 Task: Display the results of the 2022 Victory Lane Racing NASCAR Cup Series for the race "Enjoy Illinois 300" on the track "Gateway".
Action: Mouse moved to (212, 288)
Screenshot: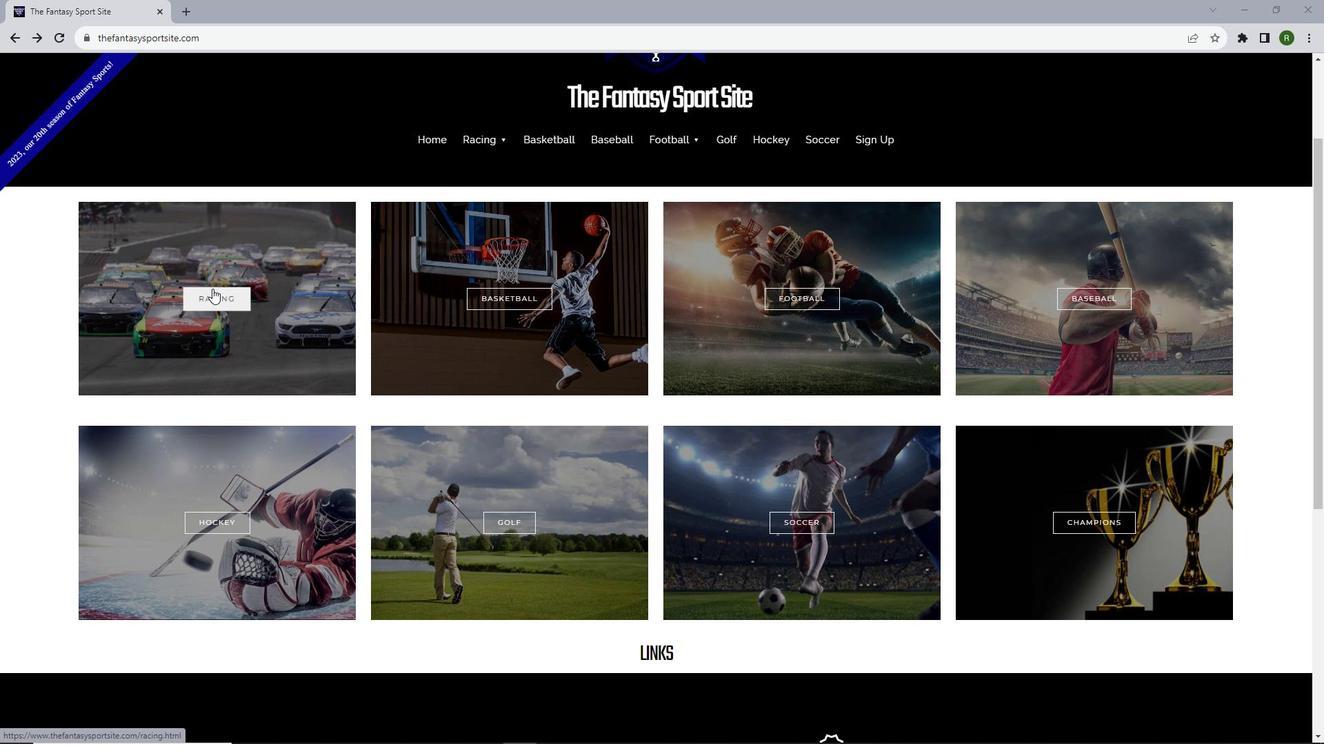 
Action: Mouse pressed left at (212, 288)
Screenshot: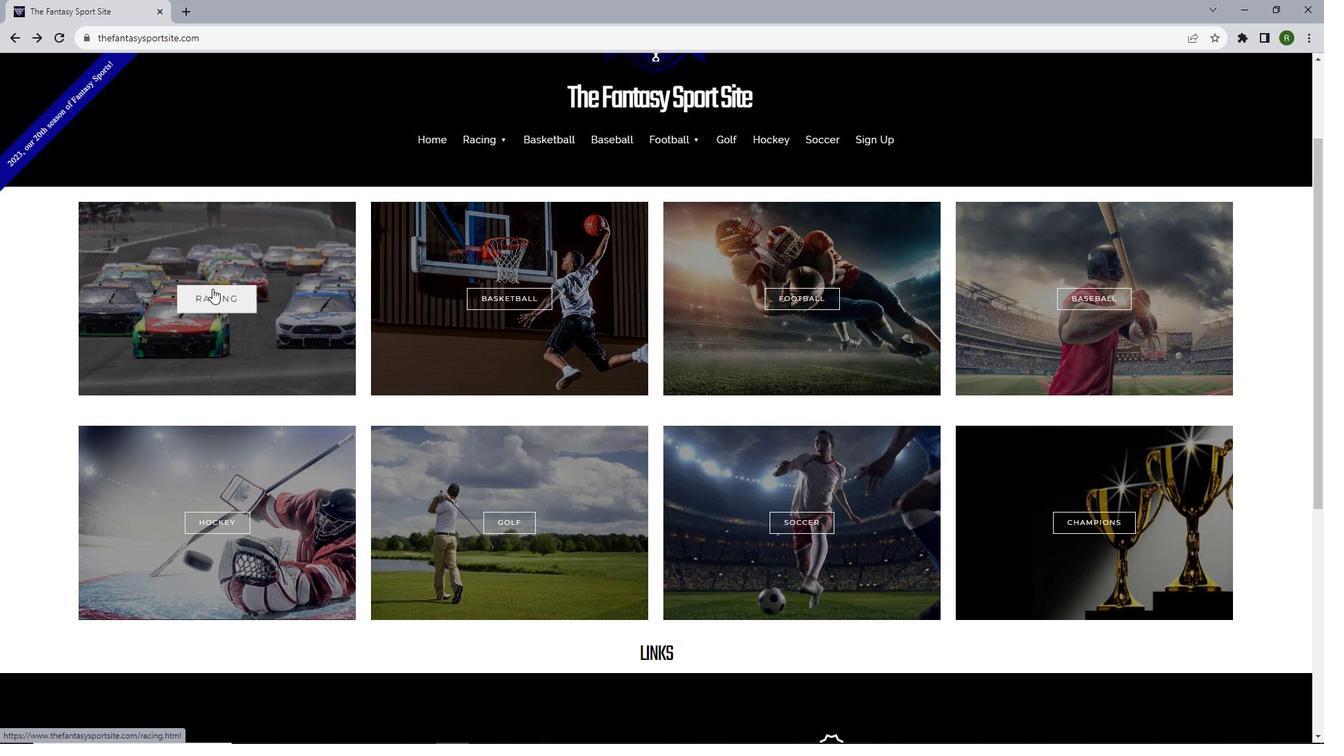 
Action: Mouse moved to (320, 329)
Screenshot: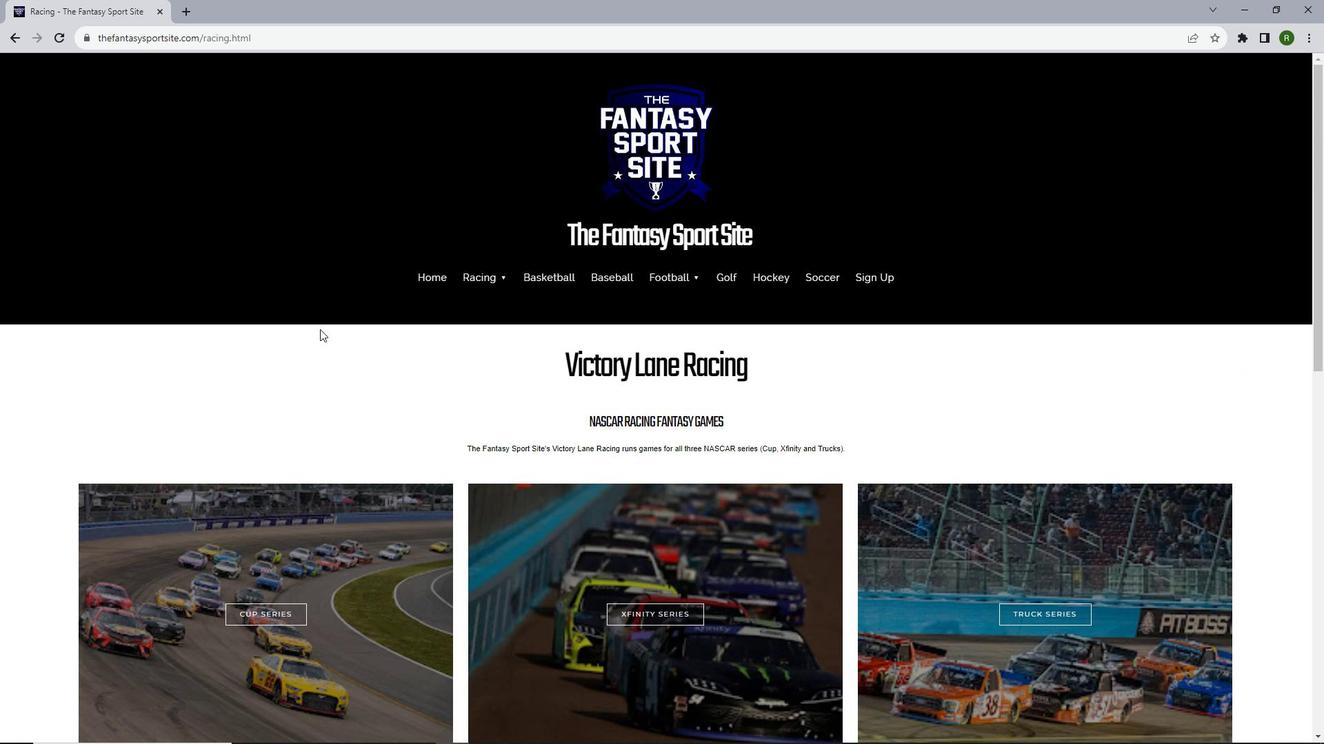 
Action: Mouse scrolled (320, 328) with delta (0, 0)
Screenshot: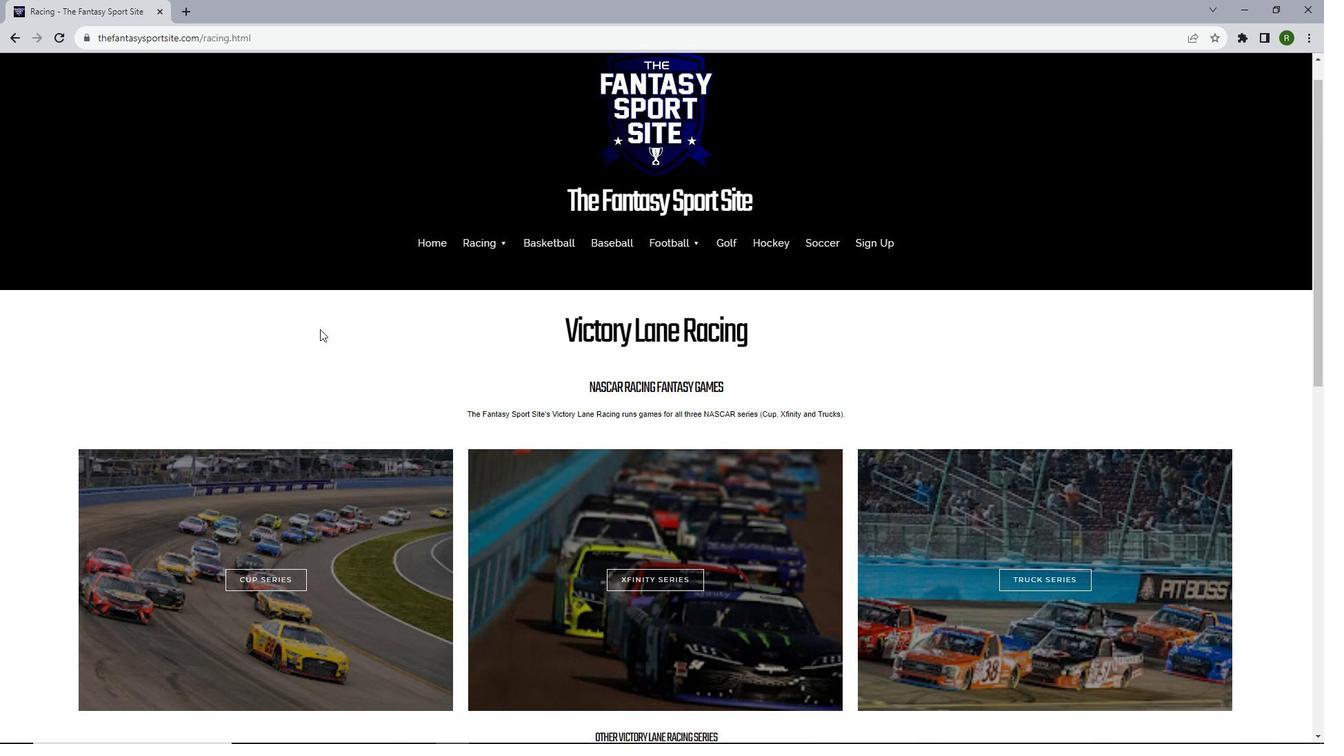
Action: Mouse moved to (320, 329)
Screenshot: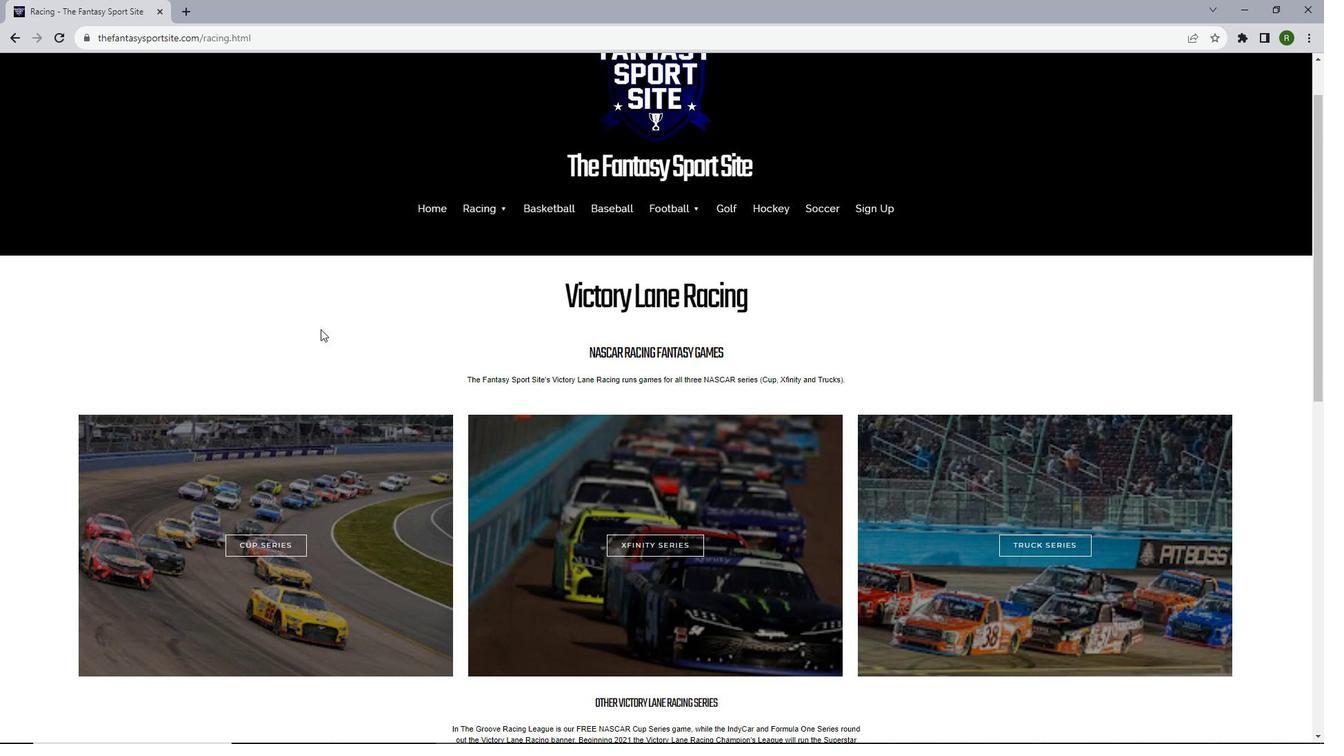 
Action: Mouse scrolled (320, 328) with delta (0, 0)
Screenshot: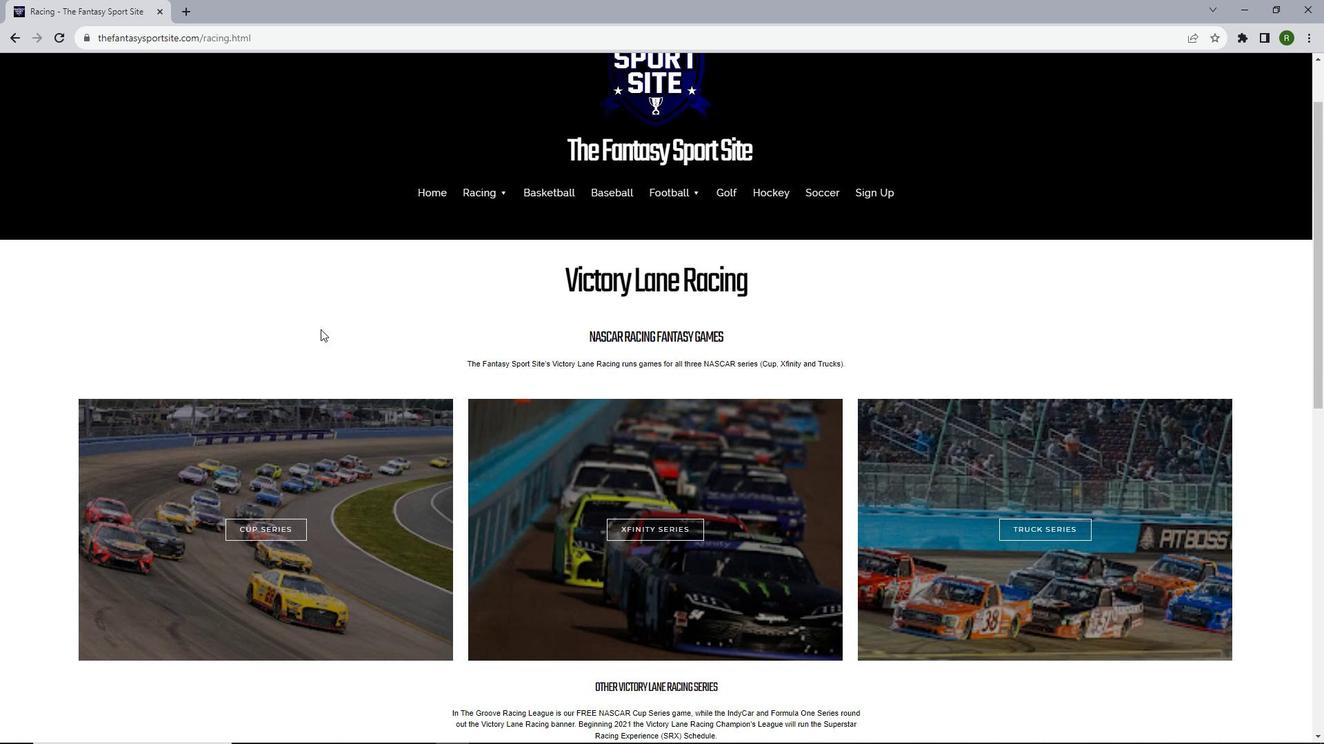 
Action: Mouse scrolled (320, 328) with delta (0, 0)
Screenshot: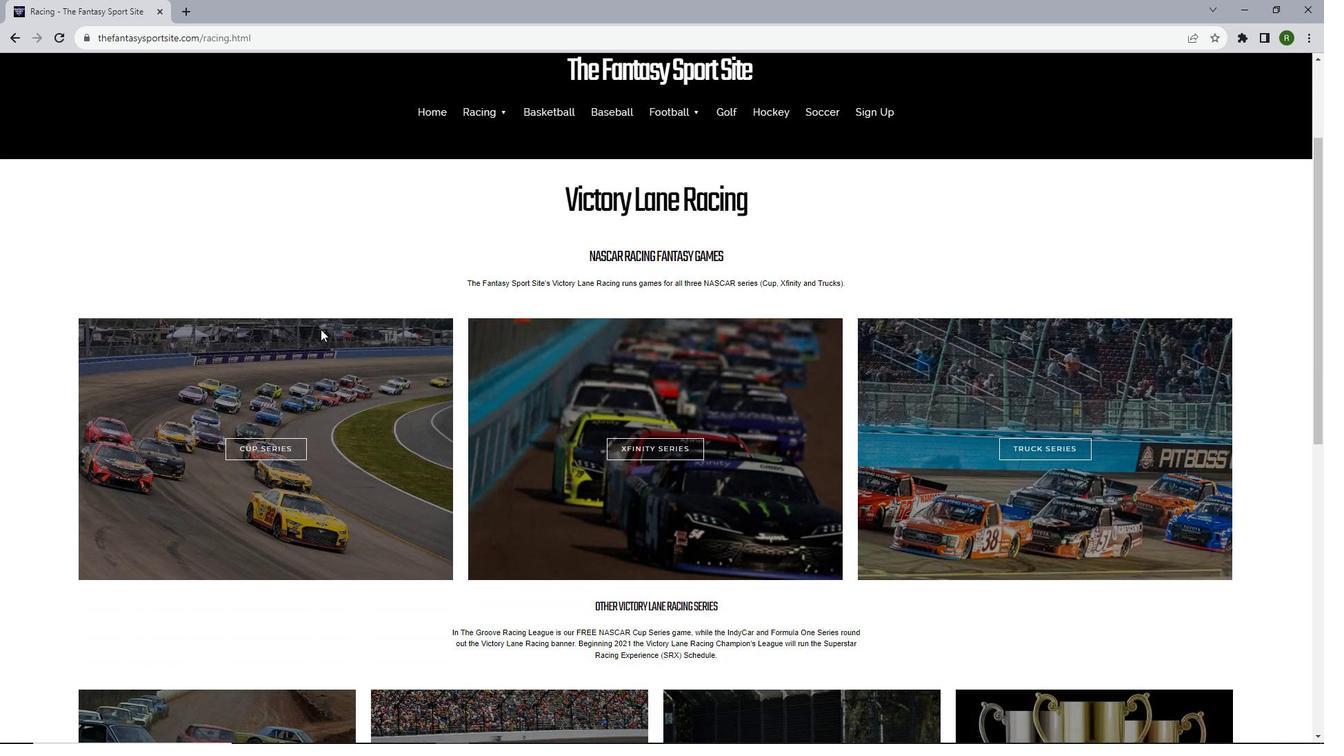 
Action: Mouse moved to (279, 411)
Screenshot: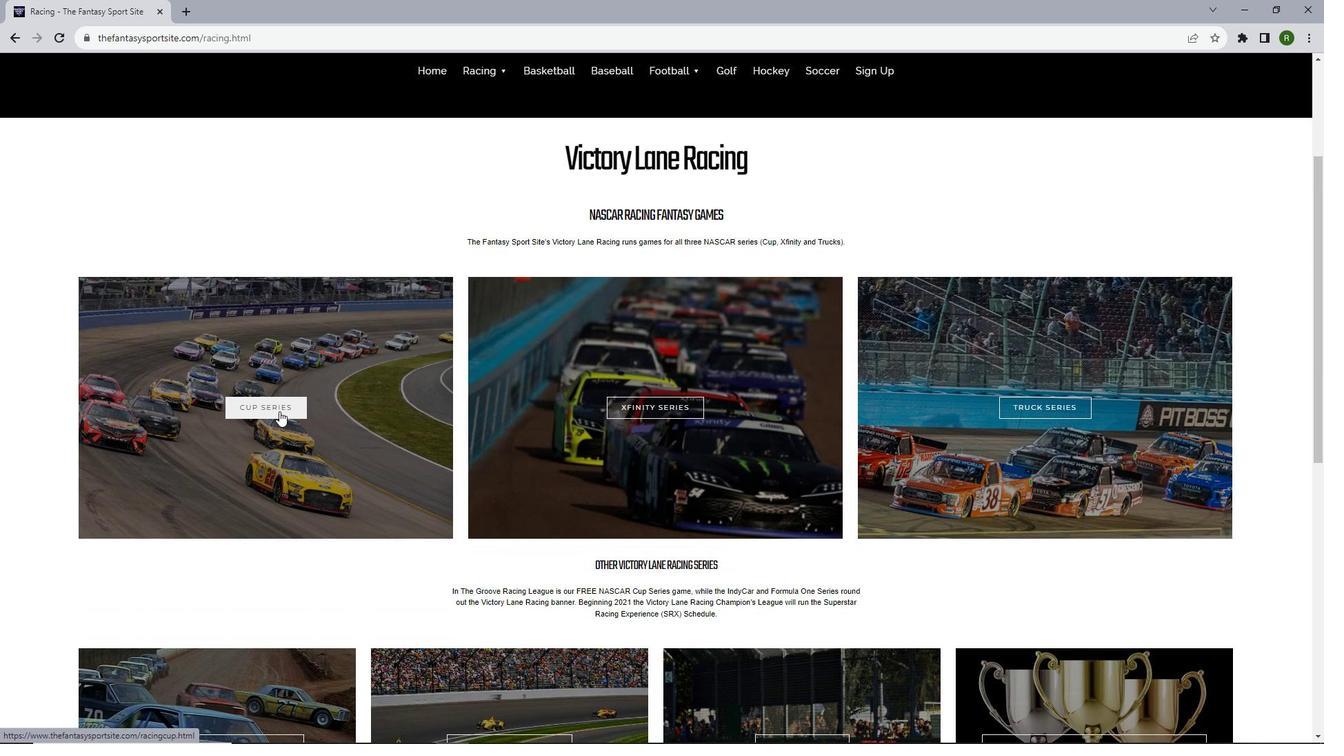 
Action: Mouse pressed left at (279, 411)
Screenshot: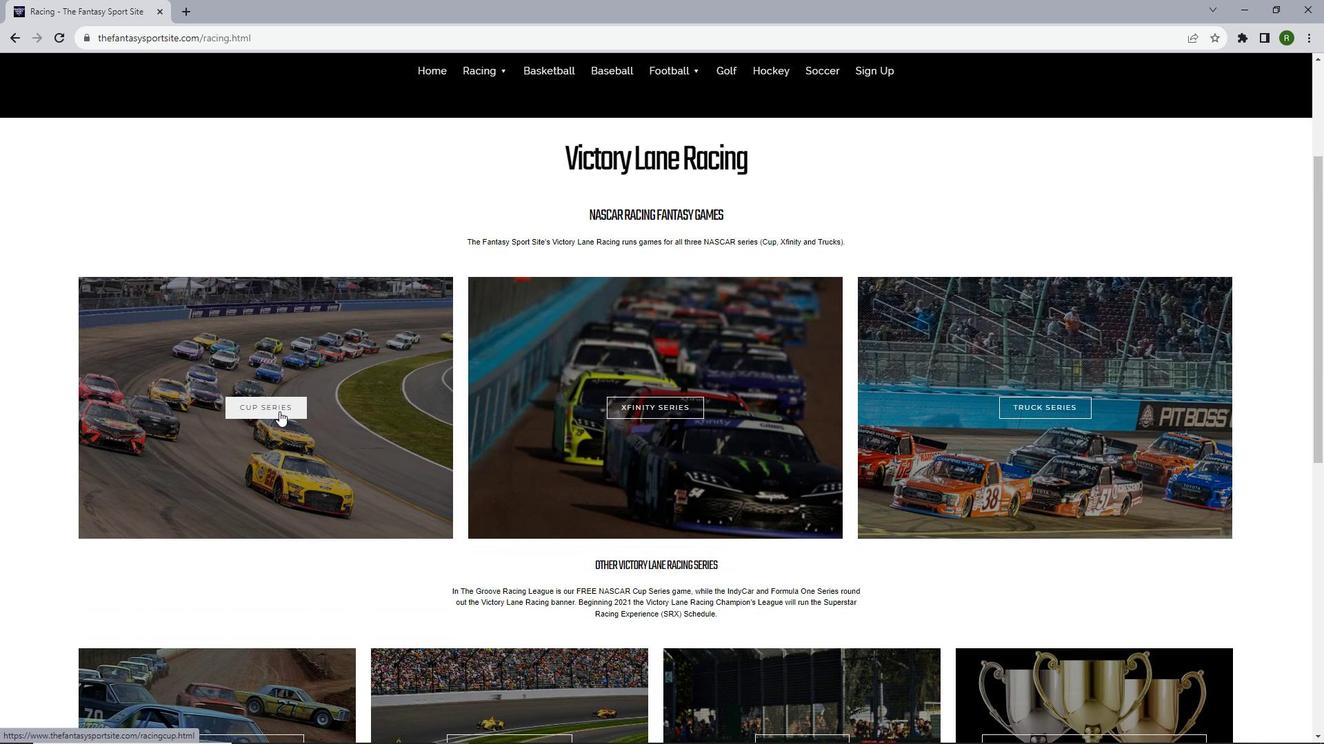 
Action: Mouse moved to (312, 327)
Screenshot: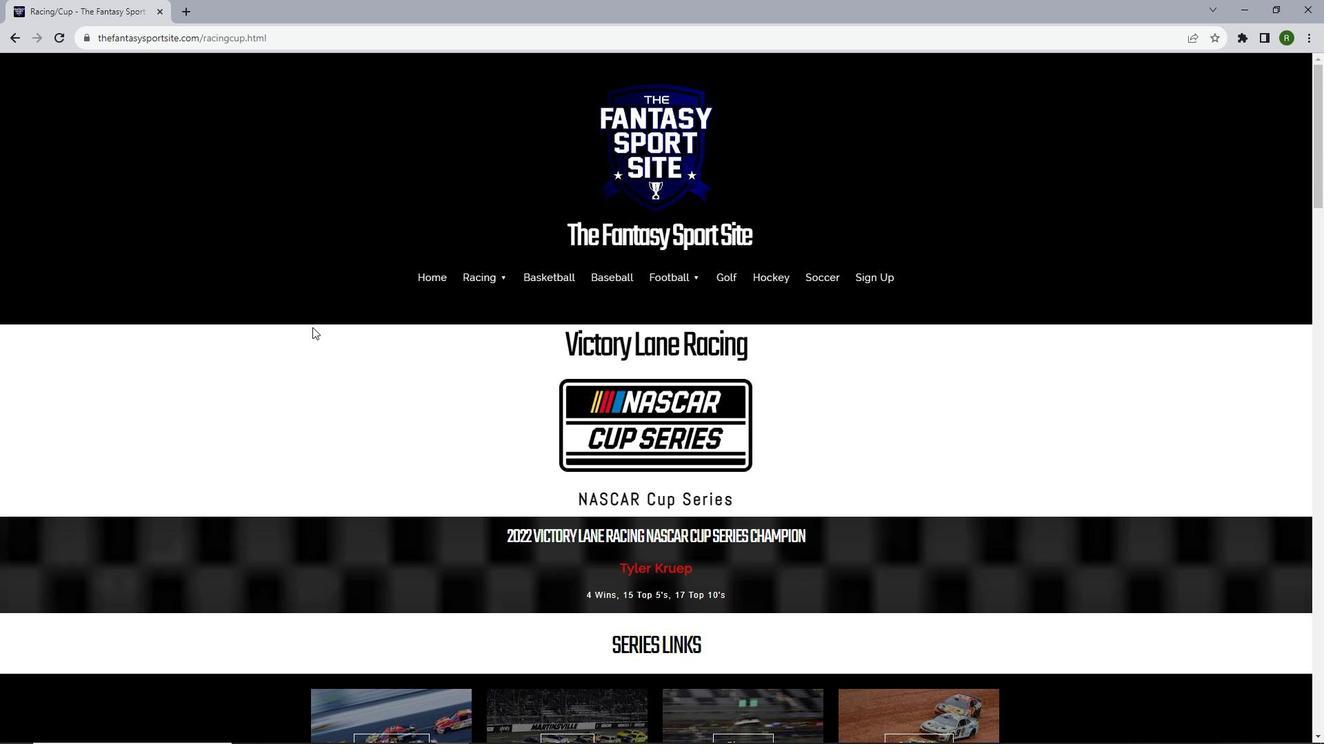 
Action: Mouse scrolled (312, 326) with delta (0, 0)
Screenshot: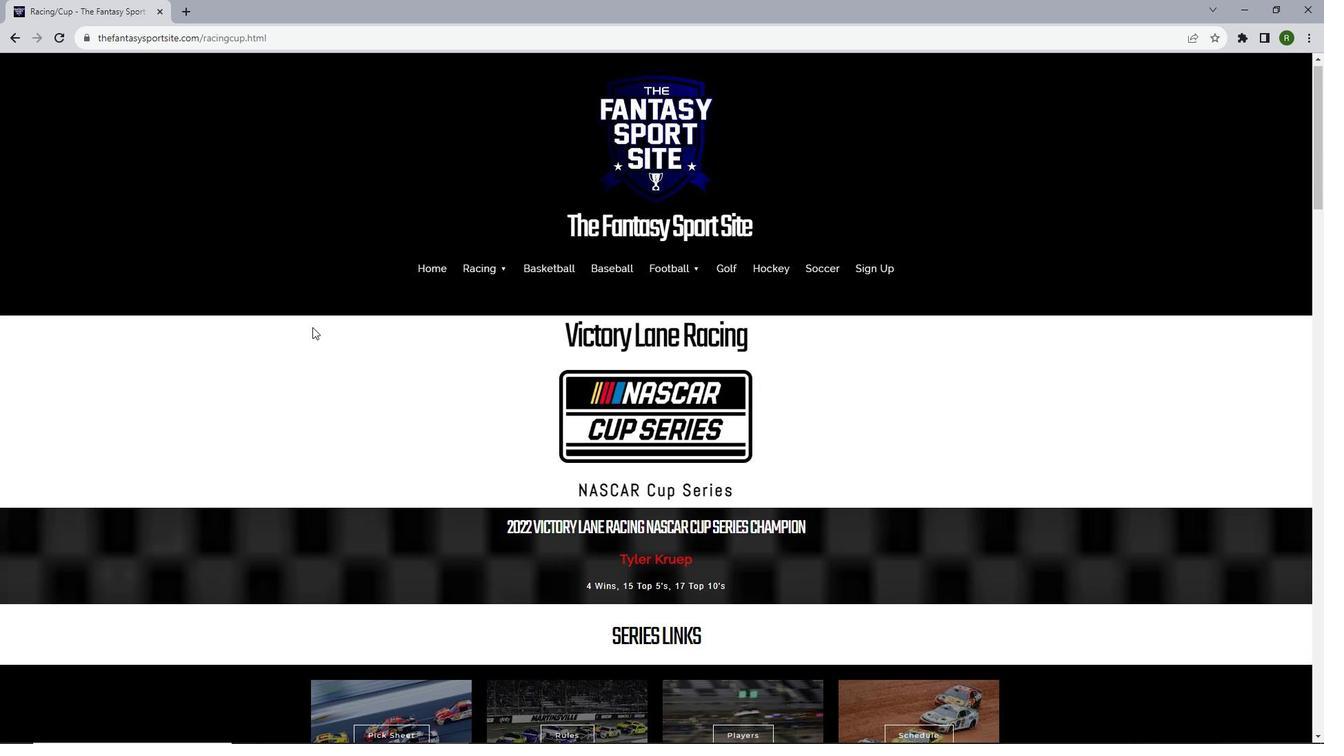 
Action: Mouse scrolled (312, 326) with delta (0, 0)
Screenshot: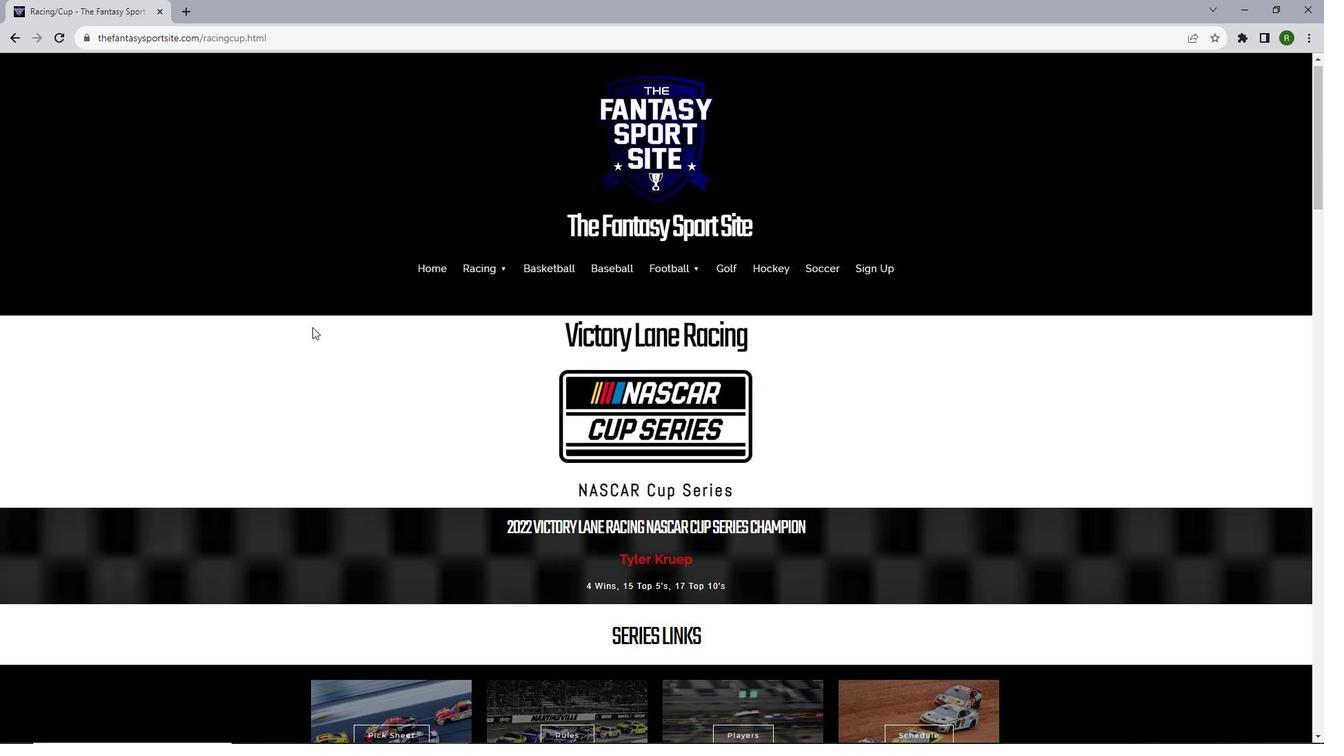 
Action: Mouse scrolled (312, 326) with delta (0, 0)
Screenshot: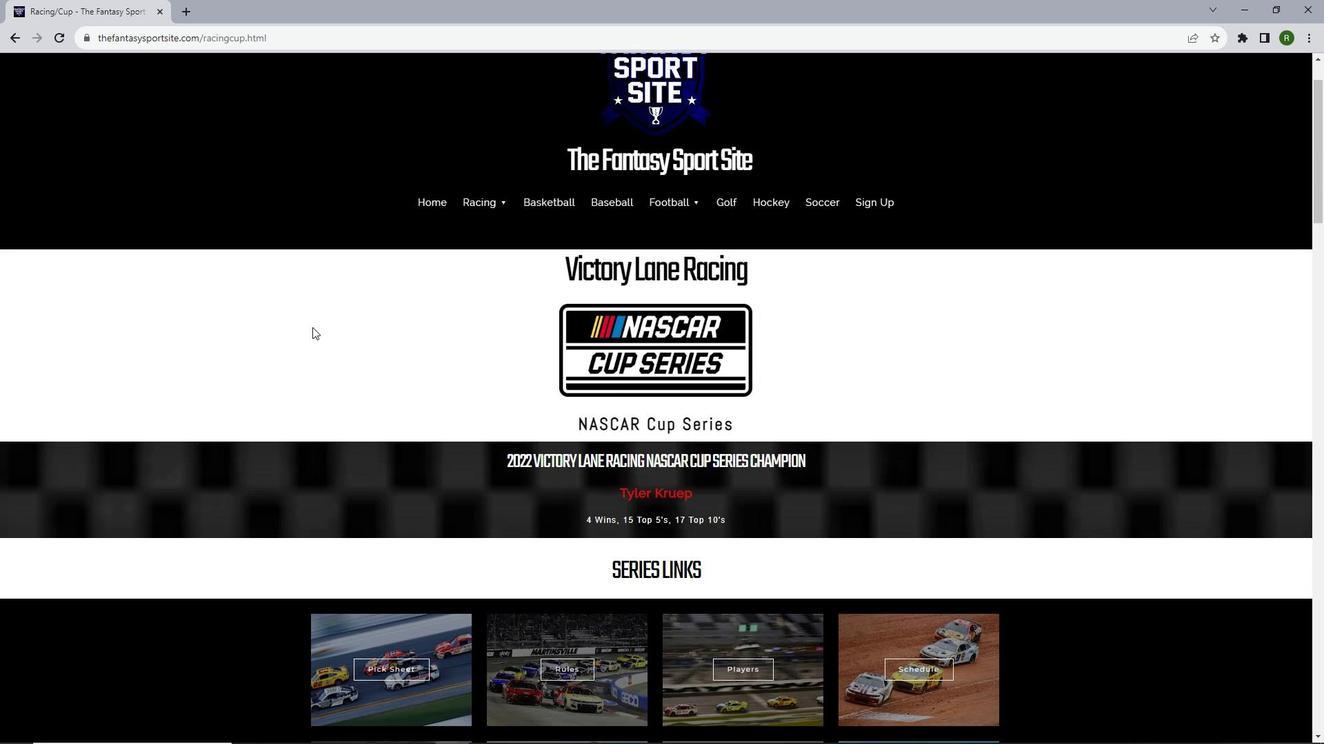 
Action: Mouse moved to (555, 668)
Screenshot: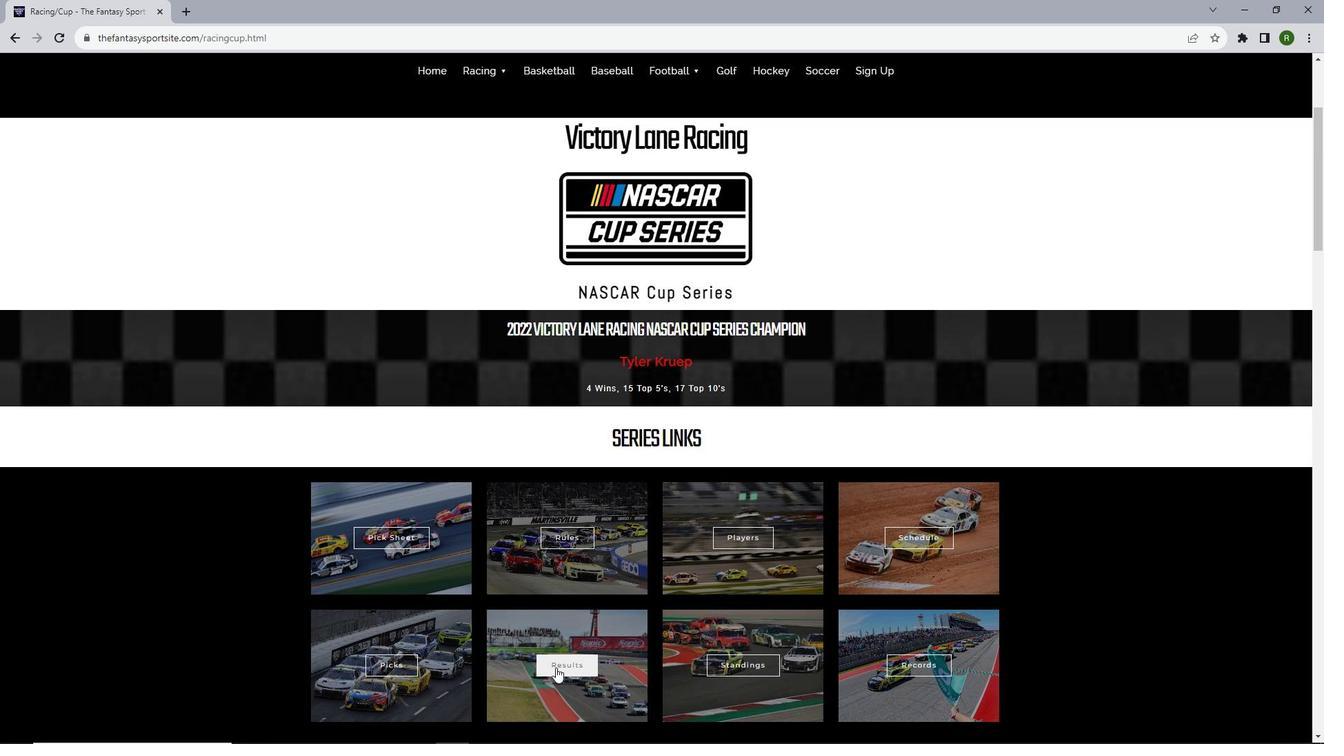 
Action: Mouse pressed left at (555, 668)
Screenshot: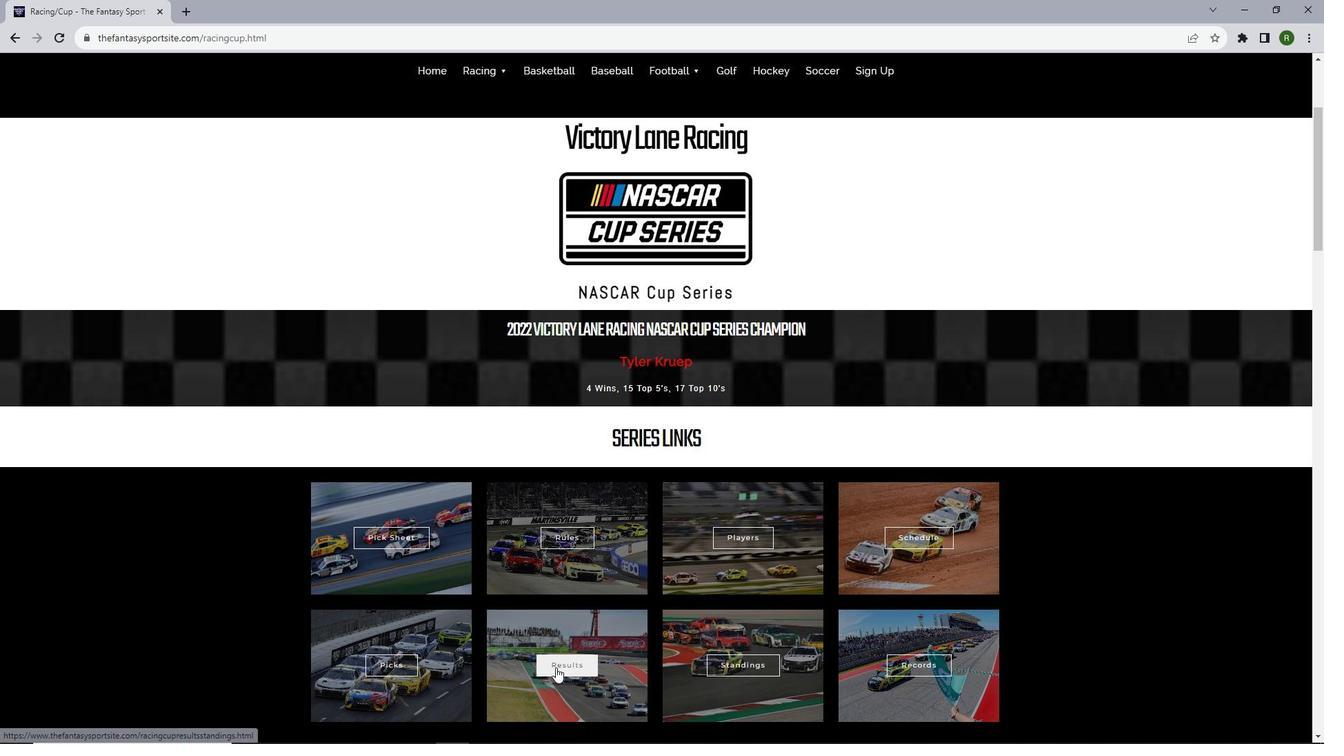 
Action: Mouse moved to (573, 660)
Screenshot: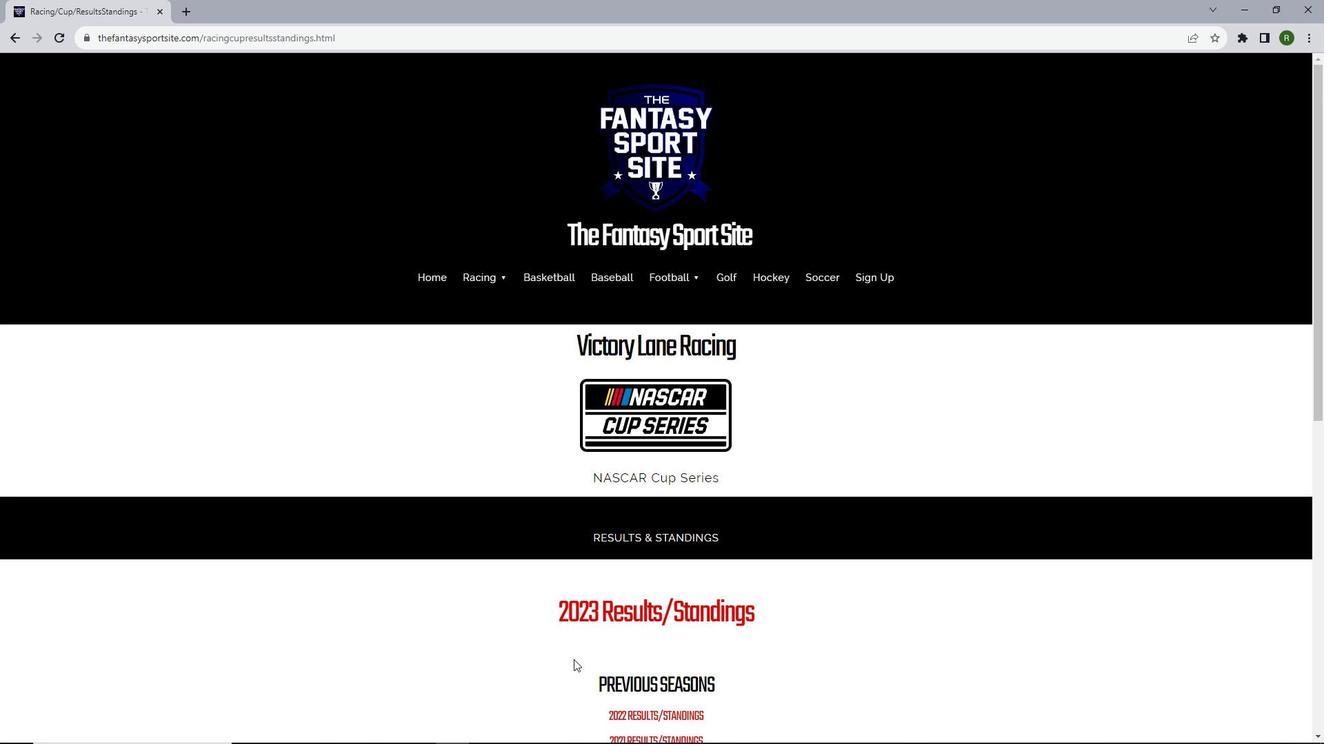 
Action: Mouse scrolled (573, 659) with delta (0, 0)
Screenshot: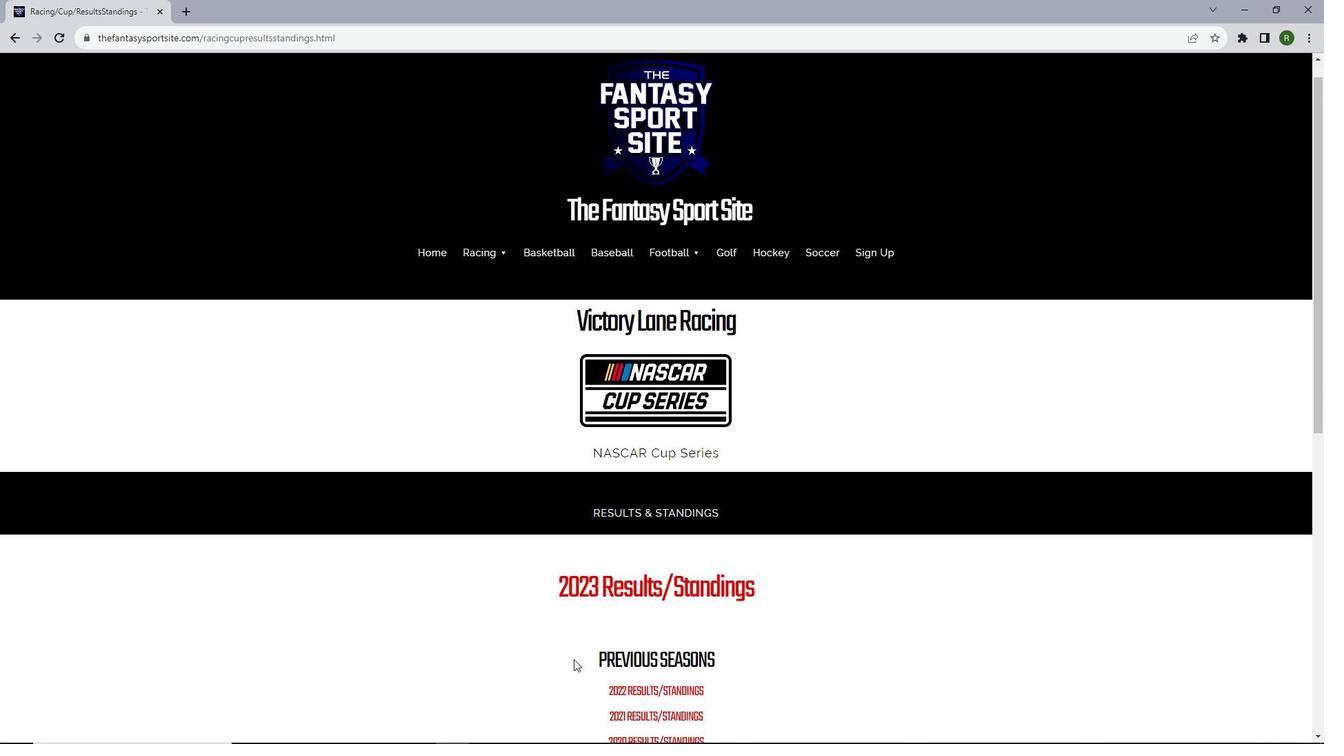 
Action: Mouse scrolled (573, 659) with delta (0, 0)
Screenshot: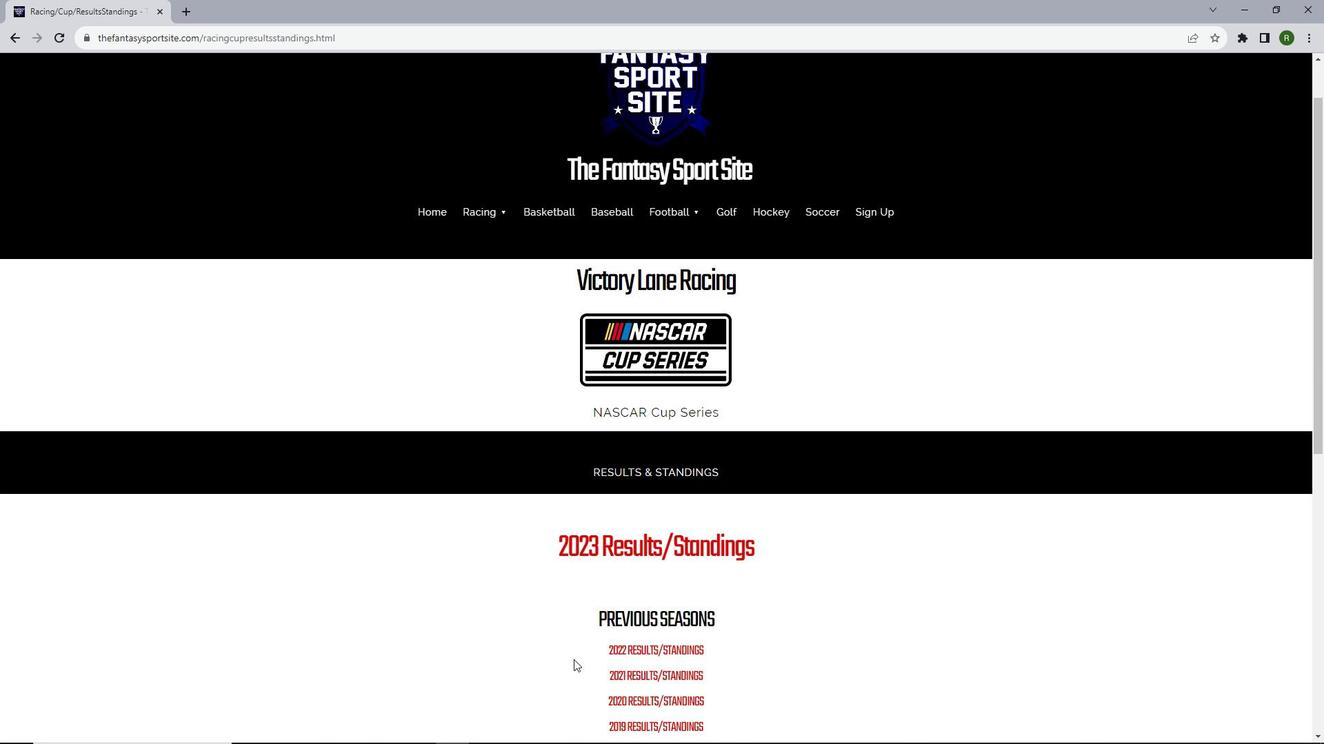 
Action: Mouse moved to (630, 573)
Screenshot: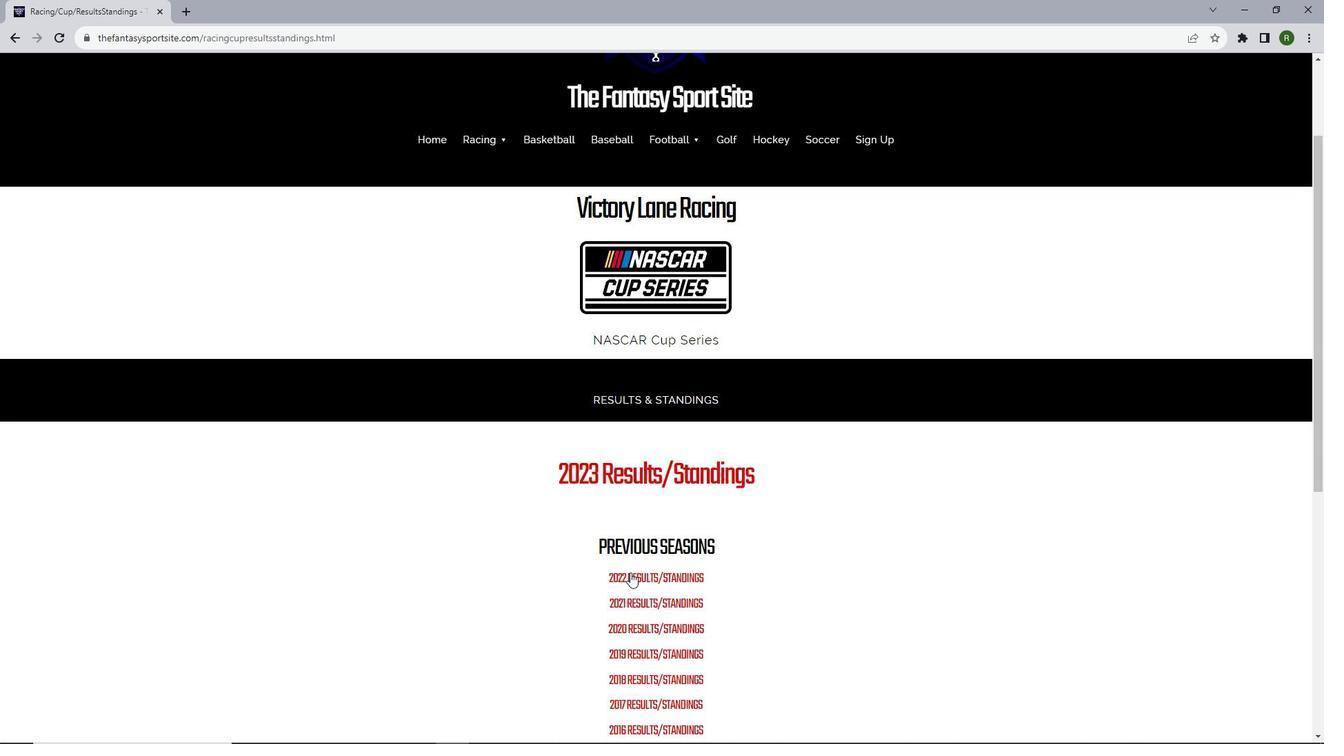 
Action: Mouse pressed left at (630, 573)
Screenshot: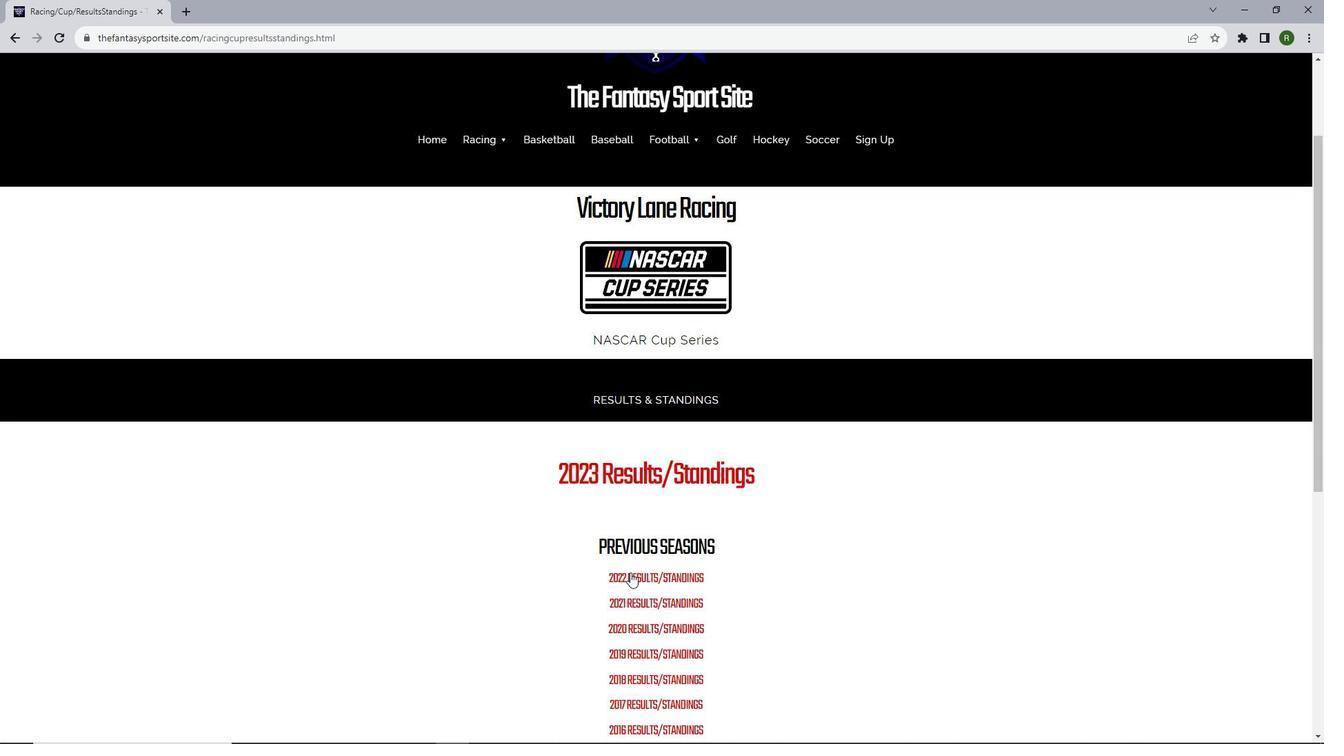 
Action: Mouse moved to (699, 251)
Screenshot: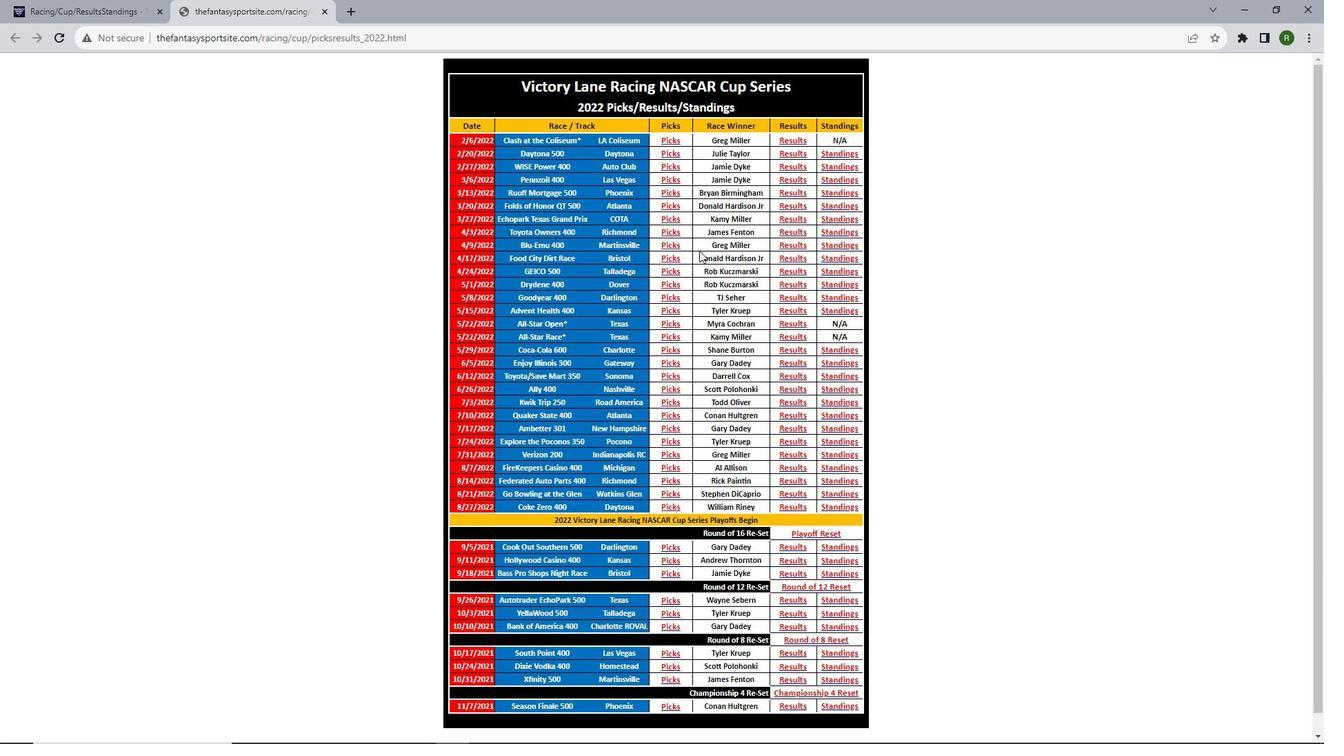 
Action: Mouse scrolled (699, 250) with delta (0, 0)
Screenshot: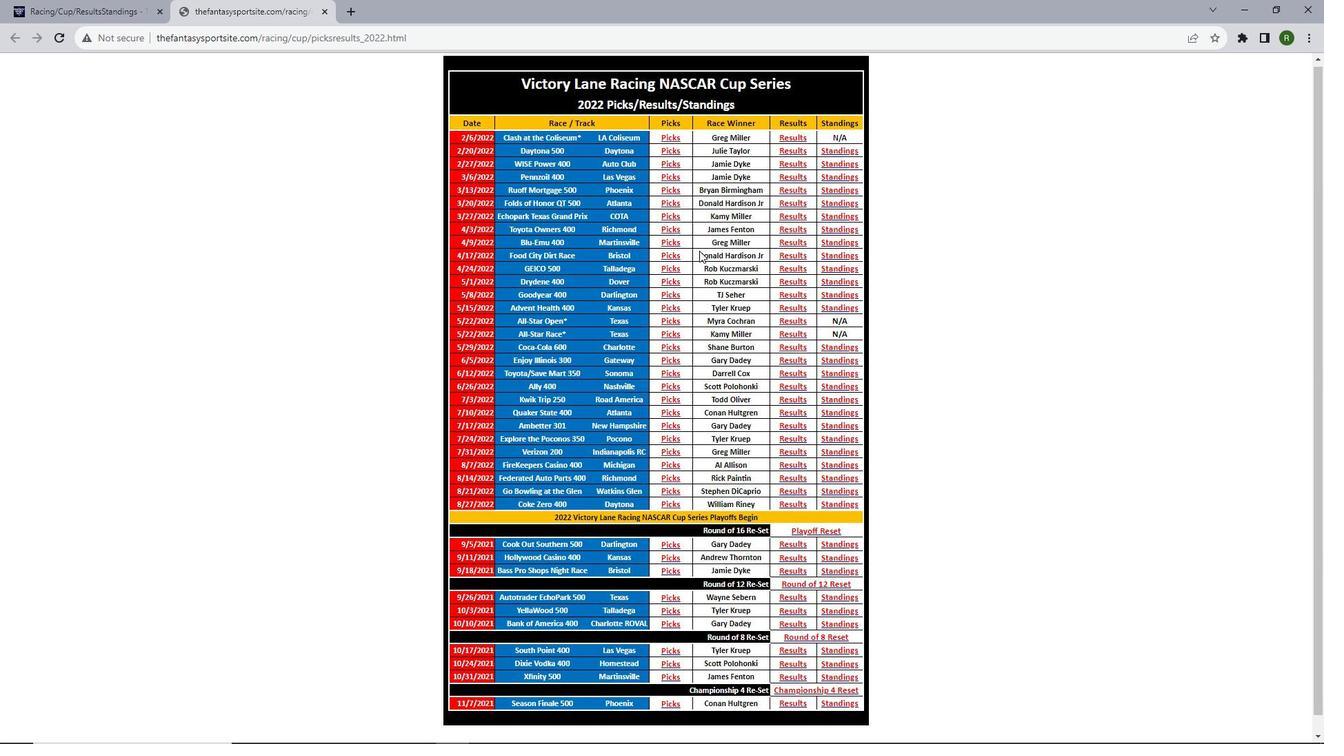 
Action: Mouse scrolled (699, 250) with delta (0, 0)
Screenshot: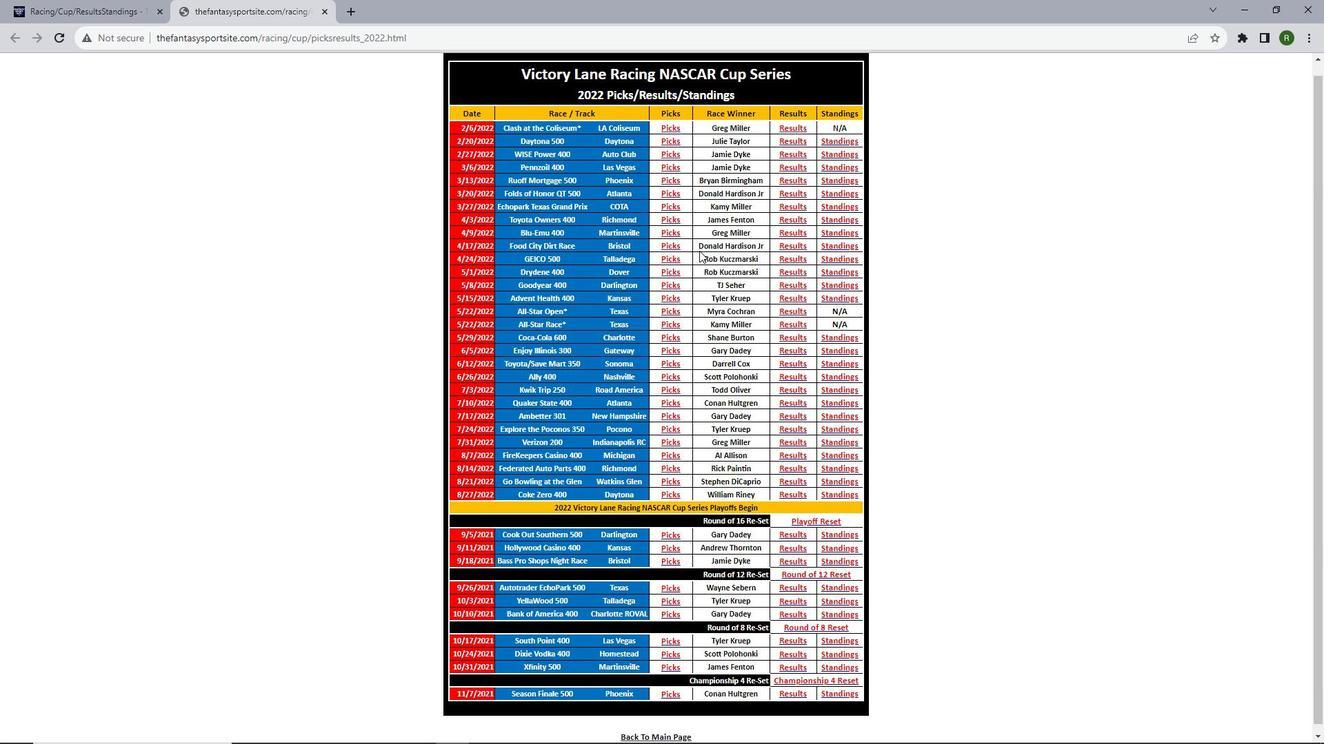 
Action: Mouse moved to (793, 342)
Screenshot: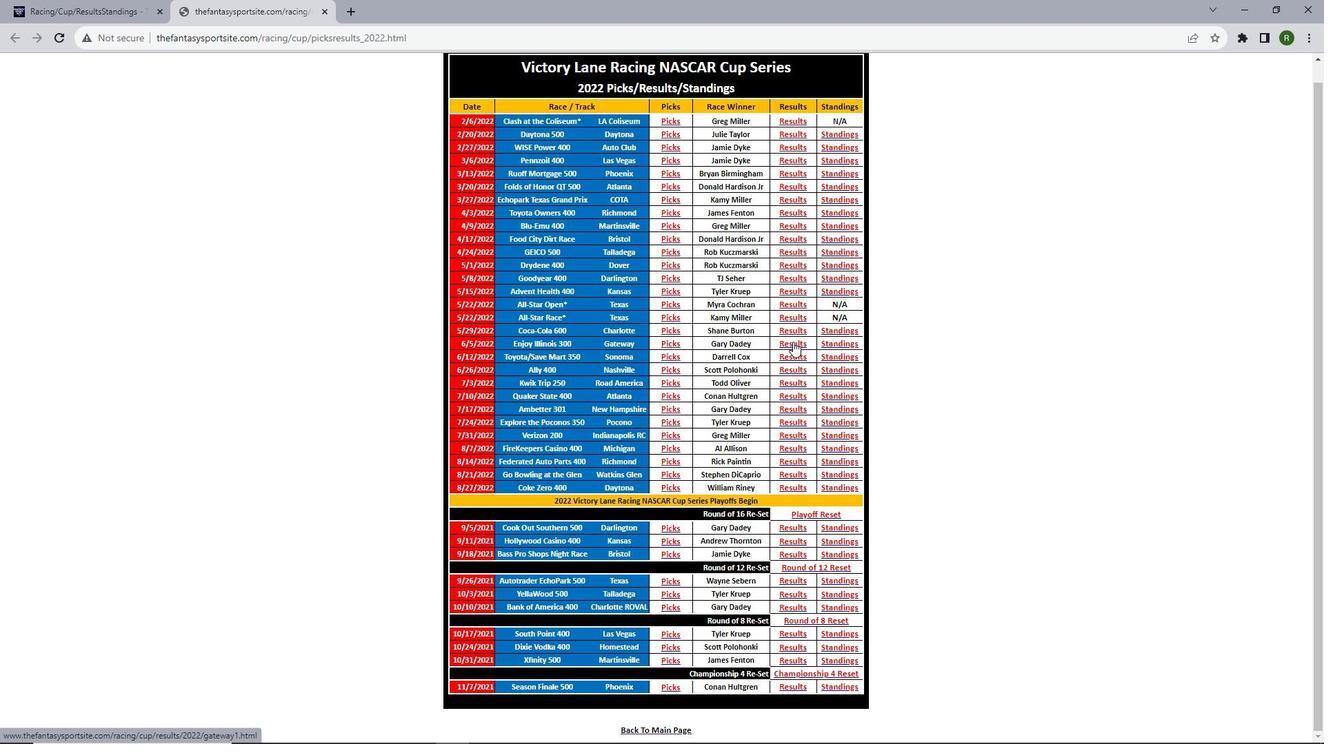 
Action: Mouse pressed left at (793, 342)
Screenshot: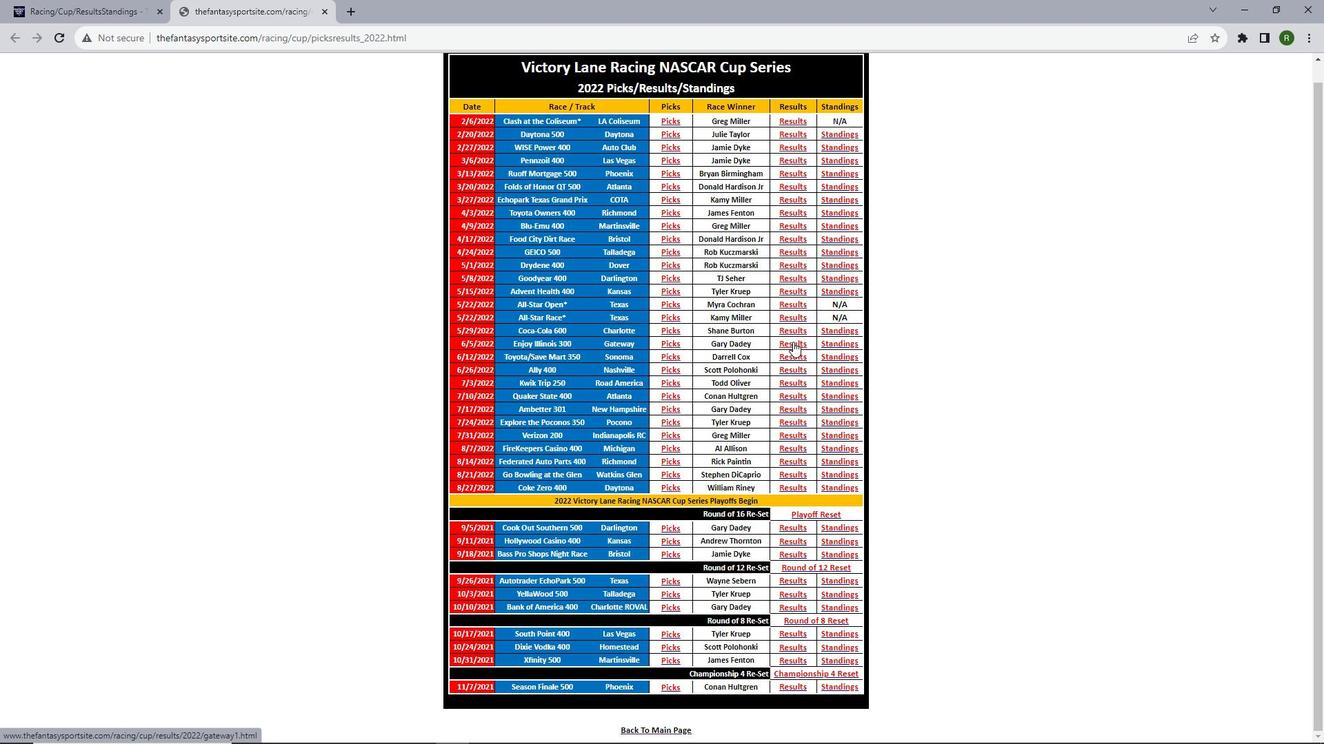 
Action: Mouse moved to (719, 284)
Screenshot: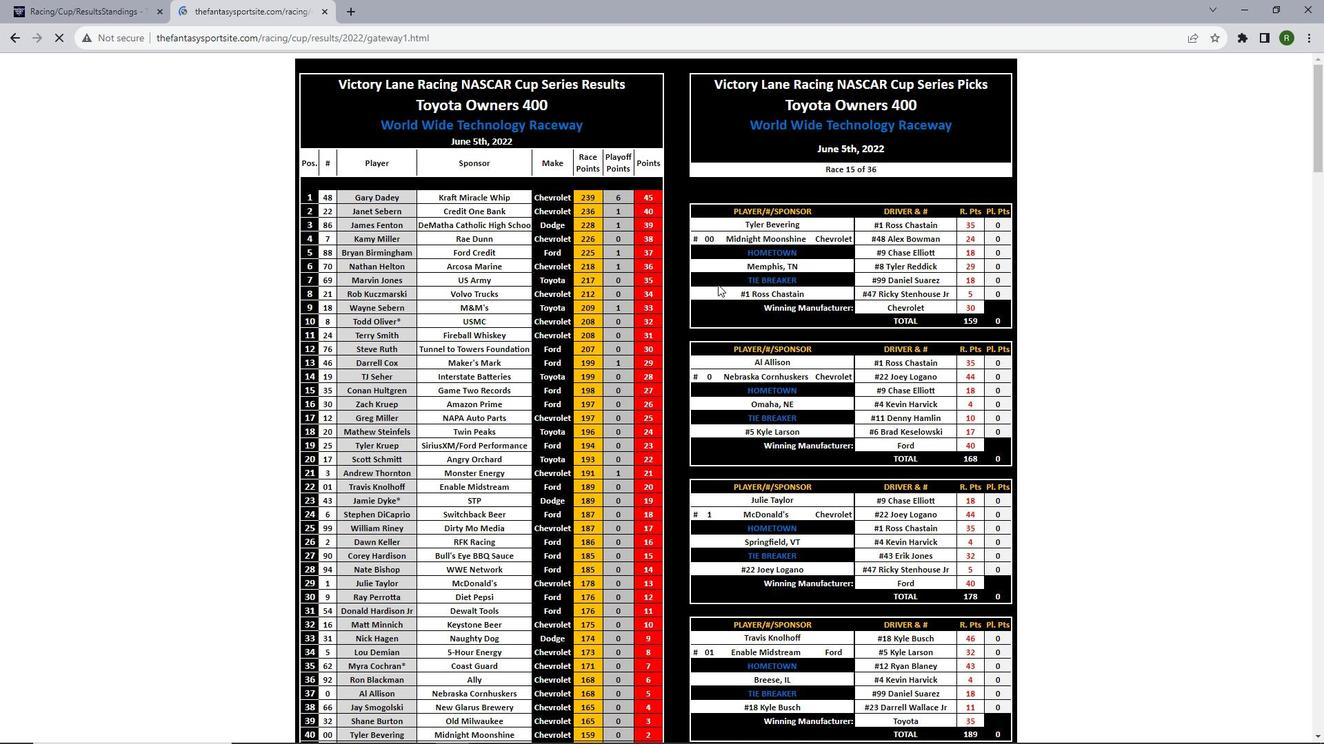 
Action: Mouse scrolled (719, 284) with delta (0, 0)
Screenshot: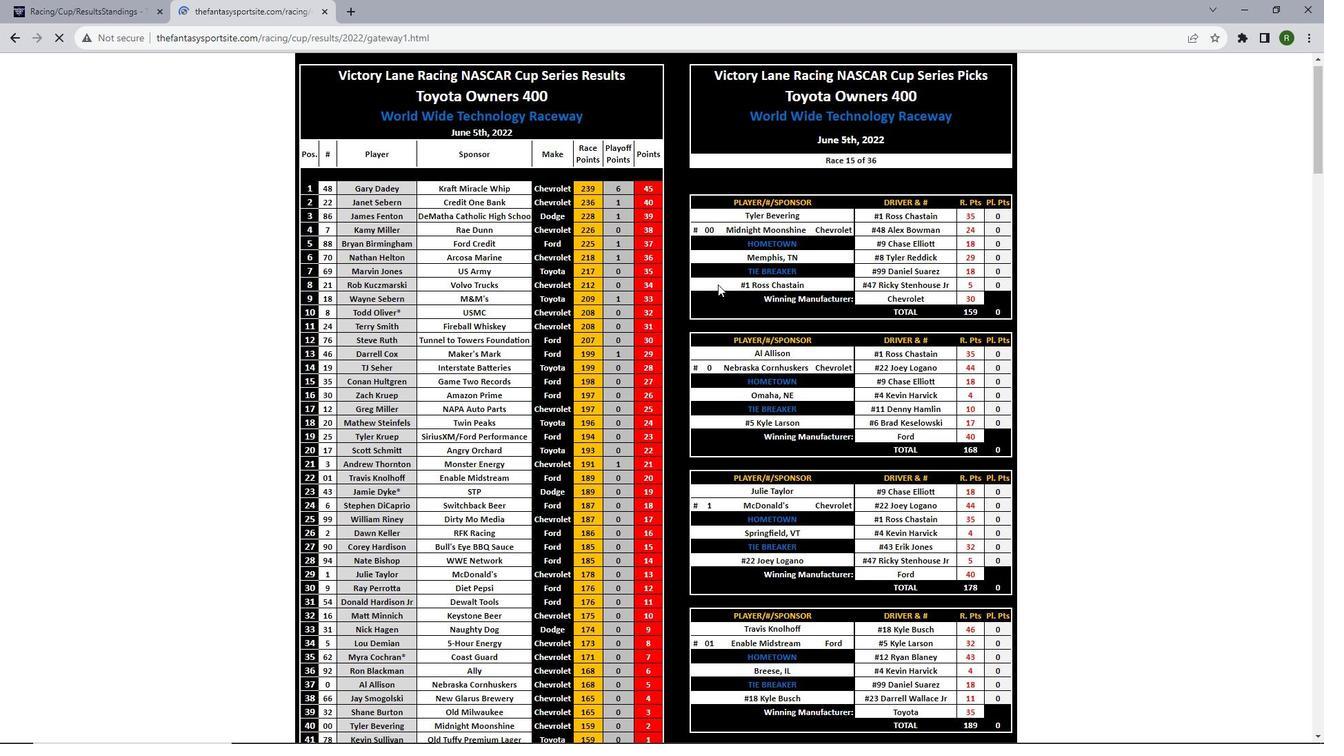 
Action: Mouse moved to (717, 284)
Screenshot: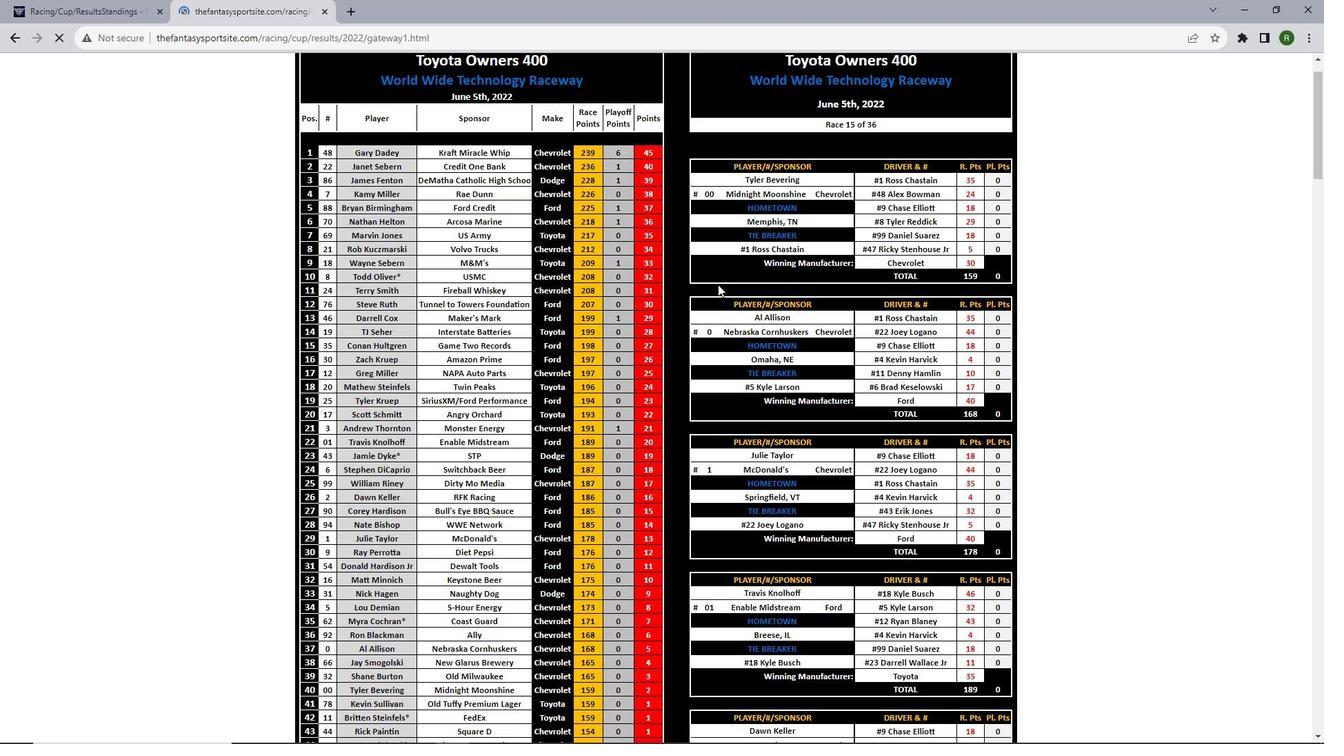 
Action: Mouse scrolled (717, 284) with delta (0, 0)
Screenshot: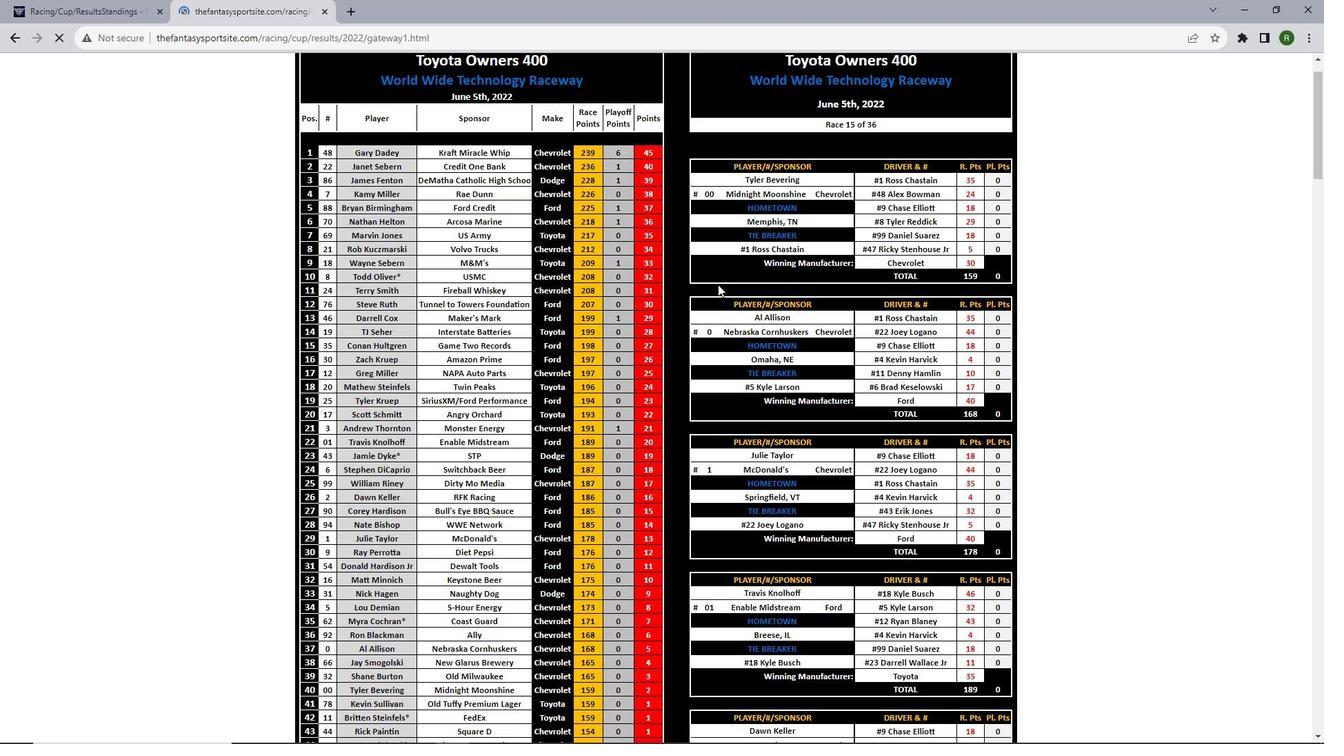 
Action: Mouse moved to (715, 280)
Screenshot: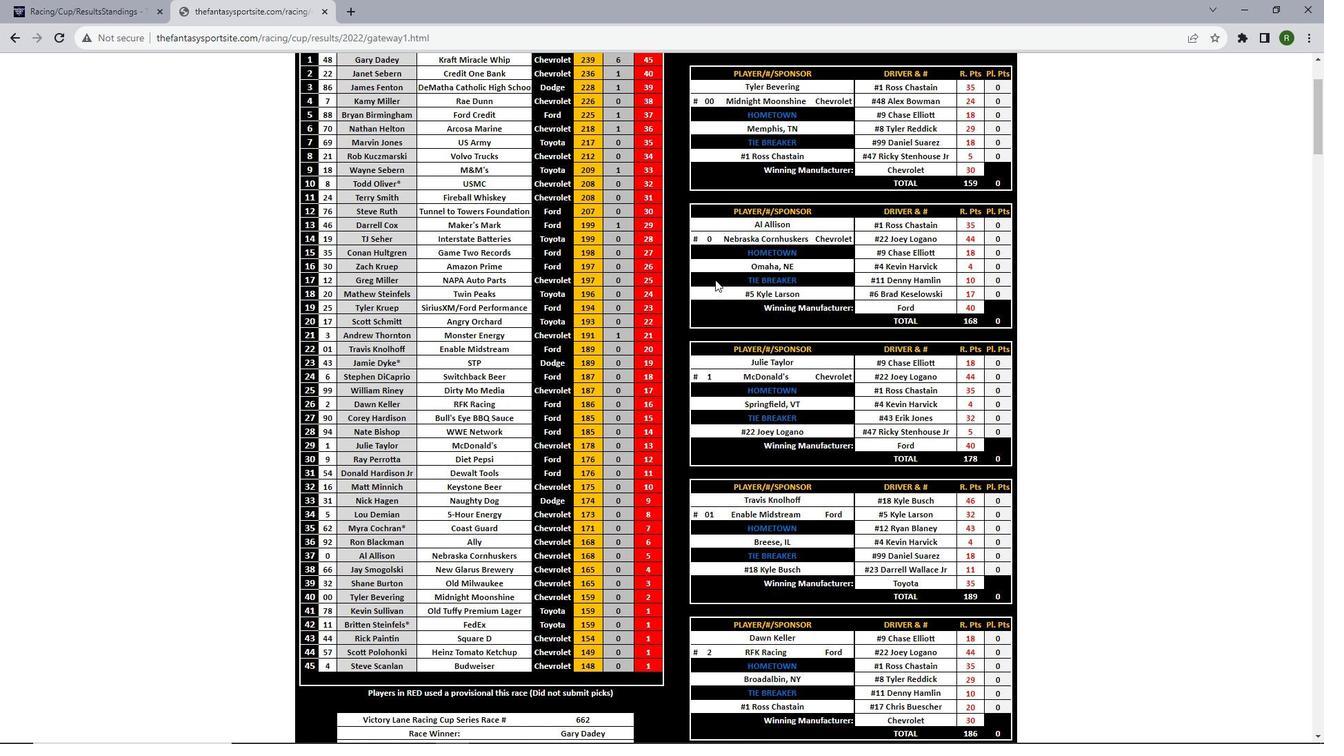 
Action: Mouse scrolled (715, 279) with delta (0, 0)
Screenshot: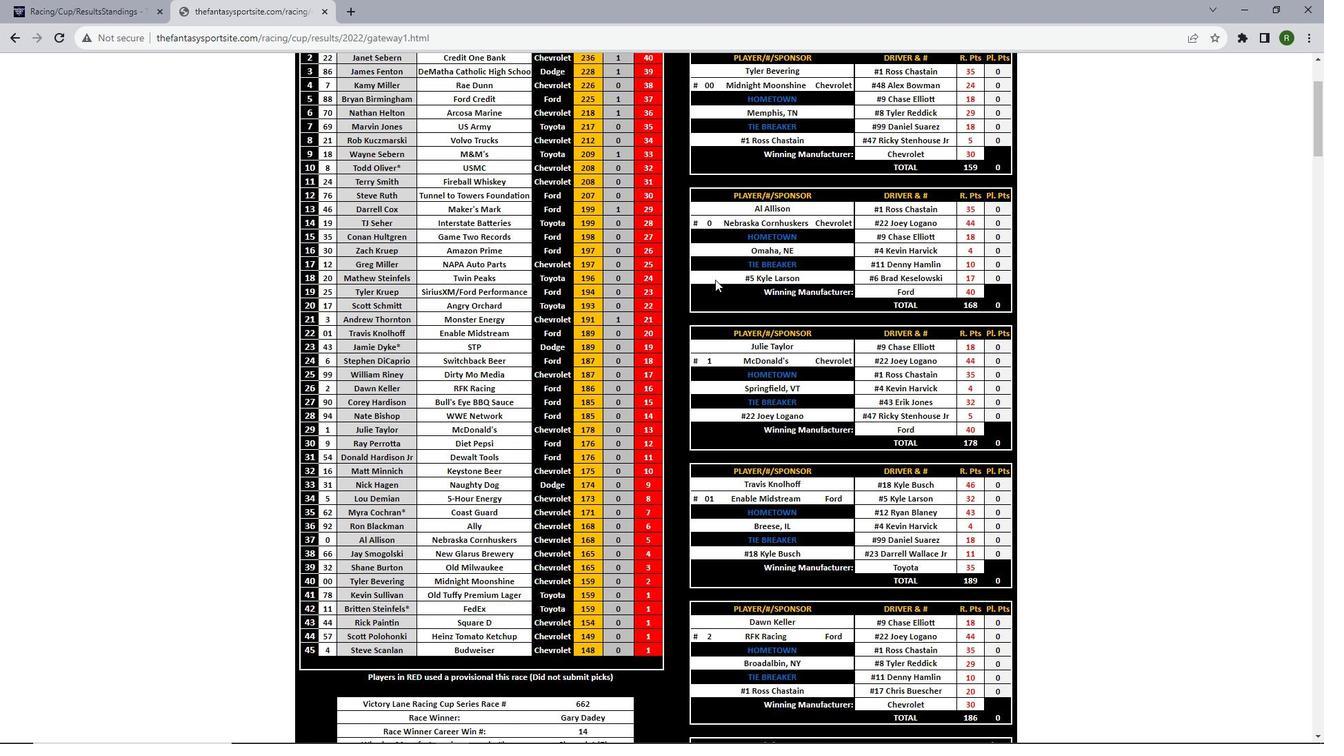 
Action: Mouse moved to (715, 280)
Screenshot: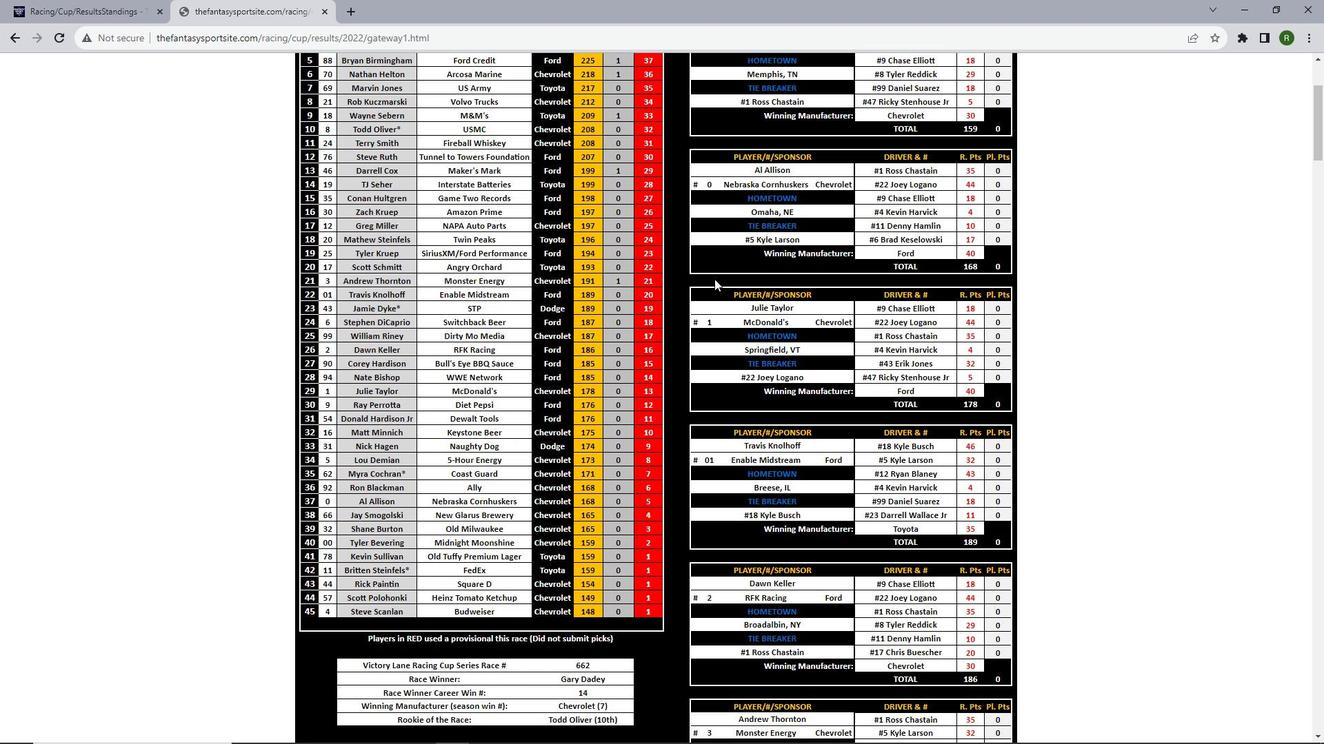 
Action: Mouse scrolled (715, 279) with delta (0, 0)
Screenshot: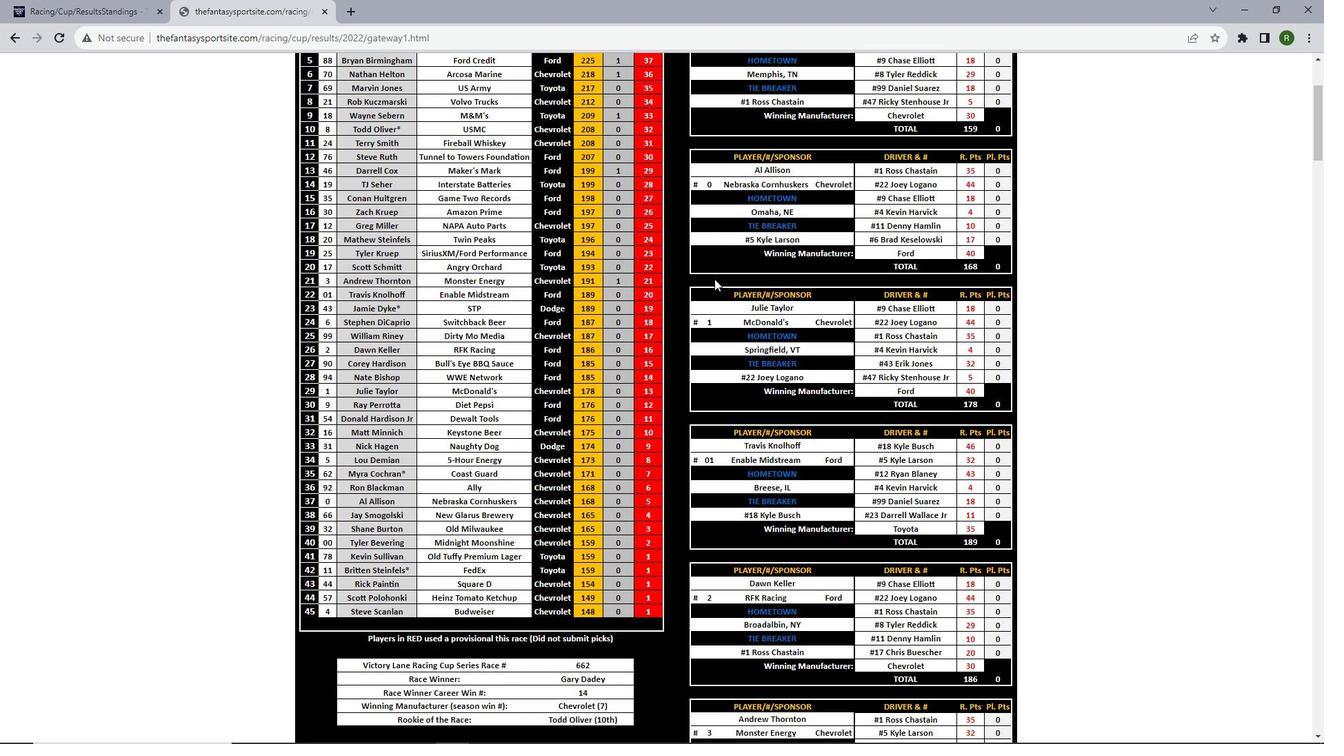 
Action: Mouse moved to (714, 279)
Screenshot: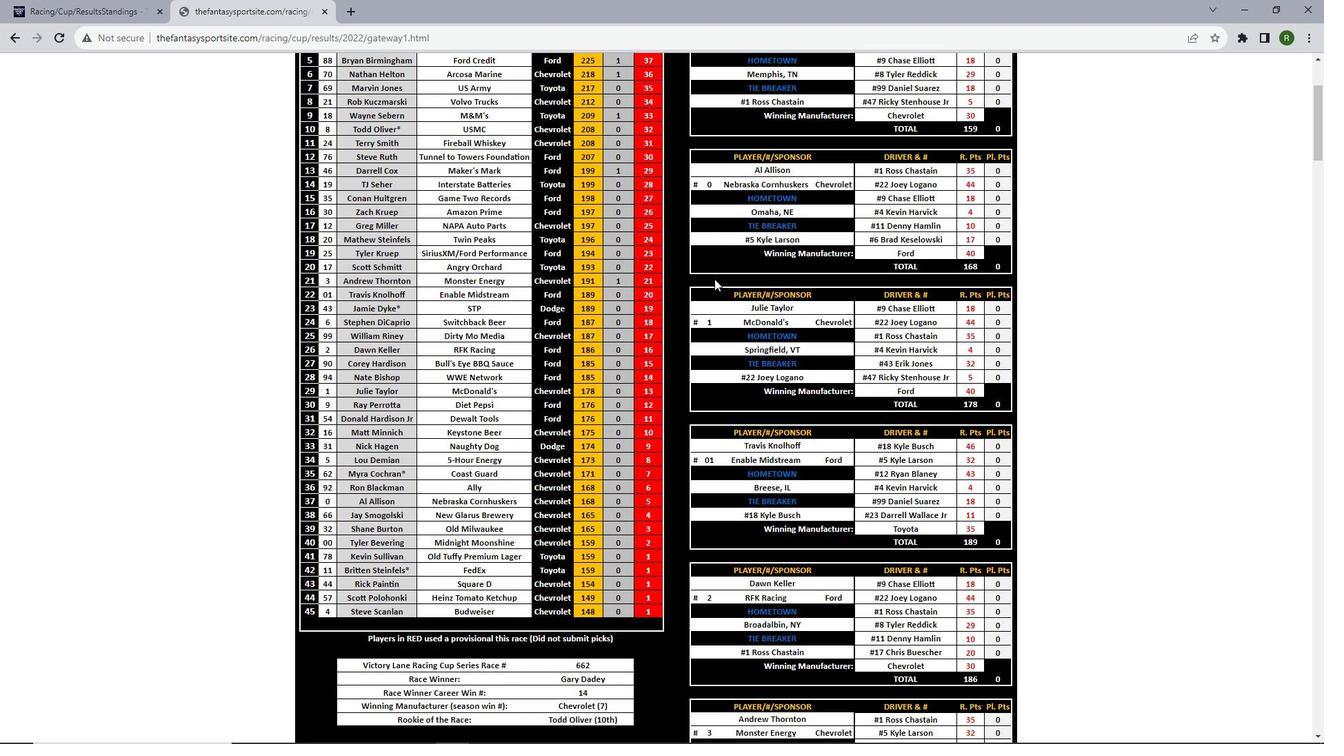 
Action: Mouse scrolled (714, 278) with delta (0, 0)
Screenshot: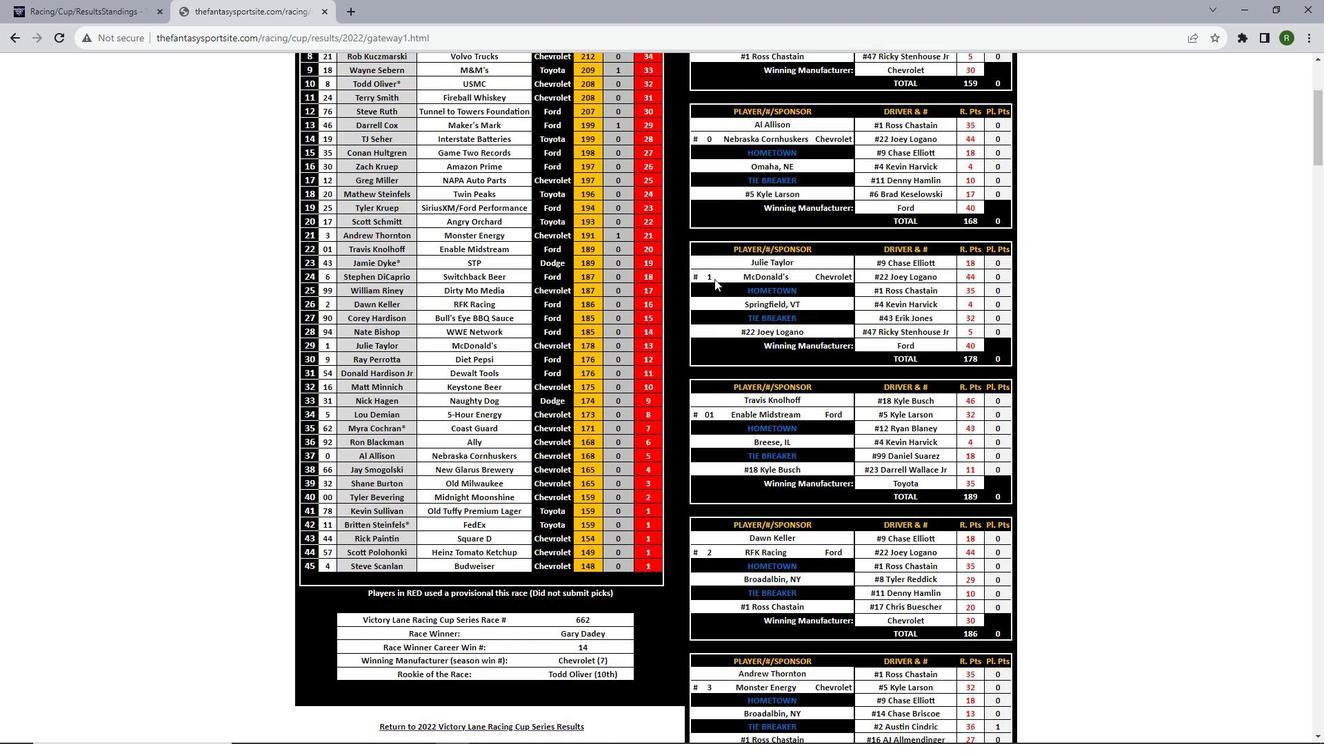 
Action: Mouse scrolled (714, 278) with delta (0, 0)
Screenshot: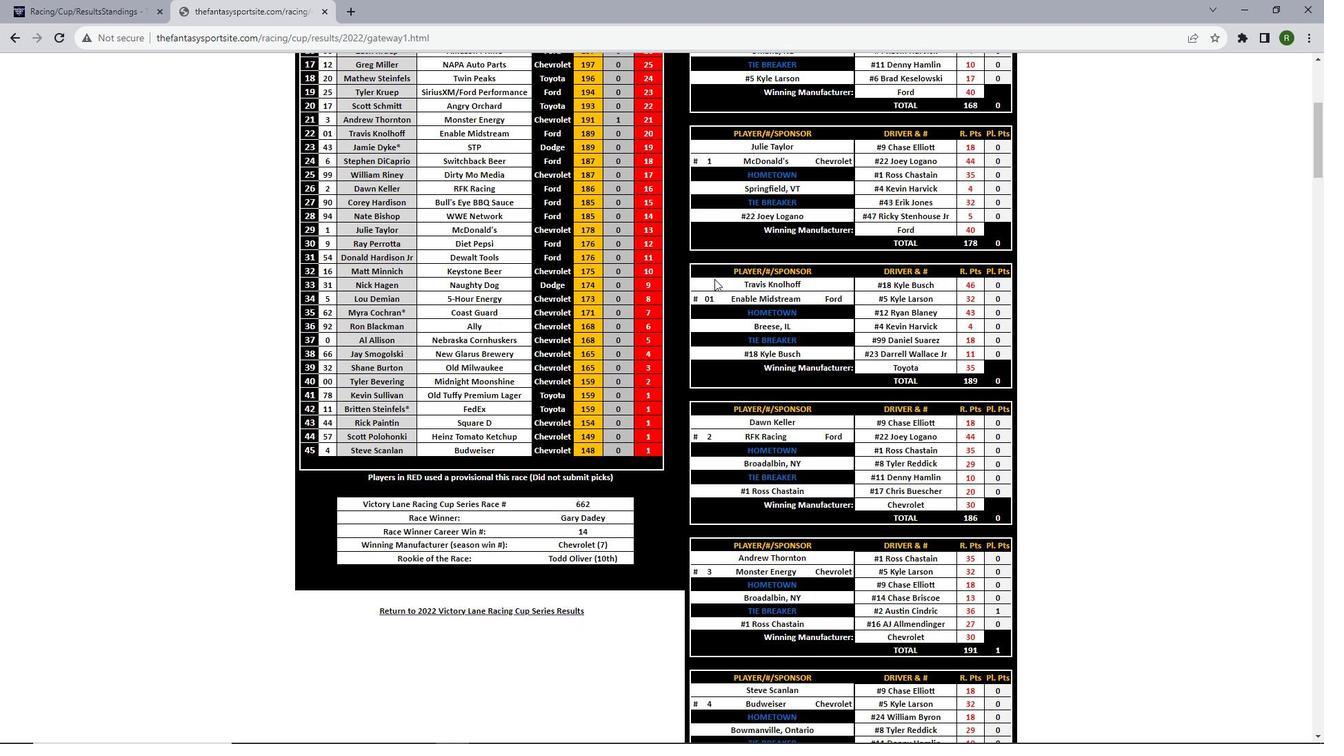 
Action: Mouse scrolled (714, 278) with delta (0, 0)
Screenshot: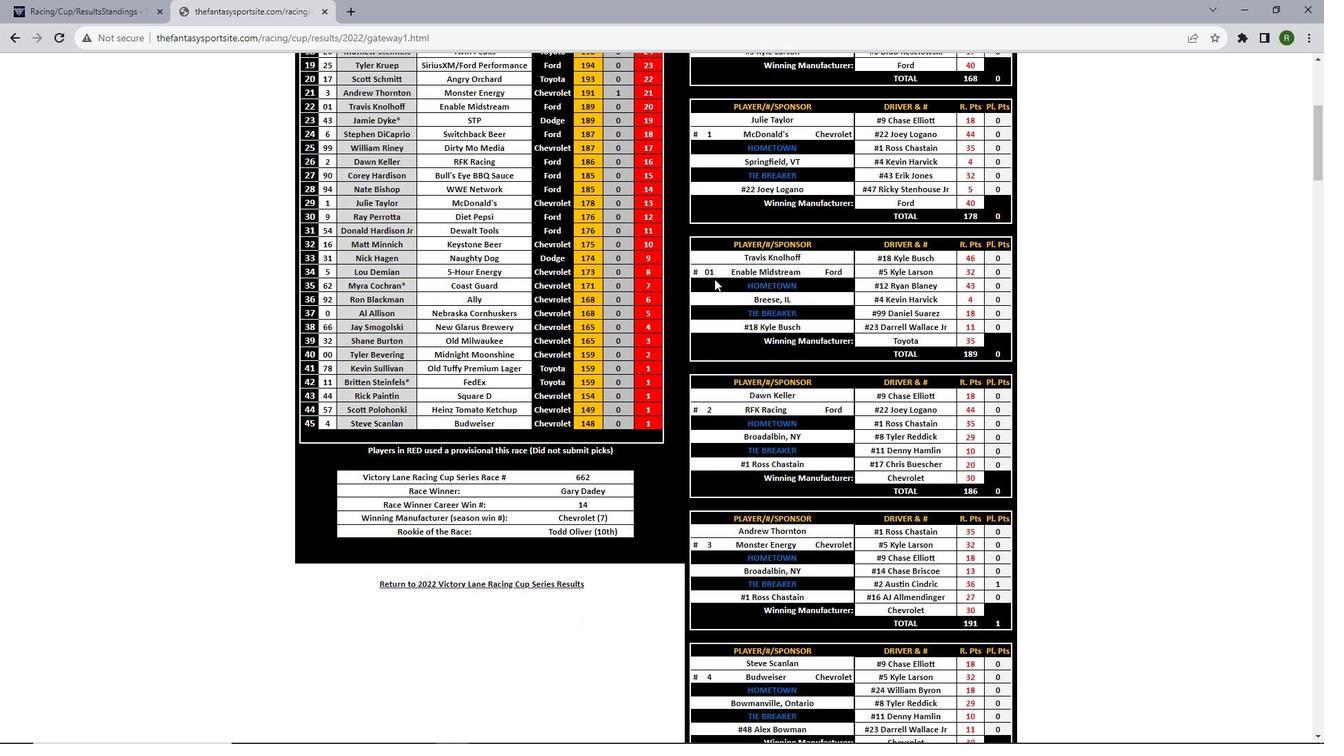 
Action: Mouse scrolled (714, 278) with delta (0, 0)
Screenshot: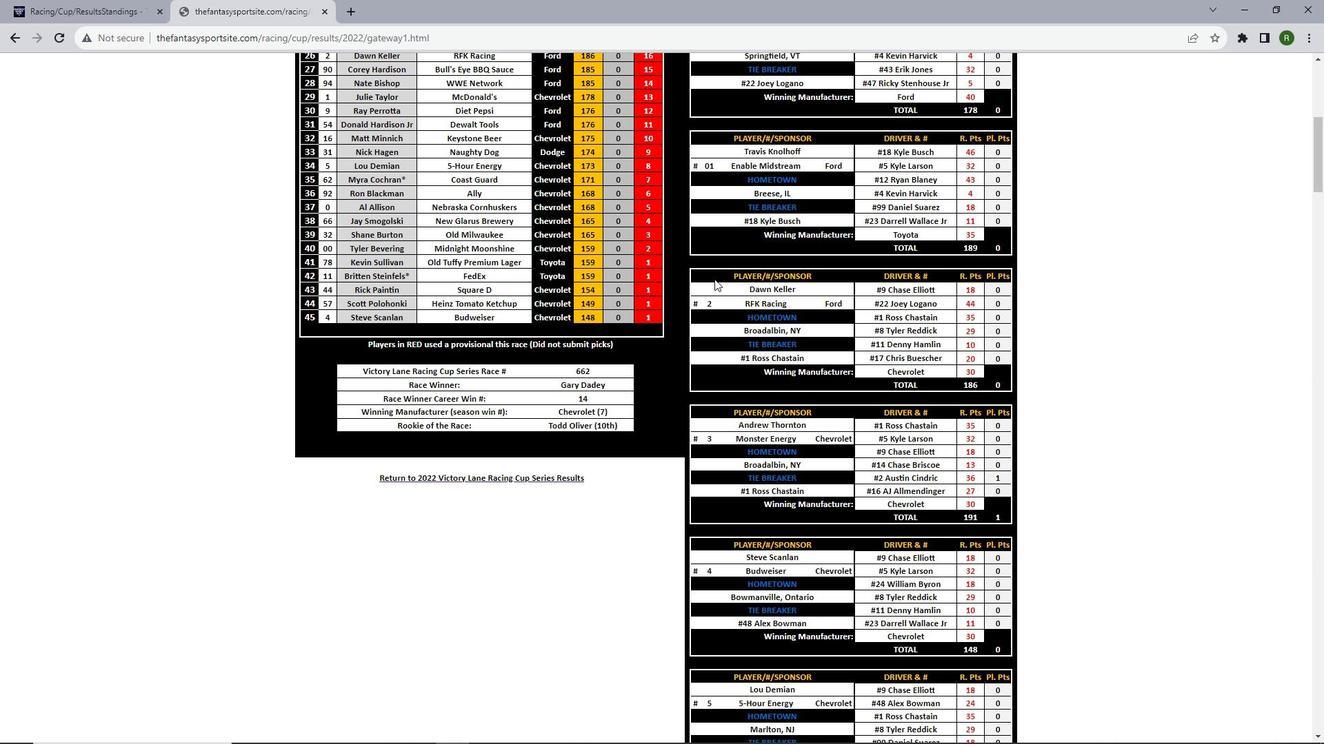 
Action: Mouse scrolled (714, 278) with delta (0, 0)
Screenshot: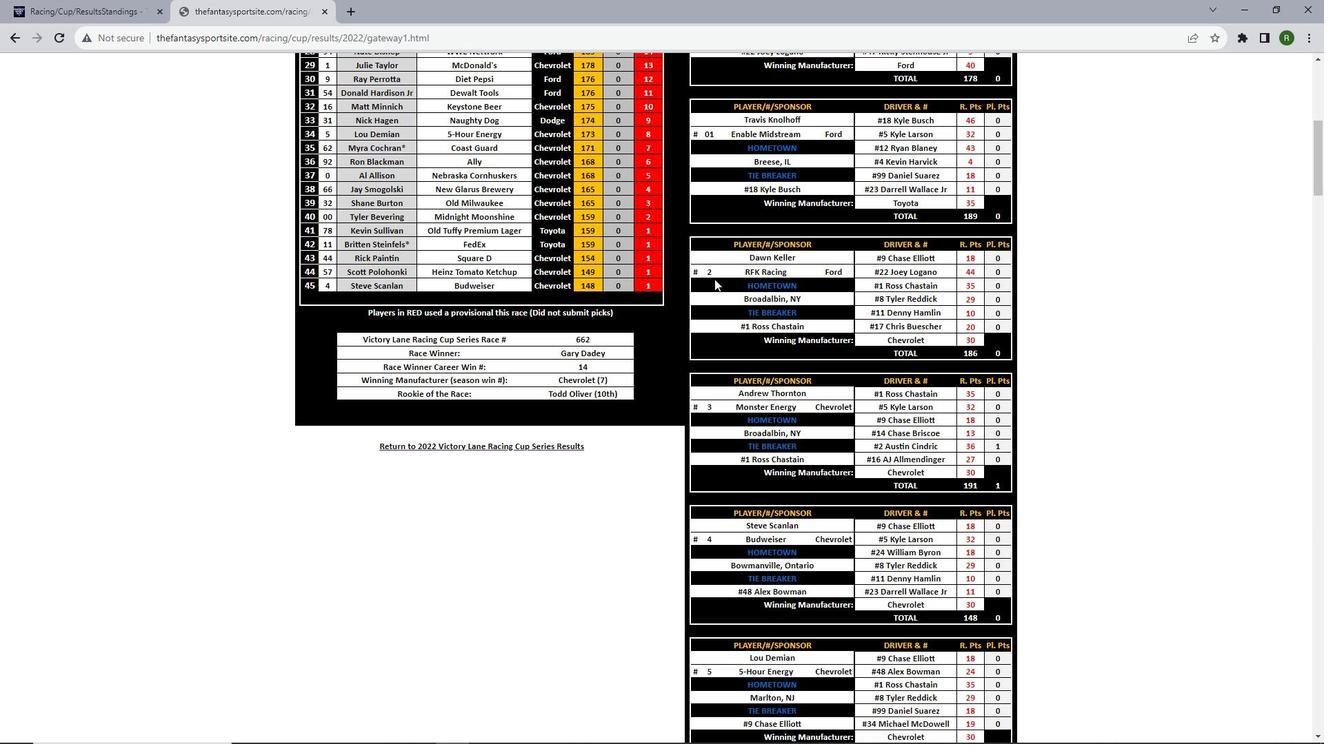 
Action: Mouse moved to (714, 279)
Screenshot: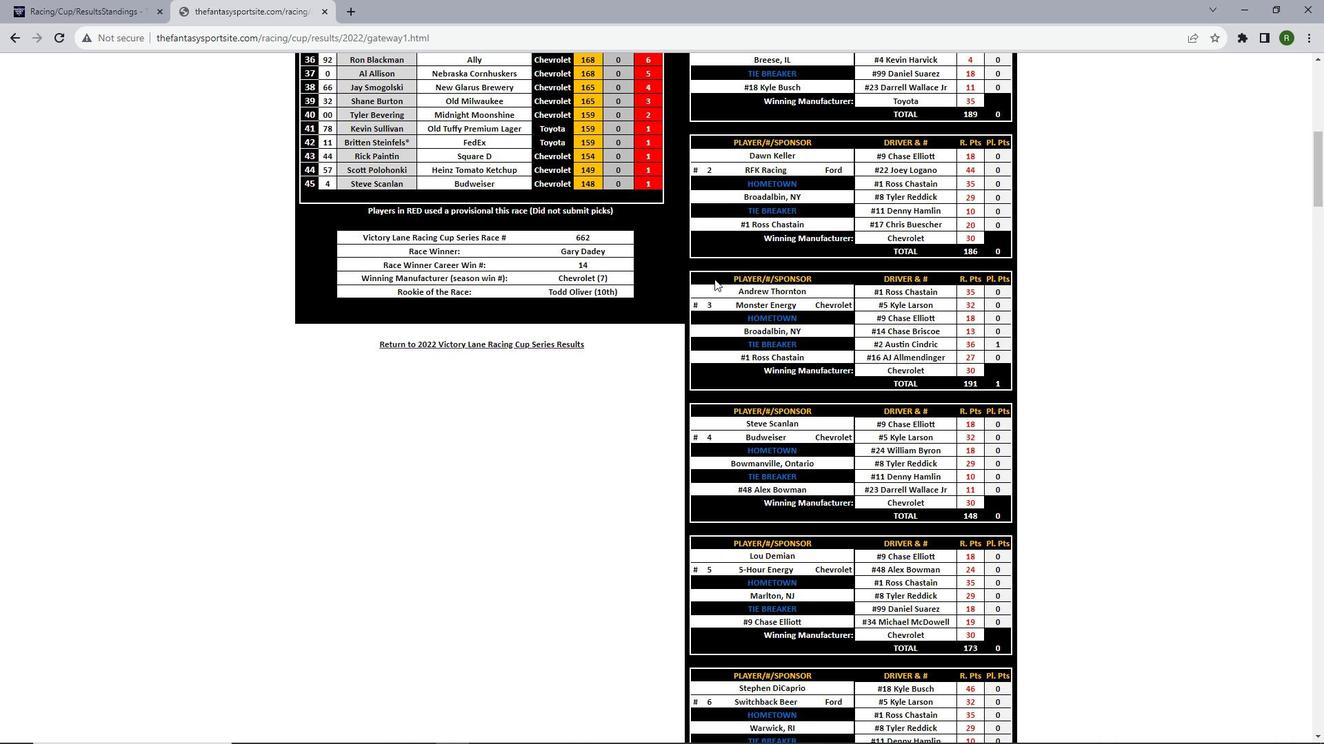 
Action: Mouse scrolled (714, 278) with delta (0, 0)
Screenshot: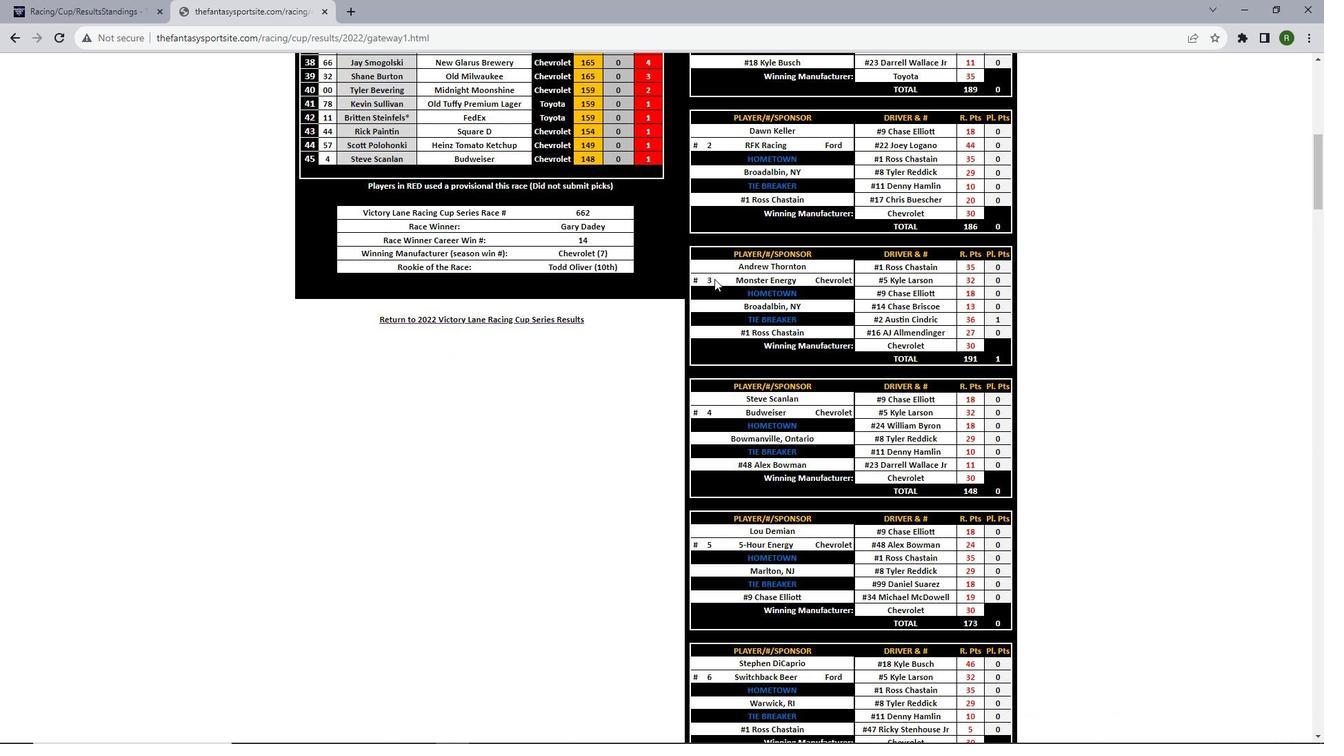 
Action: Mouse scrolled (714, 278) with delta (0, 0)
Screenshot: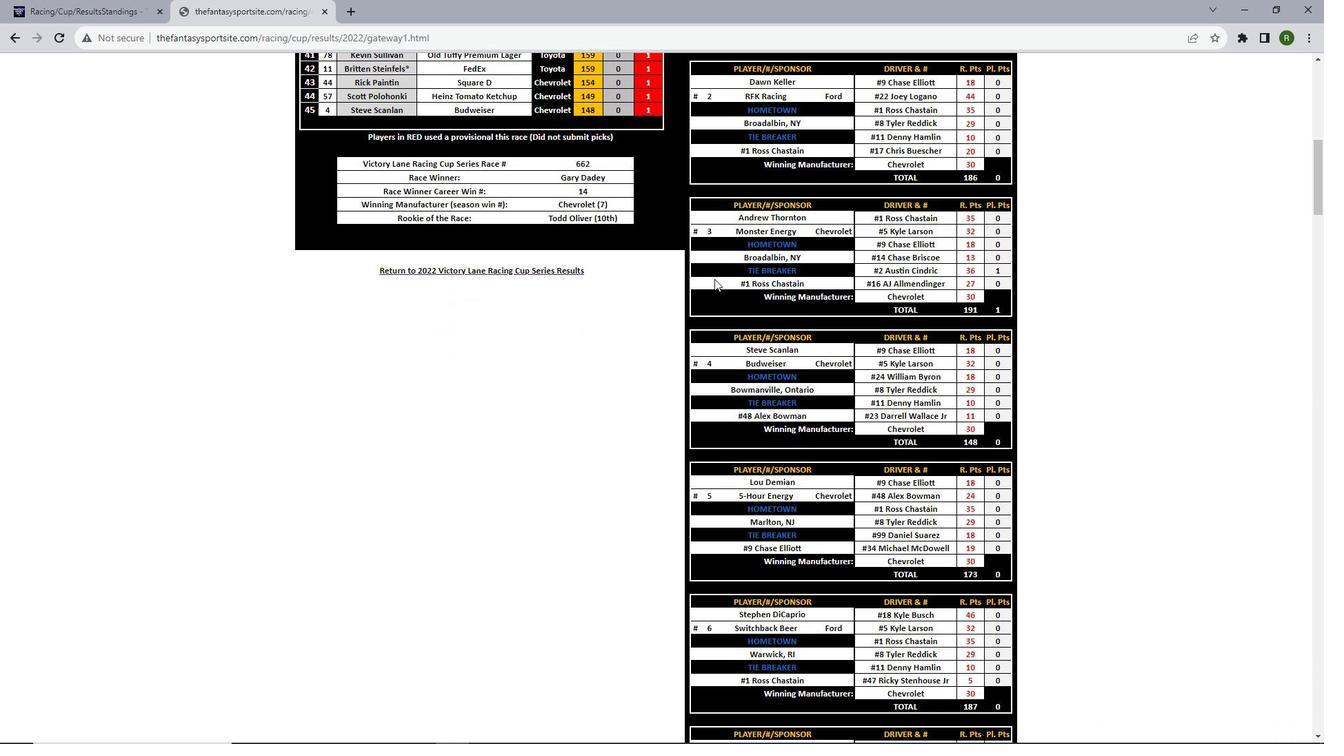 
Action: Mouse scrolled (714, 278) with delta (0, 0)
Screenshot: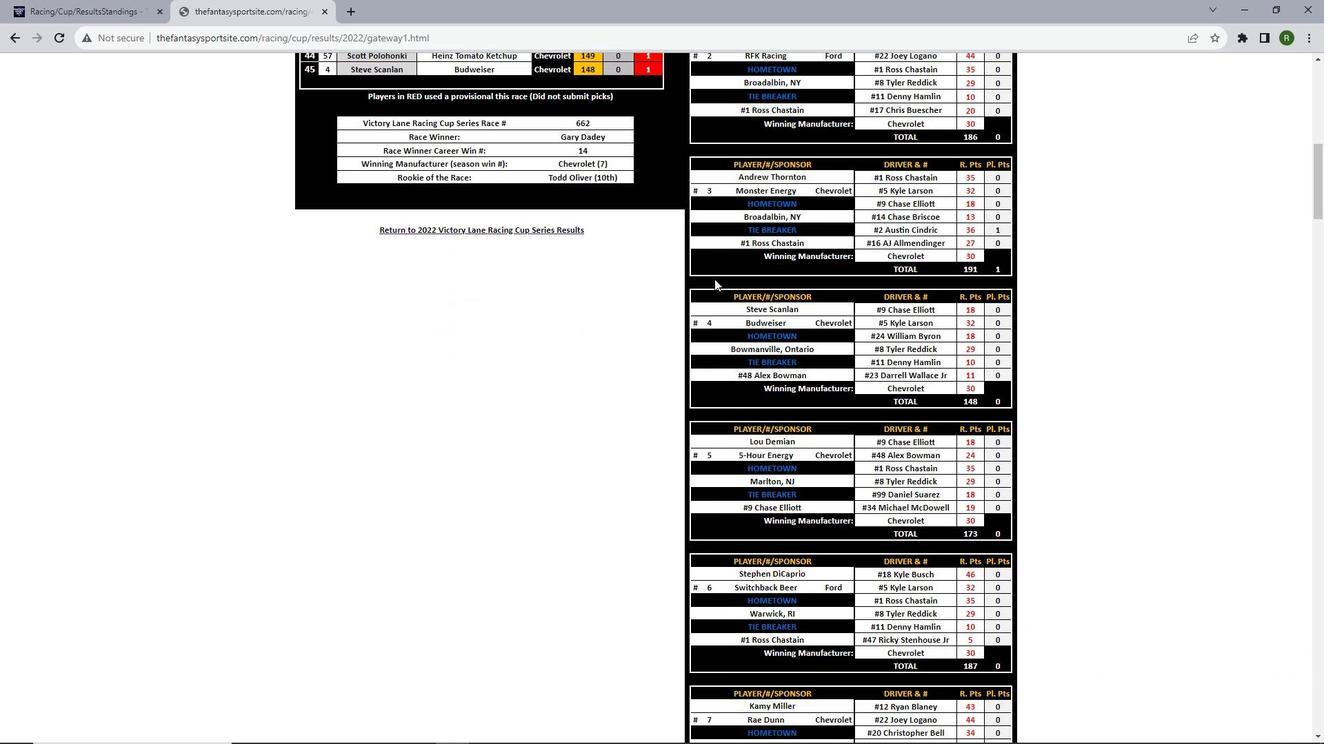 
Action: Mouse scrolled (714, 280) with delta (0, 0)
Screenshot: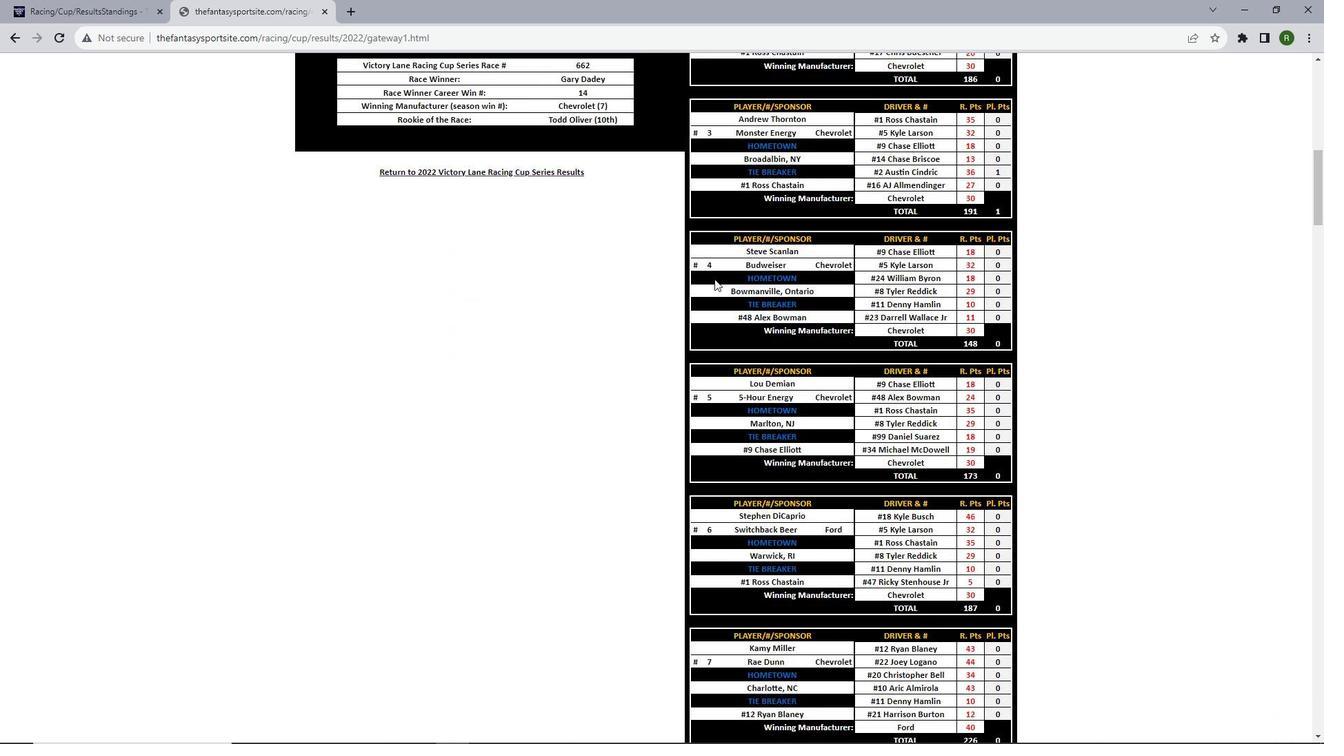 
Action: Mouse scrolled (714, 280) with delta (0, 0)
Screenshot: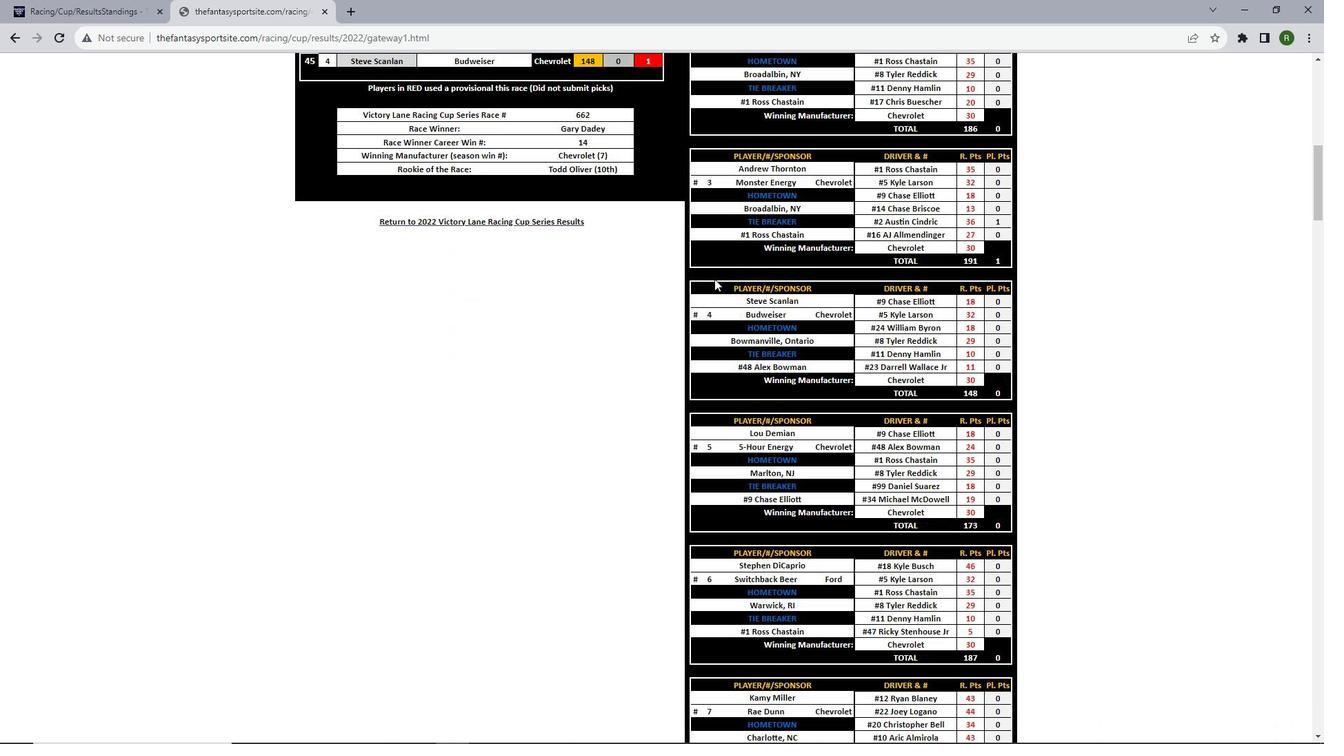 
Action: Mouse scrolled (714, 278) with delta (0, 0)
Screenshot: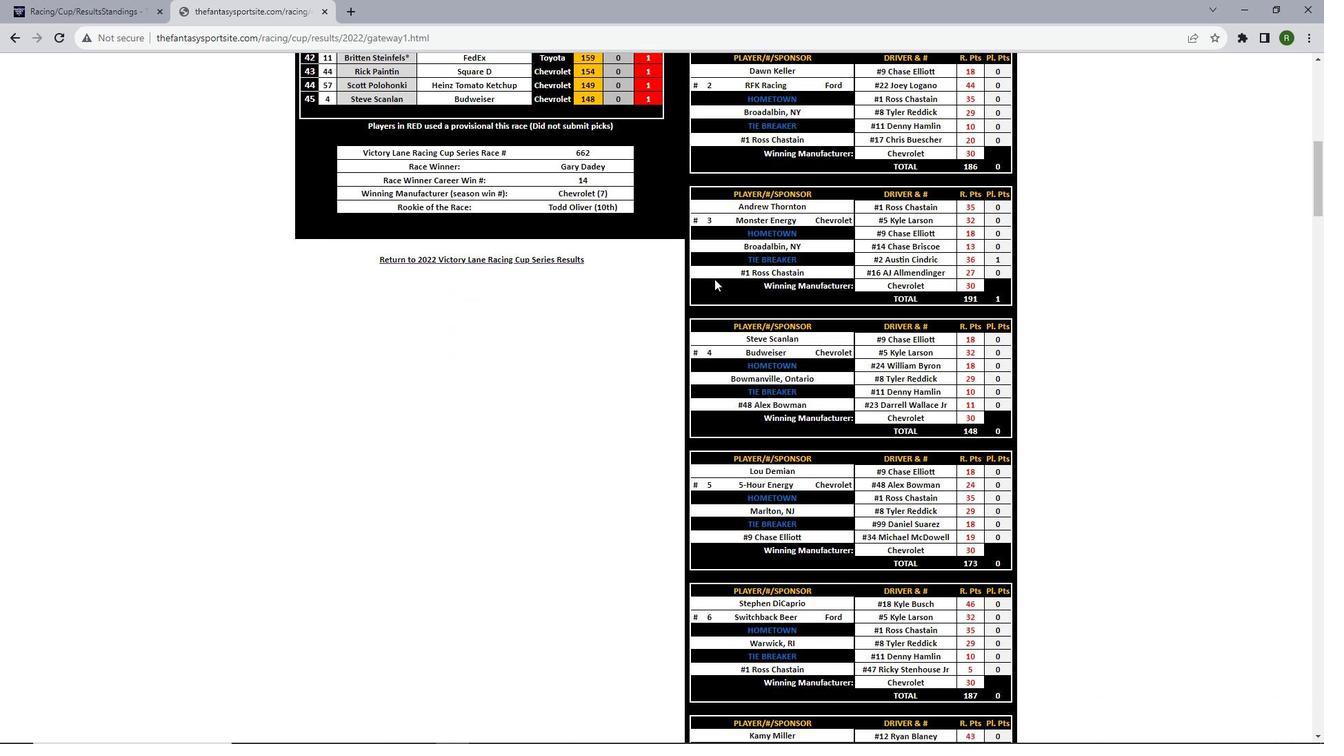 
Action: Mouse scrolled (714, 278) with delta (0, 0)
Screenshot: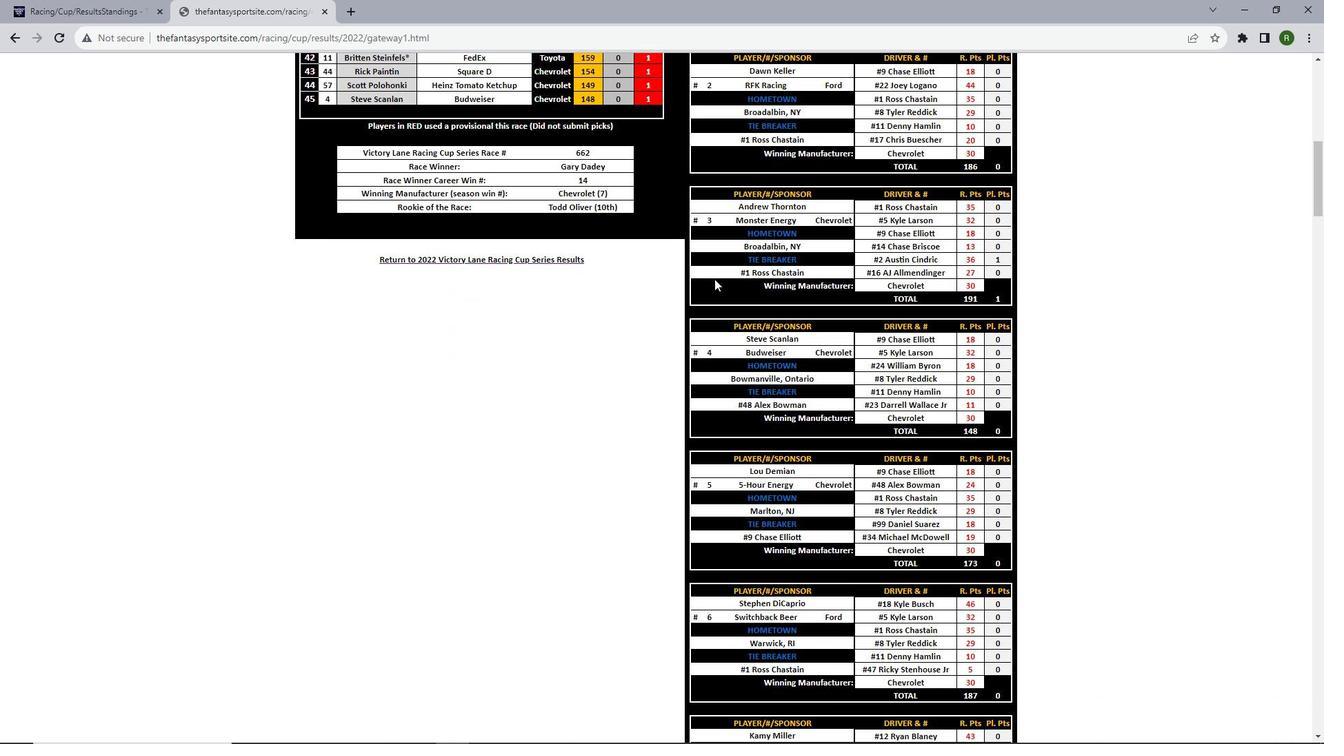 
Action: Mouse scrolled (714, 278) with delta (0, 0)
Screenshot: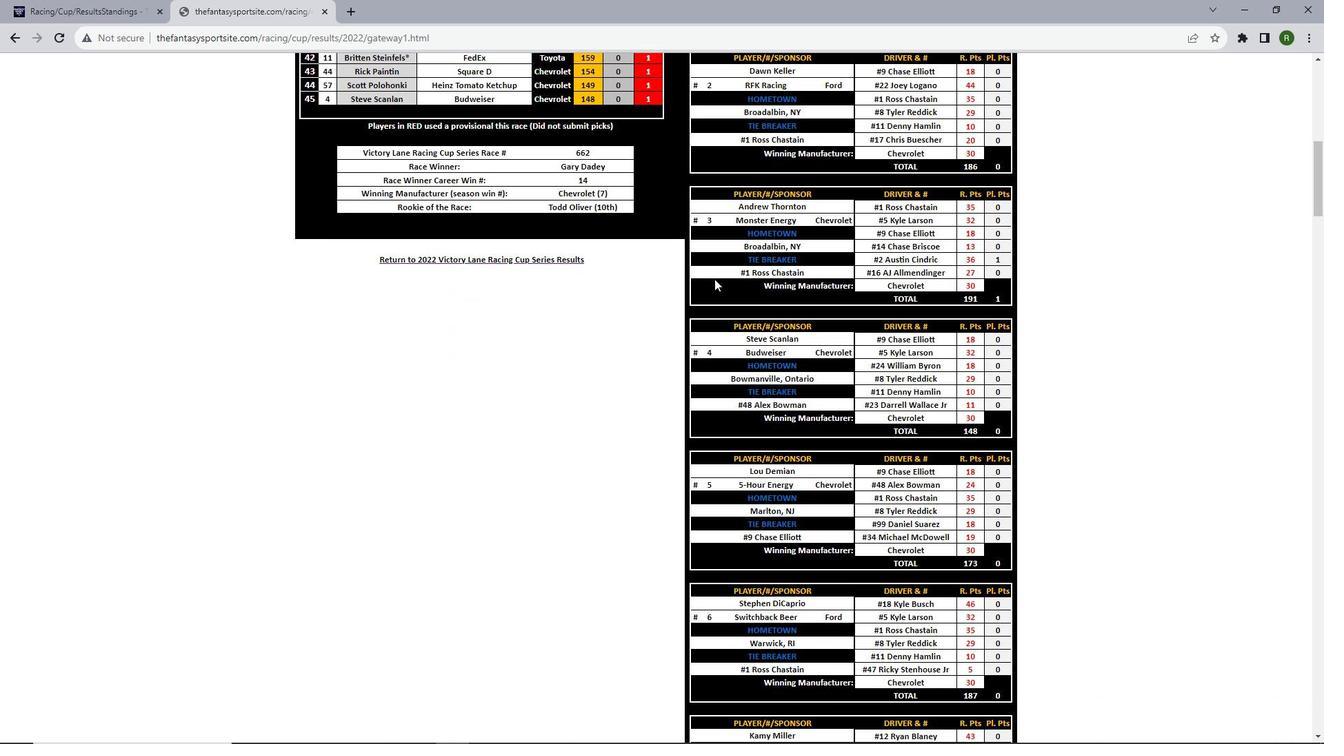 
Action: Mouse scrolled (714, 278) with delta (0, 0)
Screenshot: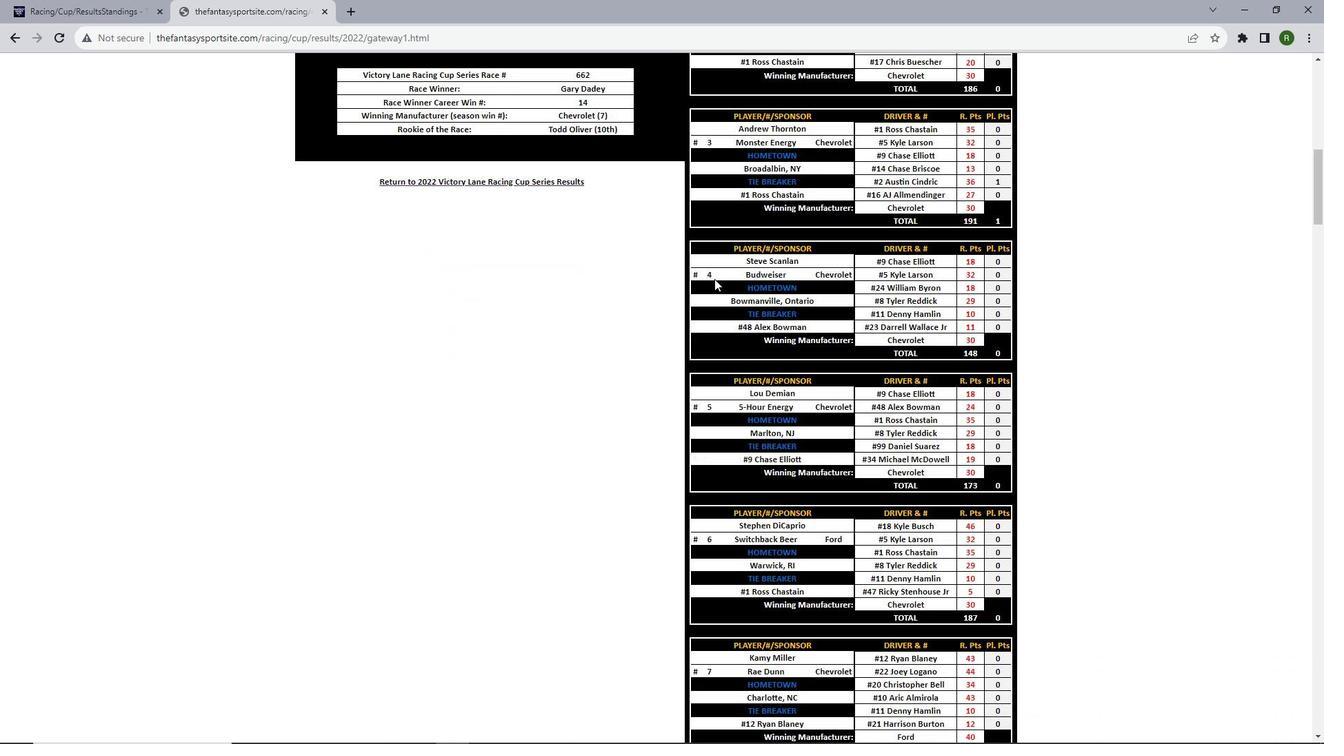 
Action: Mouse scrolled (714, 278) with delta (0, 0)
Screenshot: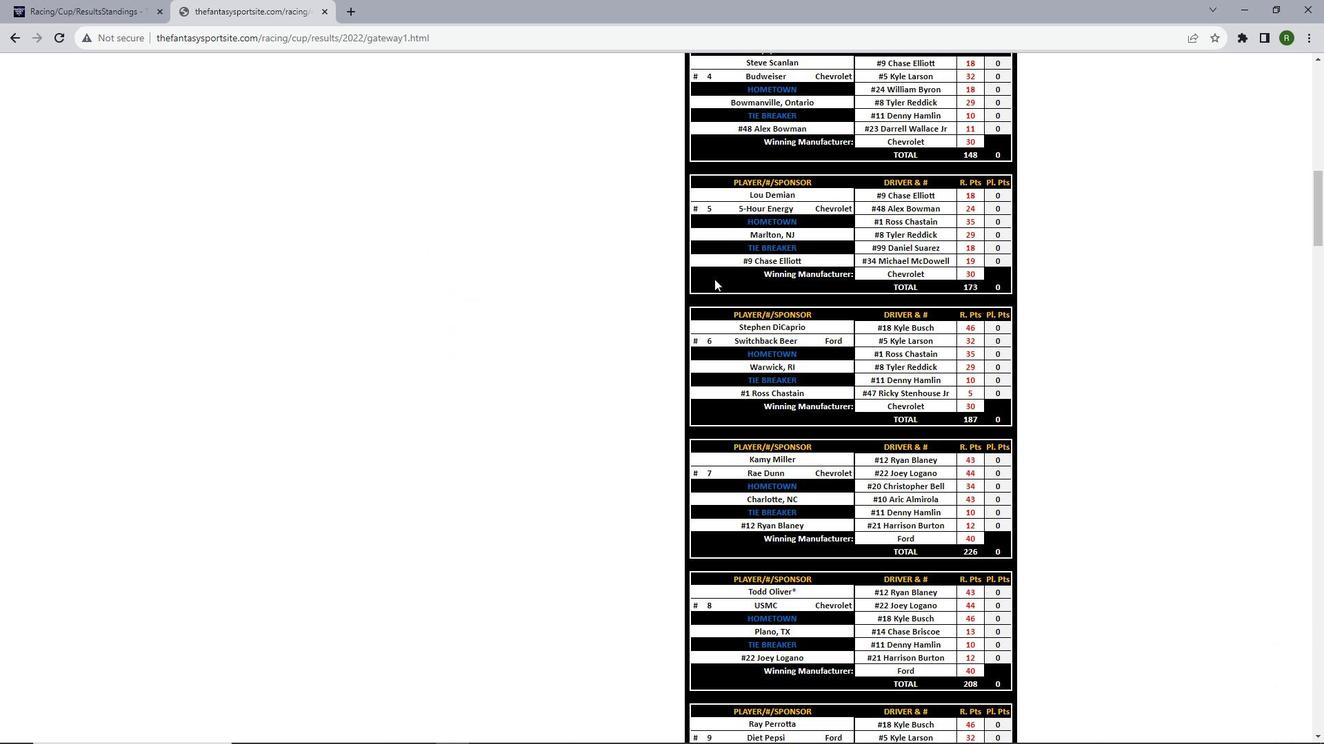 
Action: Mouse scrolled (714, 278) with delta (0, 0)
Screenshot: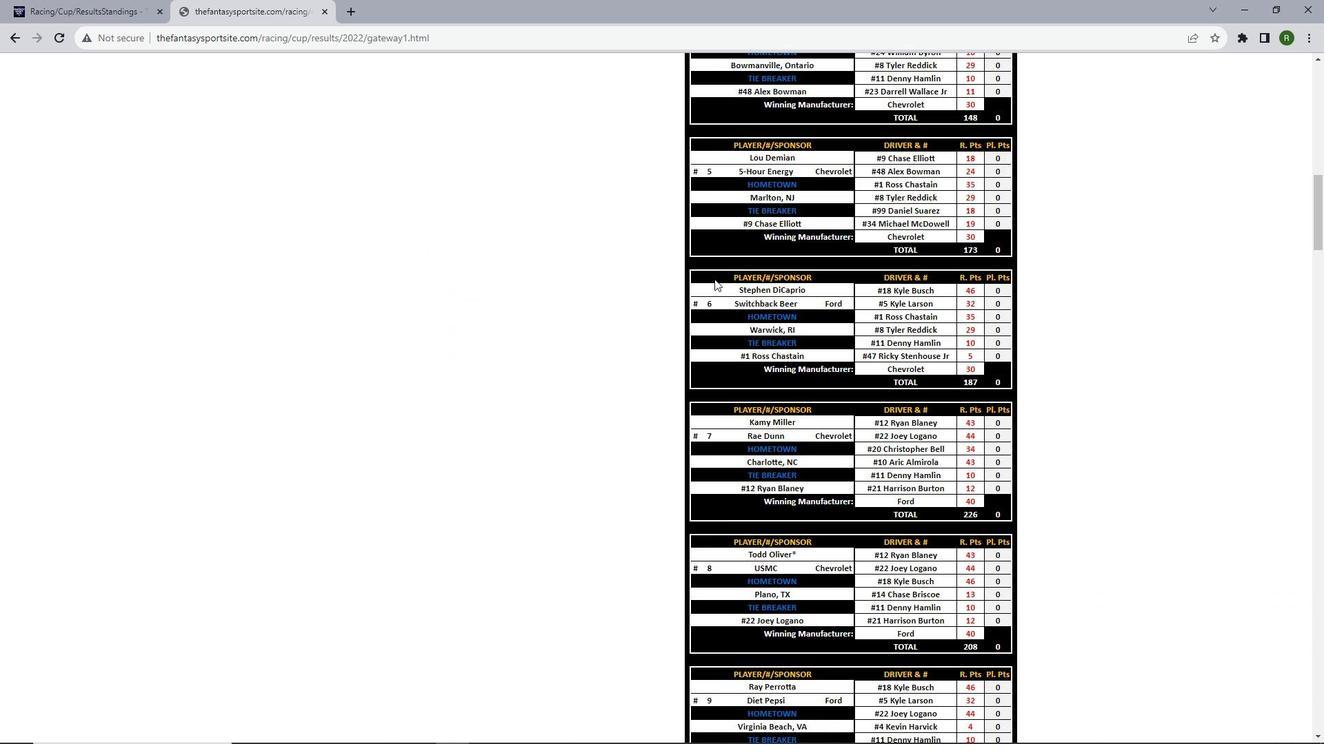 
Action: Mouse scrolled (714, 278) with delta (0, 0)
Screenshot: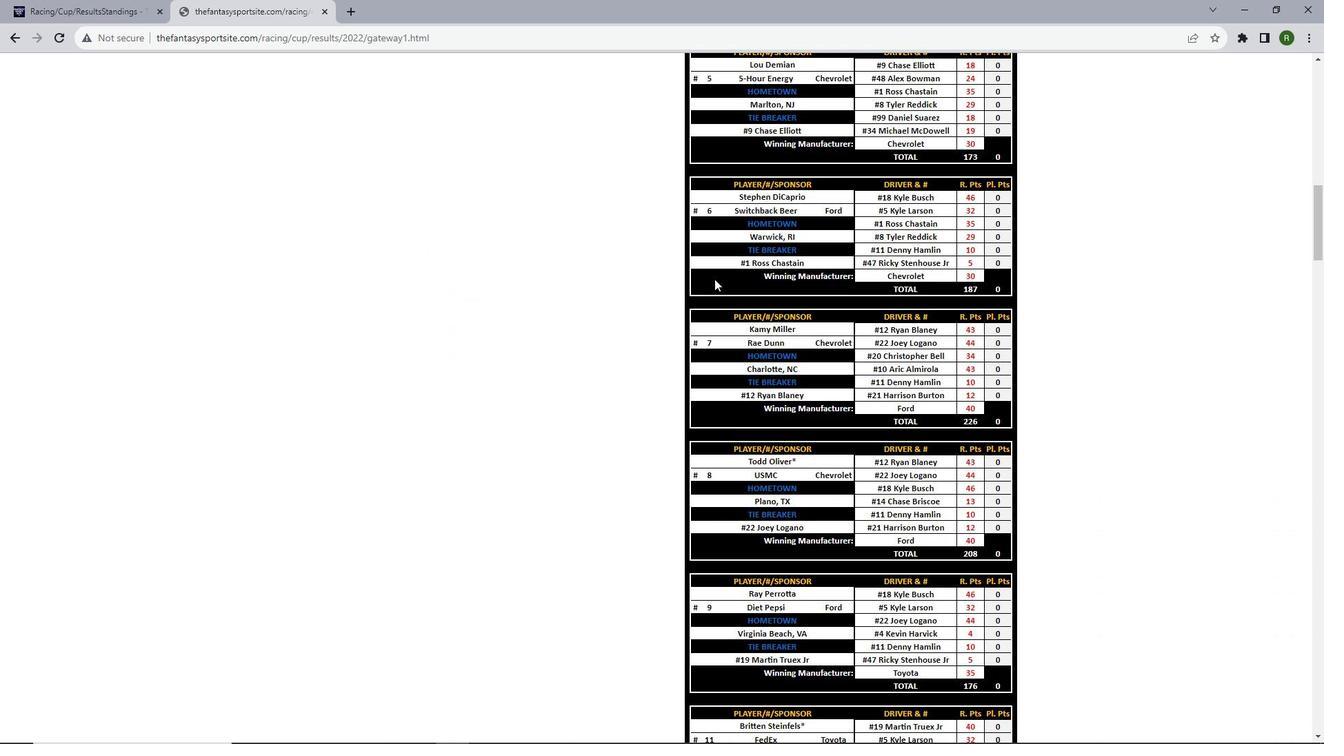 
Action: Mouse scrolled (714, 278) with delta (0, 0)
Screenshot: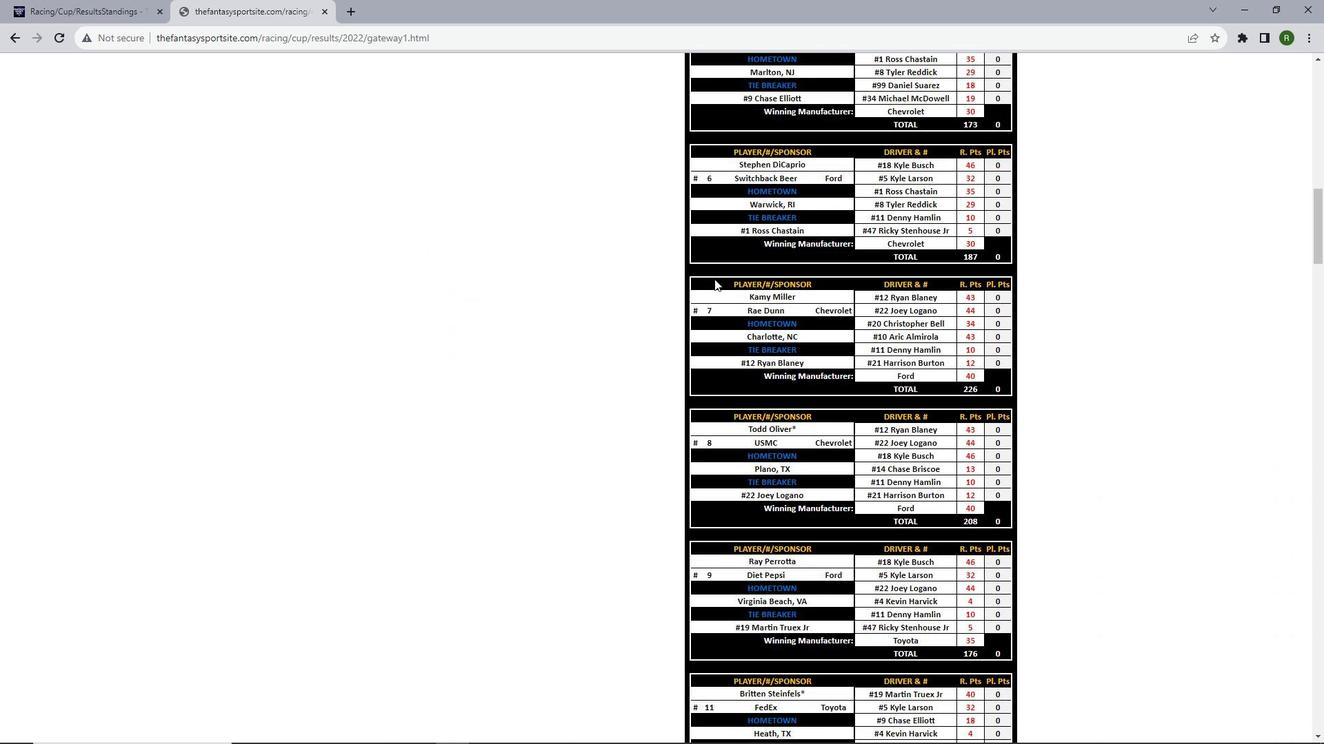 
Action: Mouse scrolled (714, 278) with delta (0, 0)
Screenshot: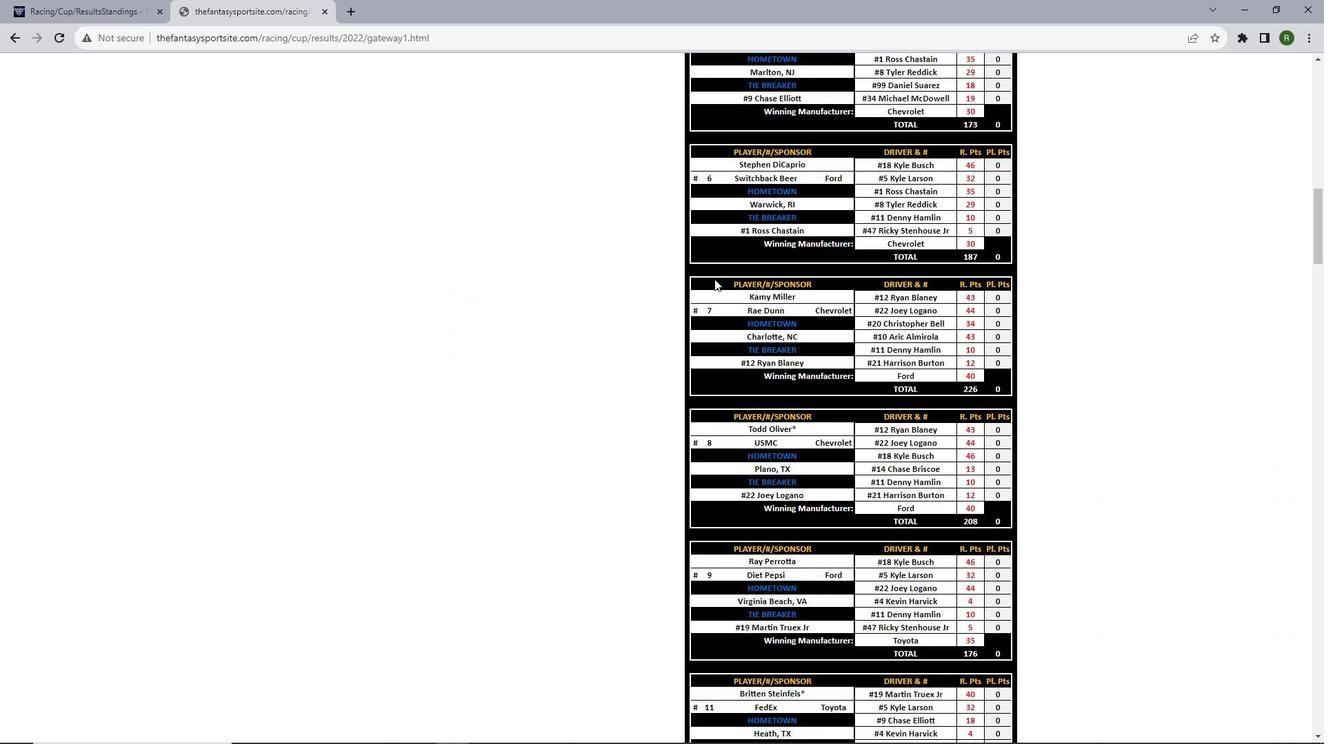 
Action: Mouse moved to (715, 278)
Screenshot: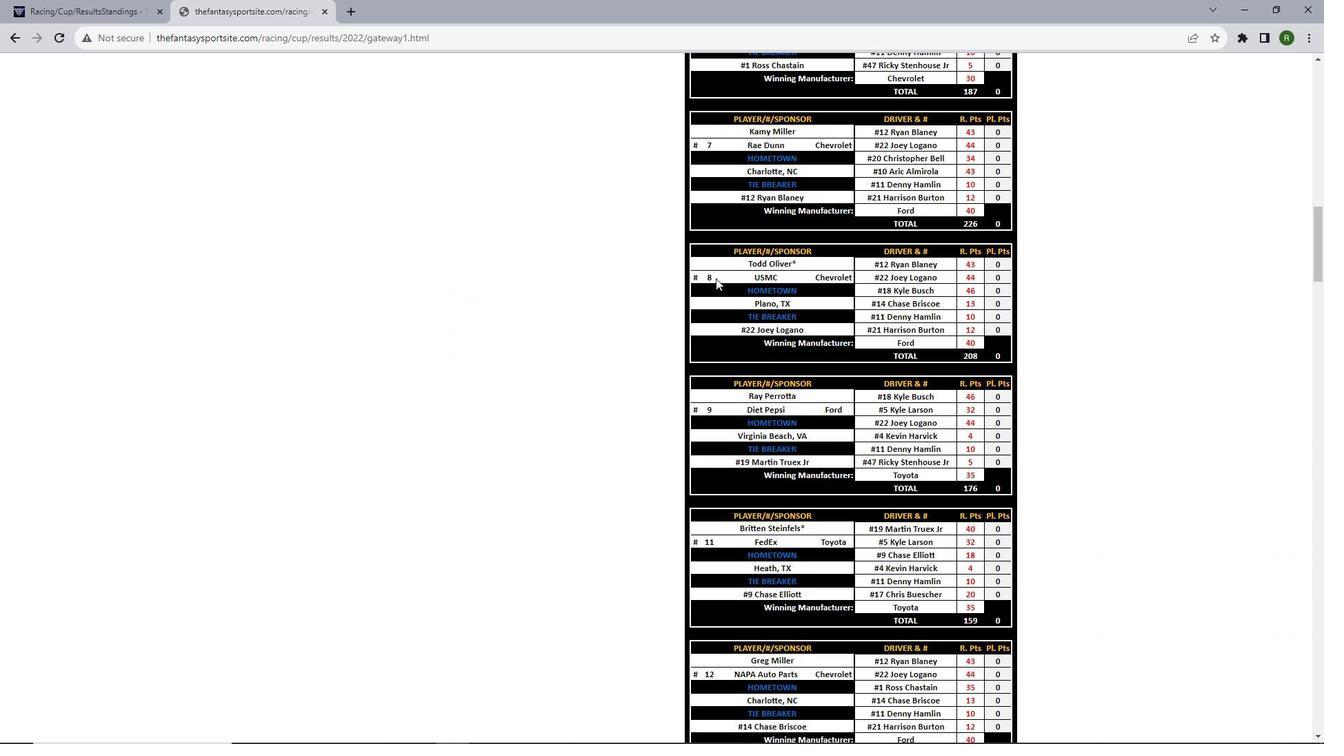 
Action: Mouse scrolled (715, 277) with delta (0, 0)
Screenshot: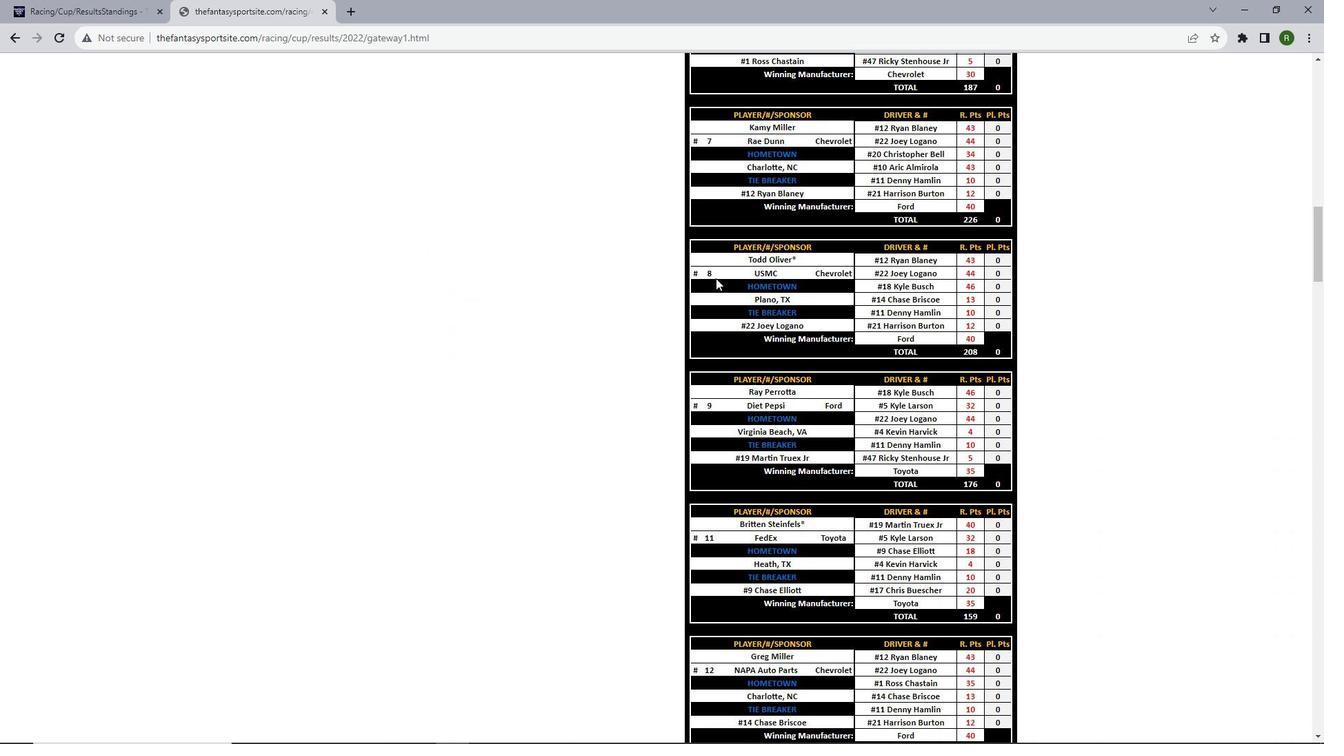 
Action: Mouse scrolled (715, 277) with delta (0, 0)
Screenshot: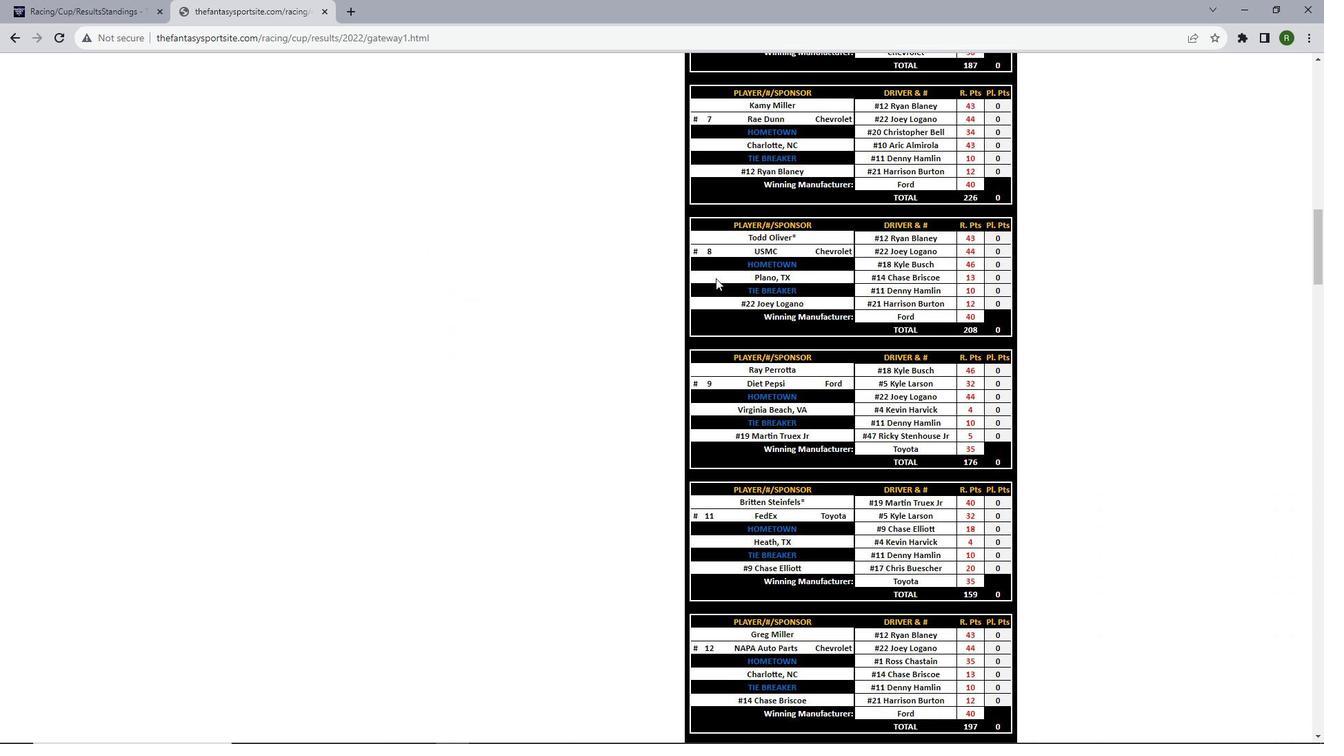 
Action: Mouse scrolled (715, 277) with delta (0, 0)
Screenshot: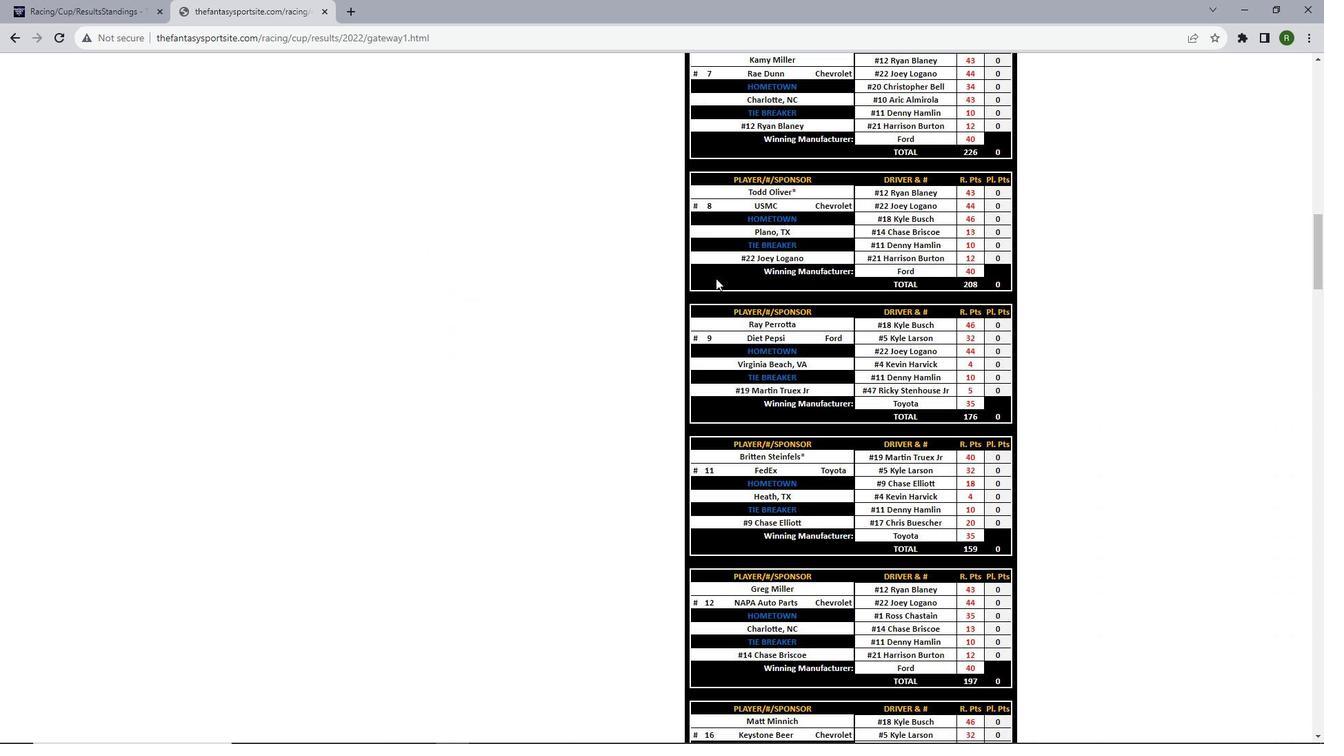 
Action: Mouse scrolled (715, 277) with delta (0, 0)
Screenshot: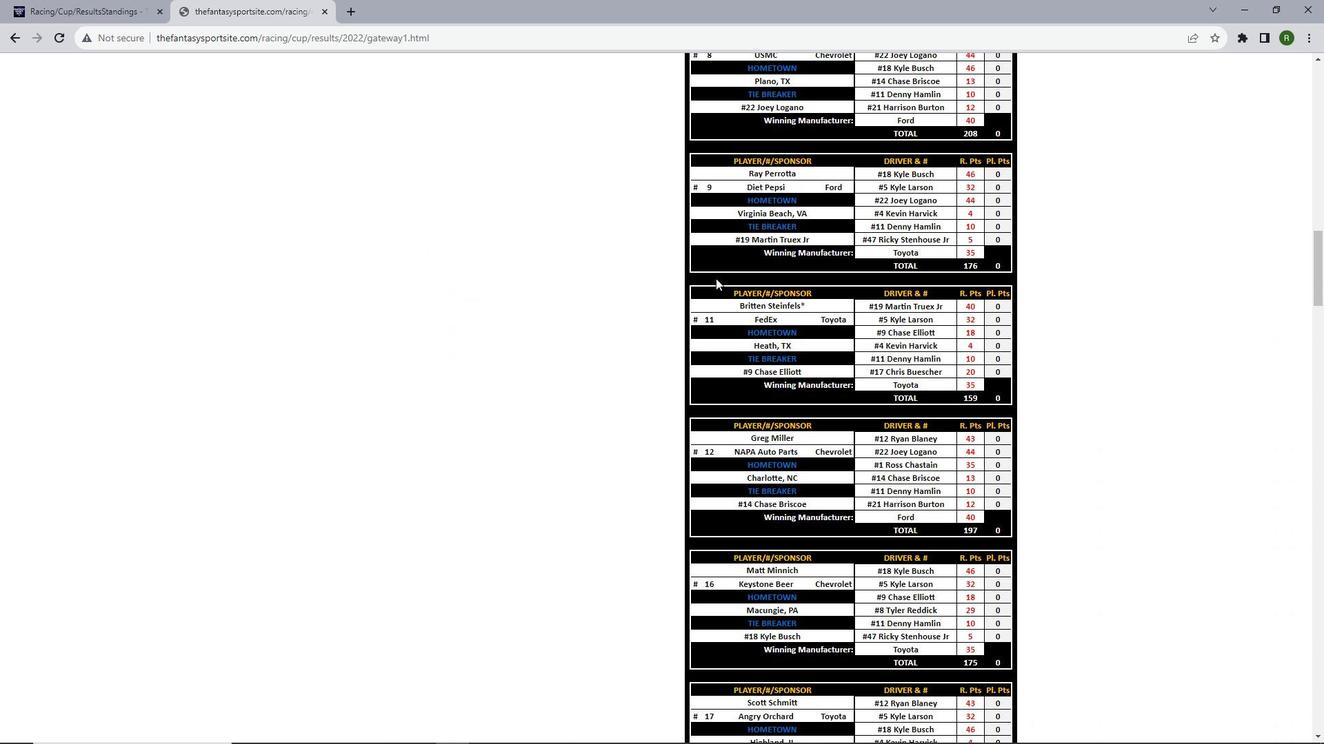 
Action: Mouse scrolled (715, 277) with delta (0, 0)
Screenshot: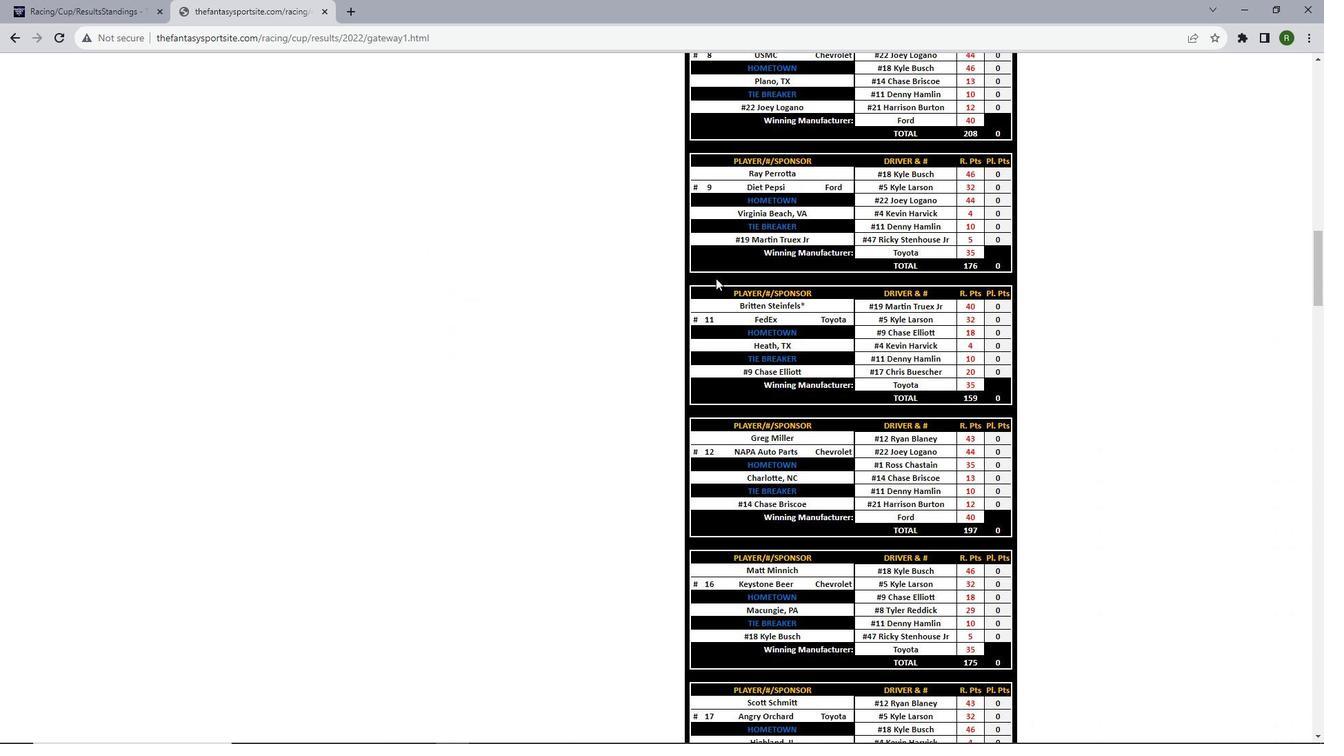 
Action: Mouse scrolled (715, 277) with delta (0, 0)
Screenshot: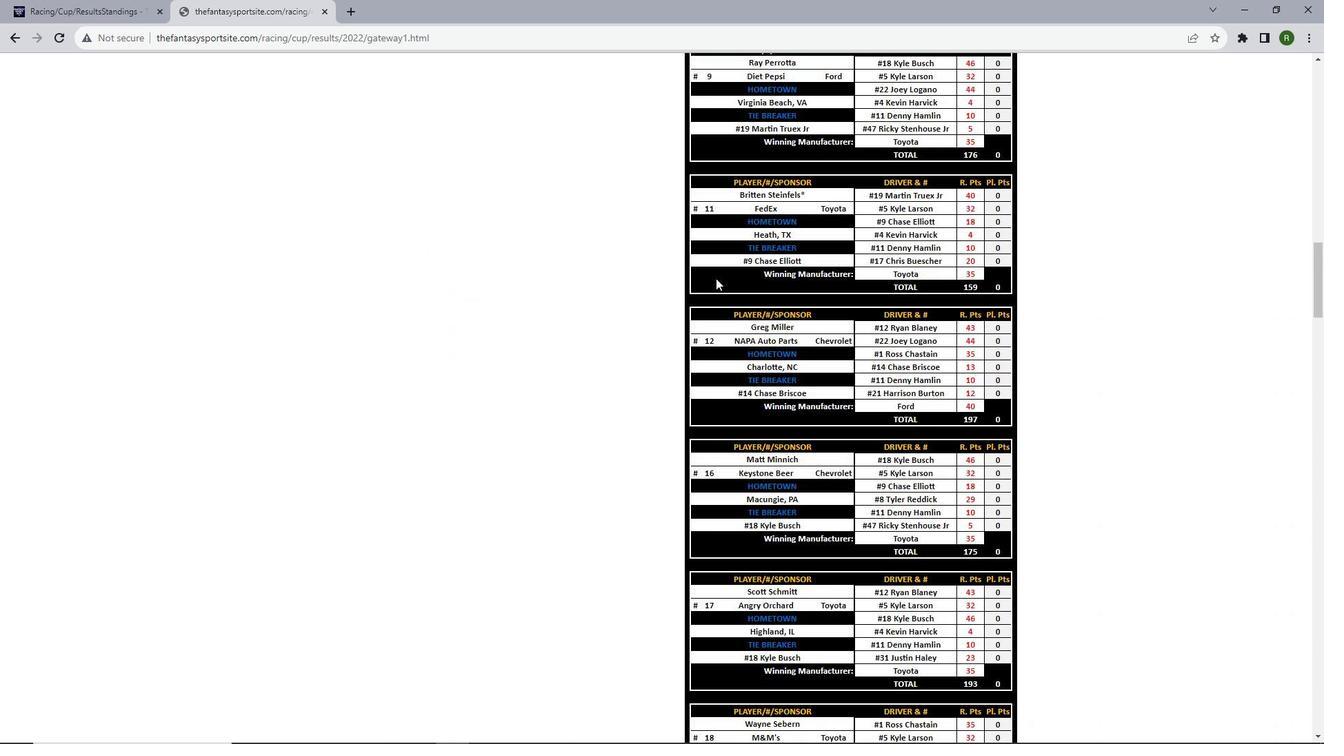 
Action: Mouse scrolled (715, 277) with delta (0, 0)
Screenshot: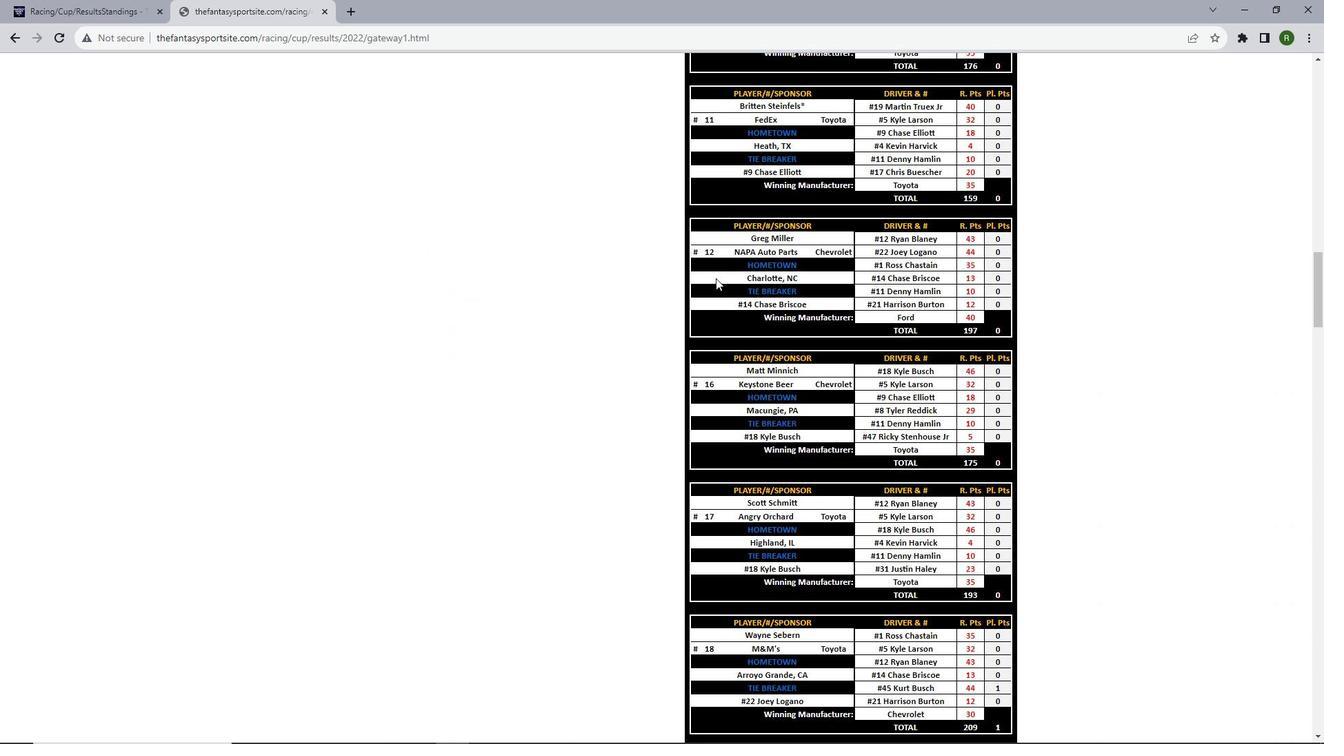 
Action: Mouse scrolled (715, 277) with delta (0, 0)
Screenshot: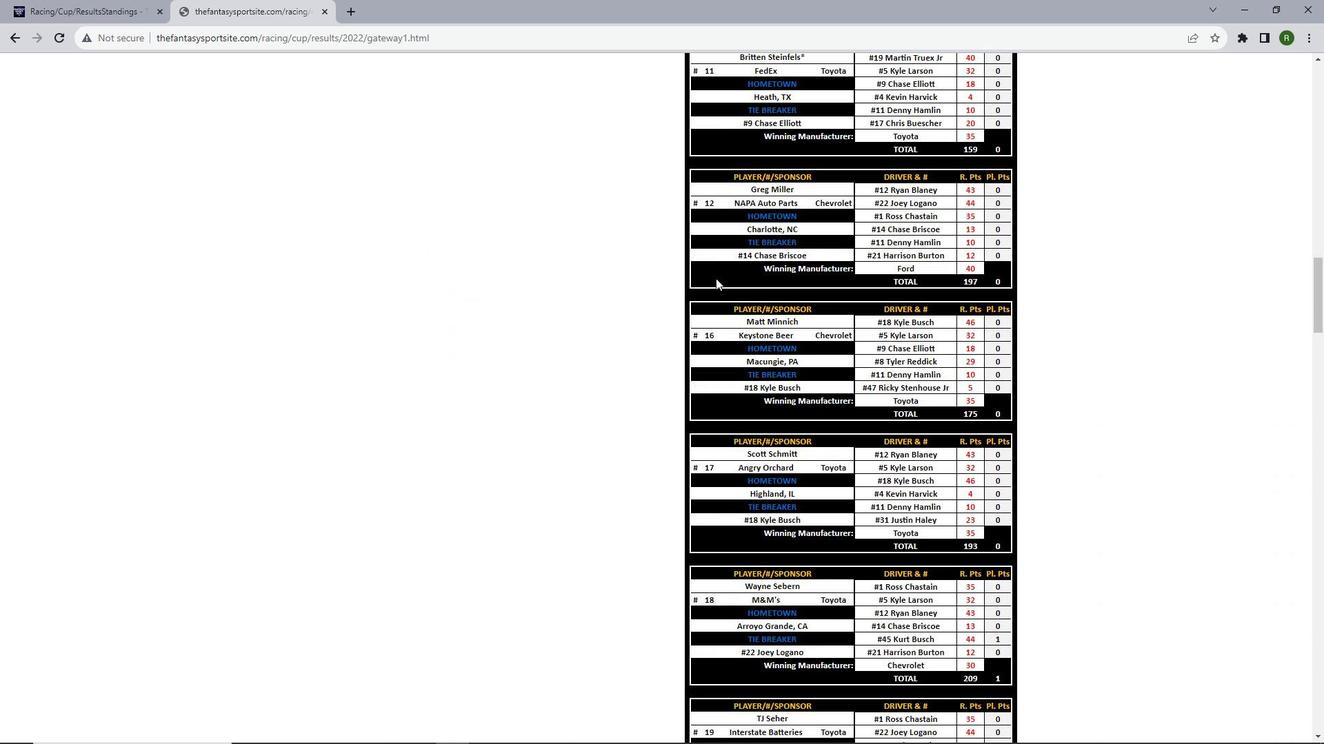 
Action: Mouse scrolled (715, 277) with delta (0, 0)
Screenshot: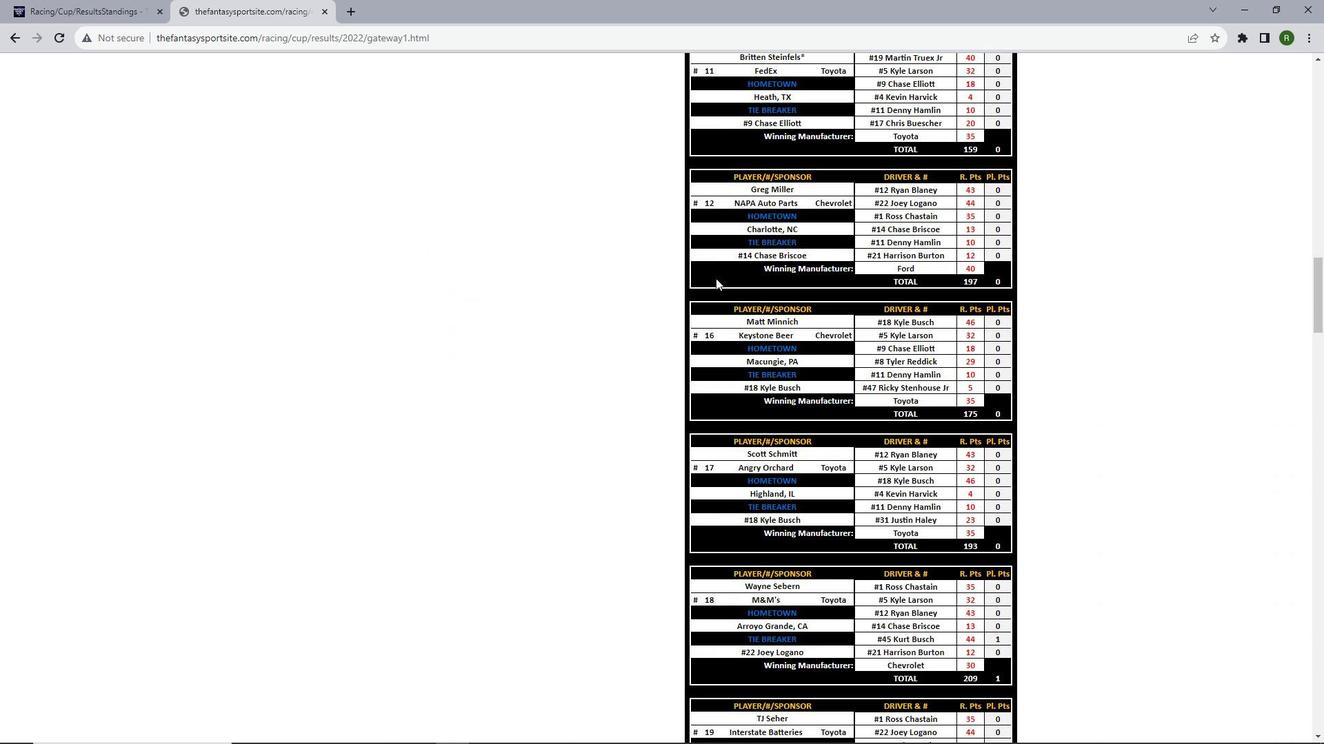 
Action: Mouse scrolled (715, 277) with delta (0, 0)
Screenshot: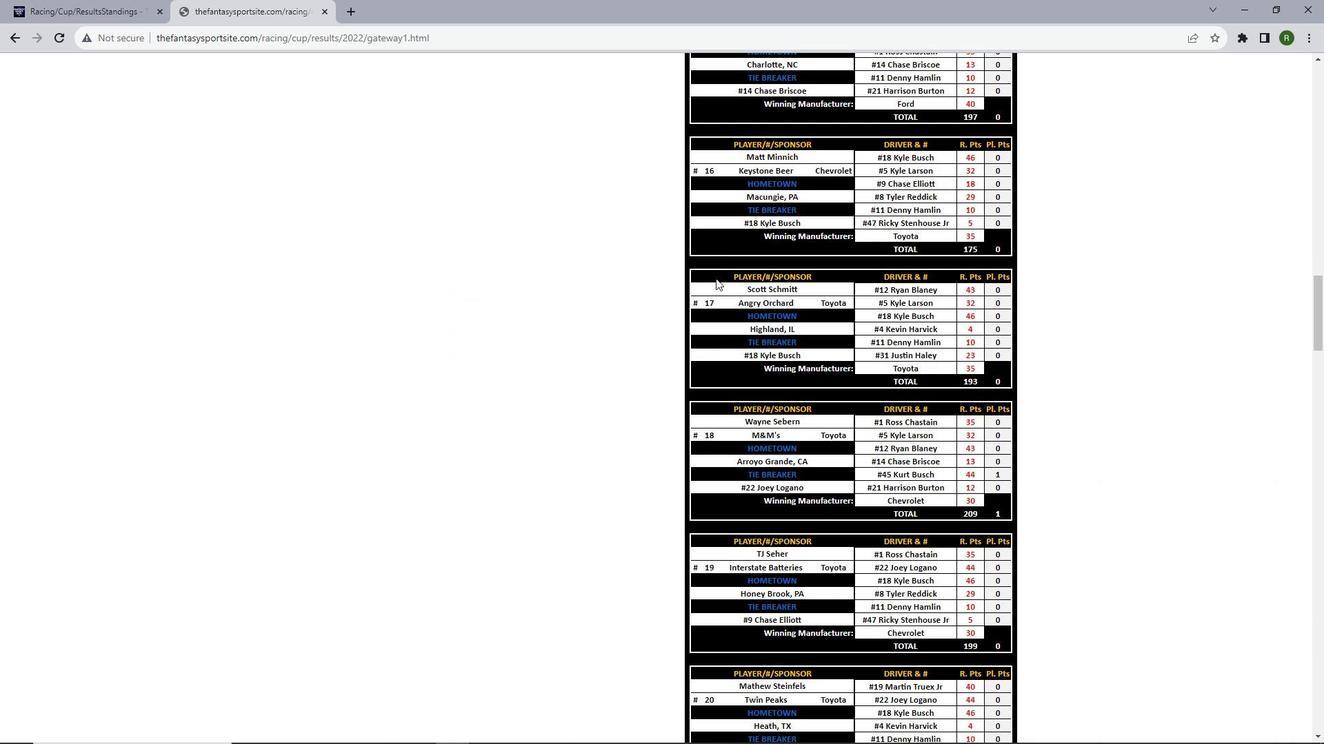 
Action: Mouse scrolled (715, 277) with delta (0, 0)
Screenshot: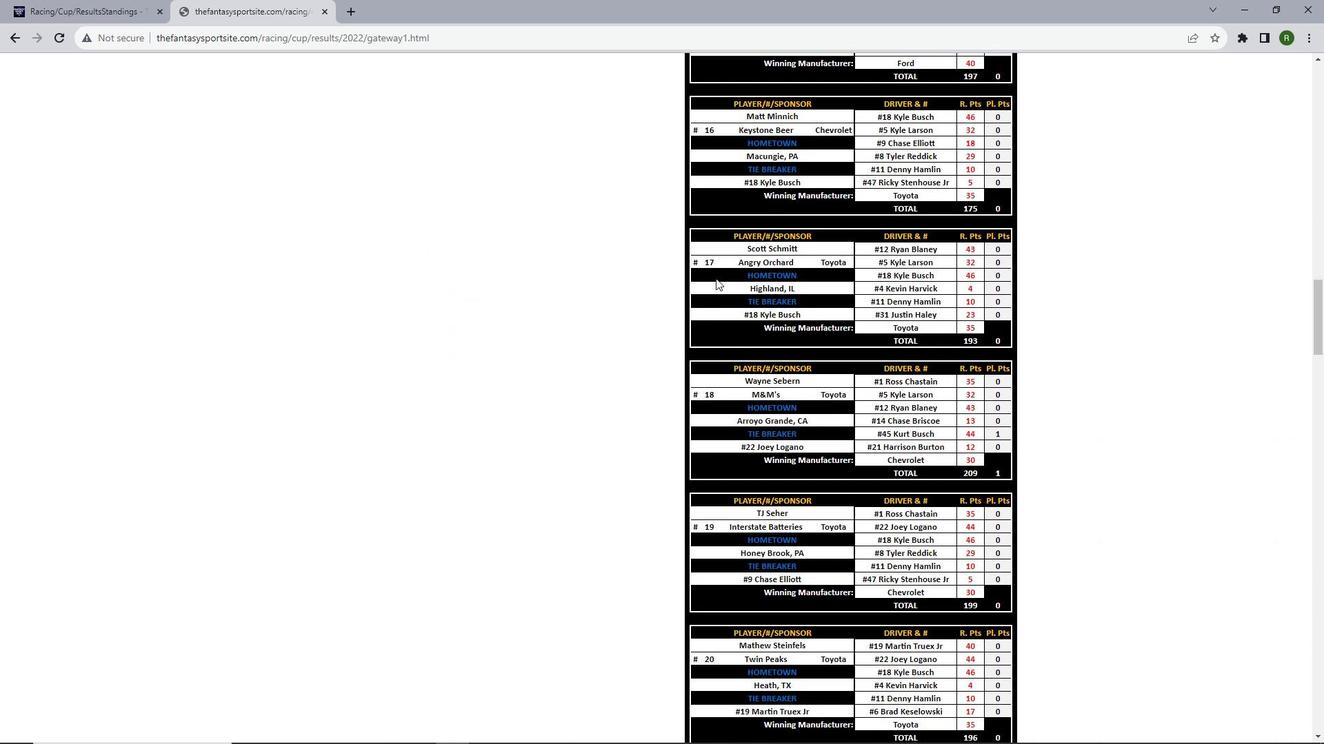 
Action: Mouse scrolled (715, 277) with delta (0, 0)
Screenshot: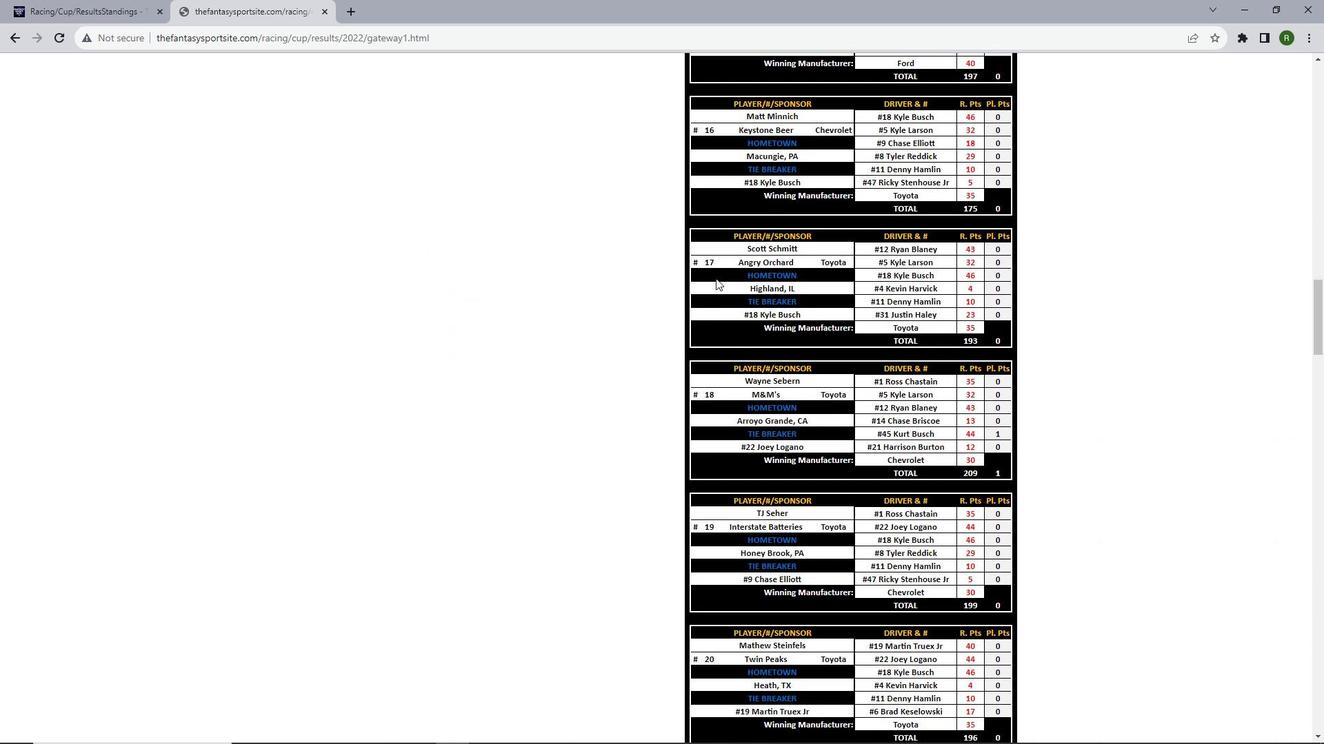 
Action: Mouse scrolled (715, 277) with delta (0, 0)
Screenshot: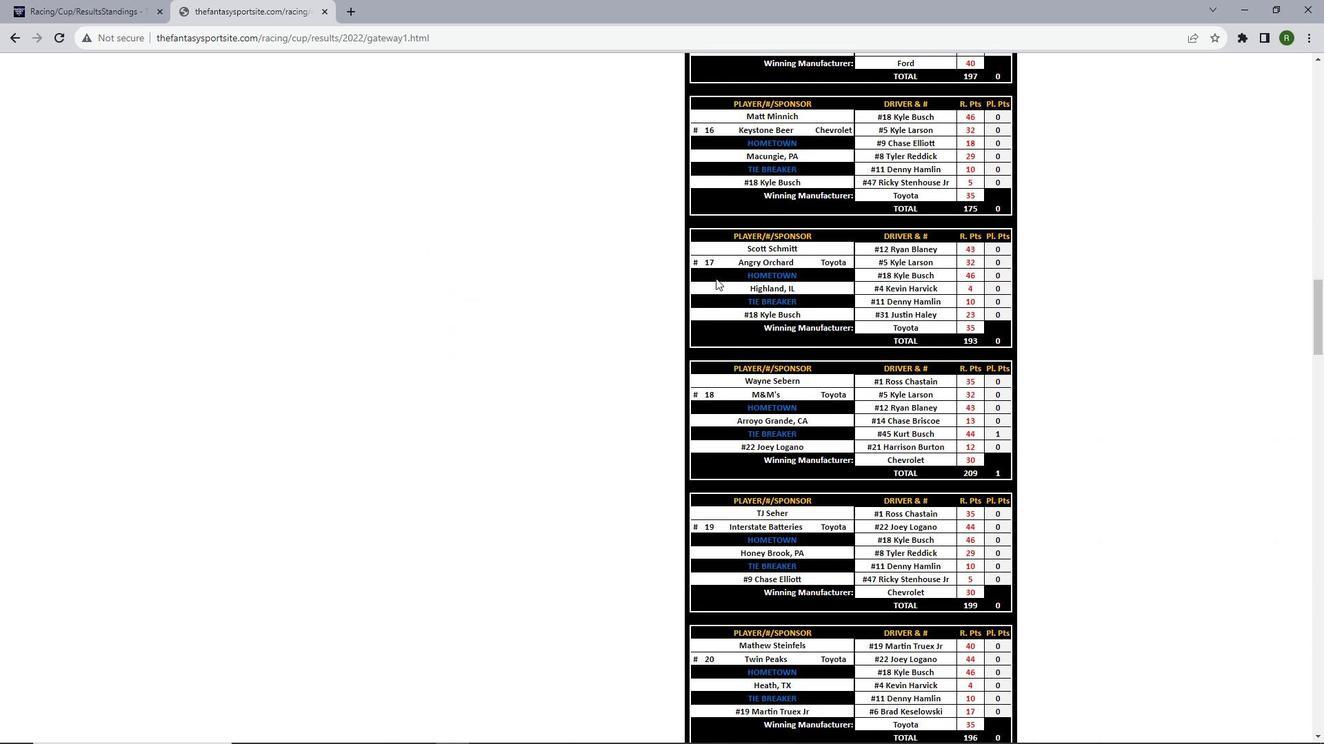 
Action: Mouse scrolled (715, 277) with delta (0, 0)
Screenshot: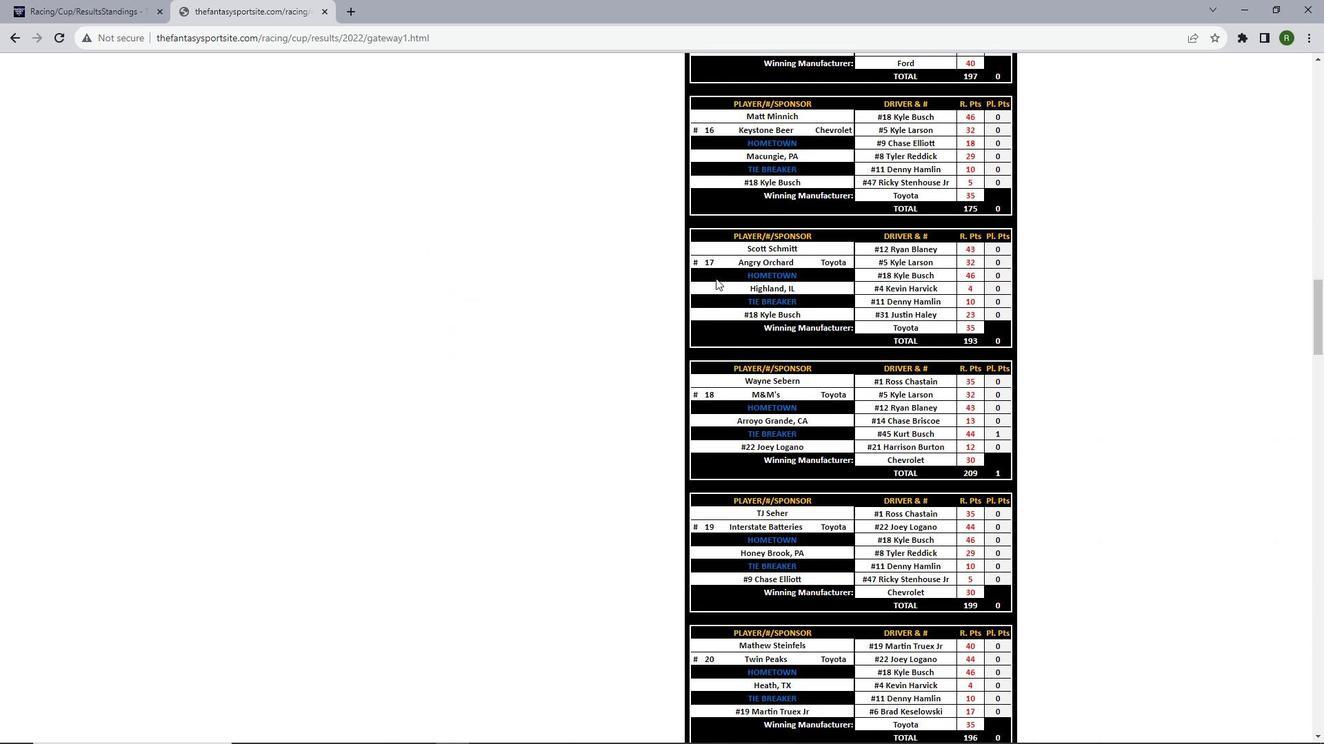 
Action: Mouse scrolled (715, 277) with delta (0, 0)
Screenshot: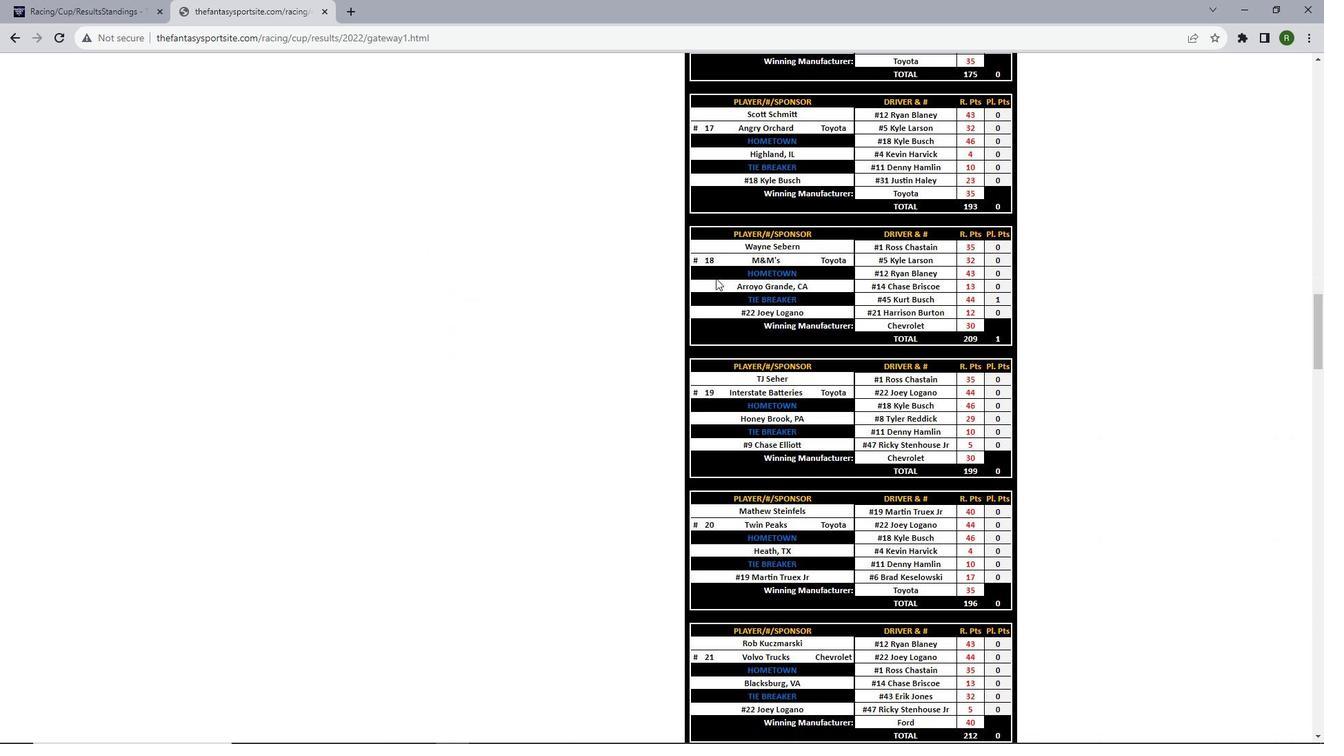 
Action: Mouse scrolled (715, 277) with delta (0, 0)
Screenshot: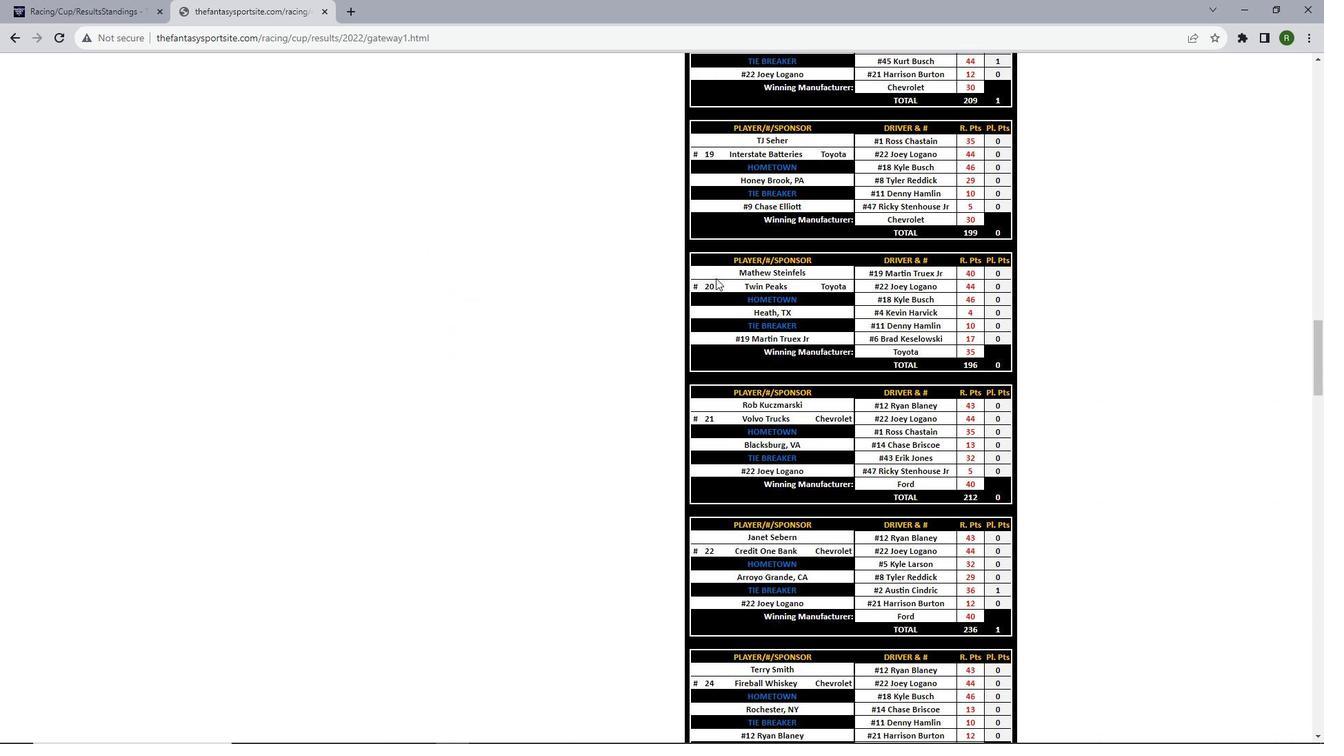 
Action: Mouse scrolled (715, 277) with delta (0, 0)
Screenshot: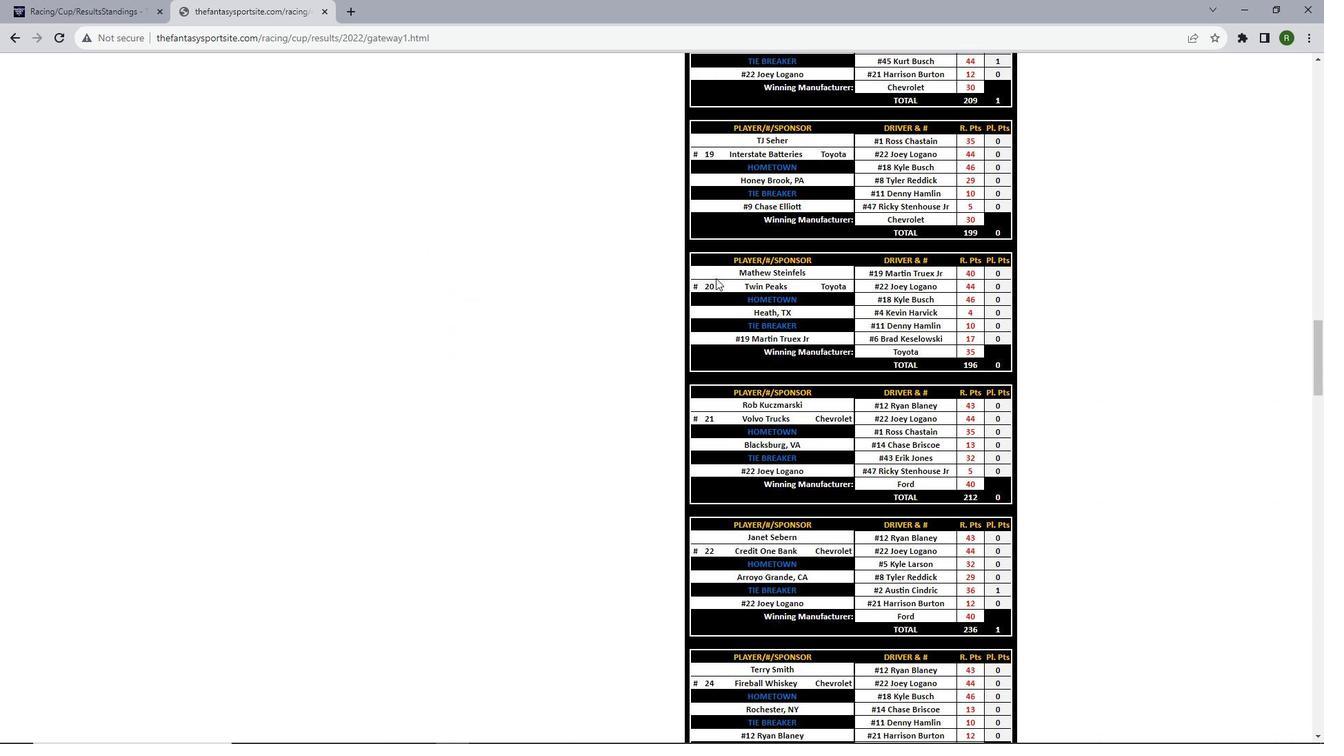 
Action: Mouse scrolled (715, 277) with delta (0, 0)
Screenshot: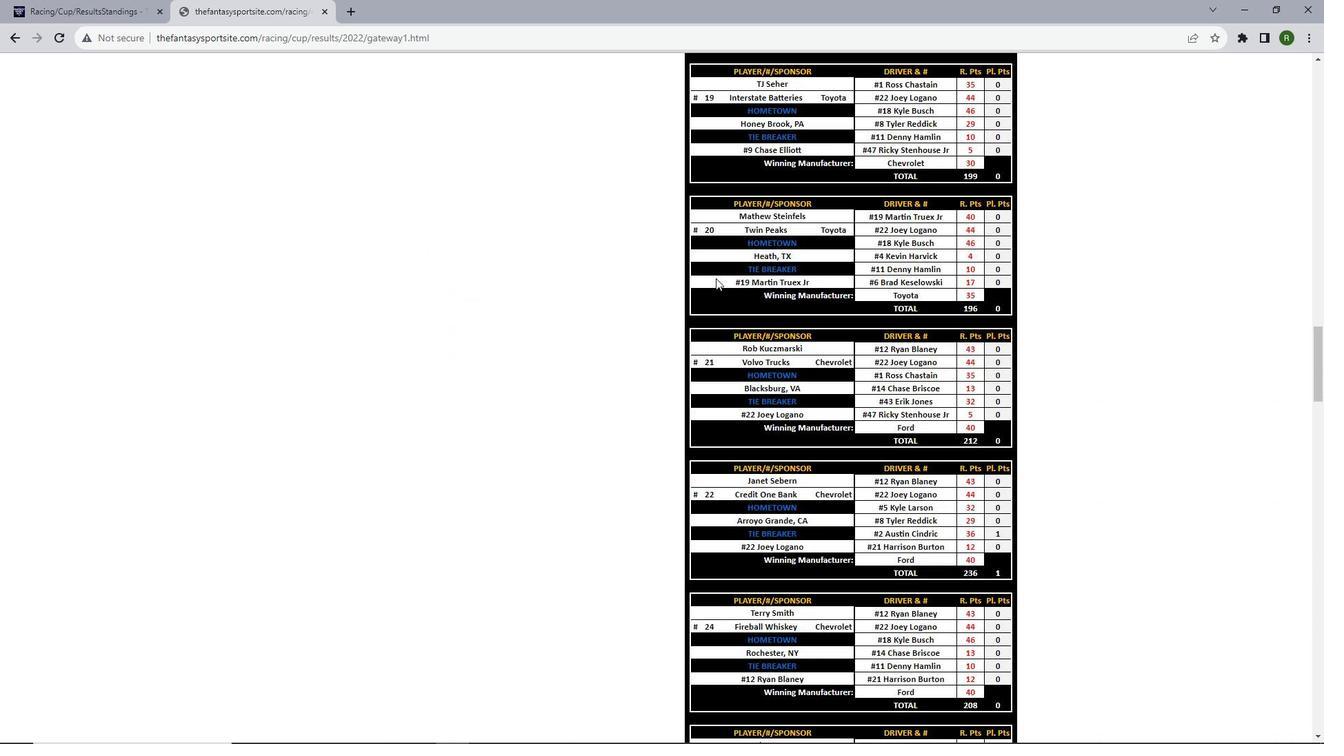 
Action: Mouse scrolled (715, 277) with delta (0, 0)
Screenshot: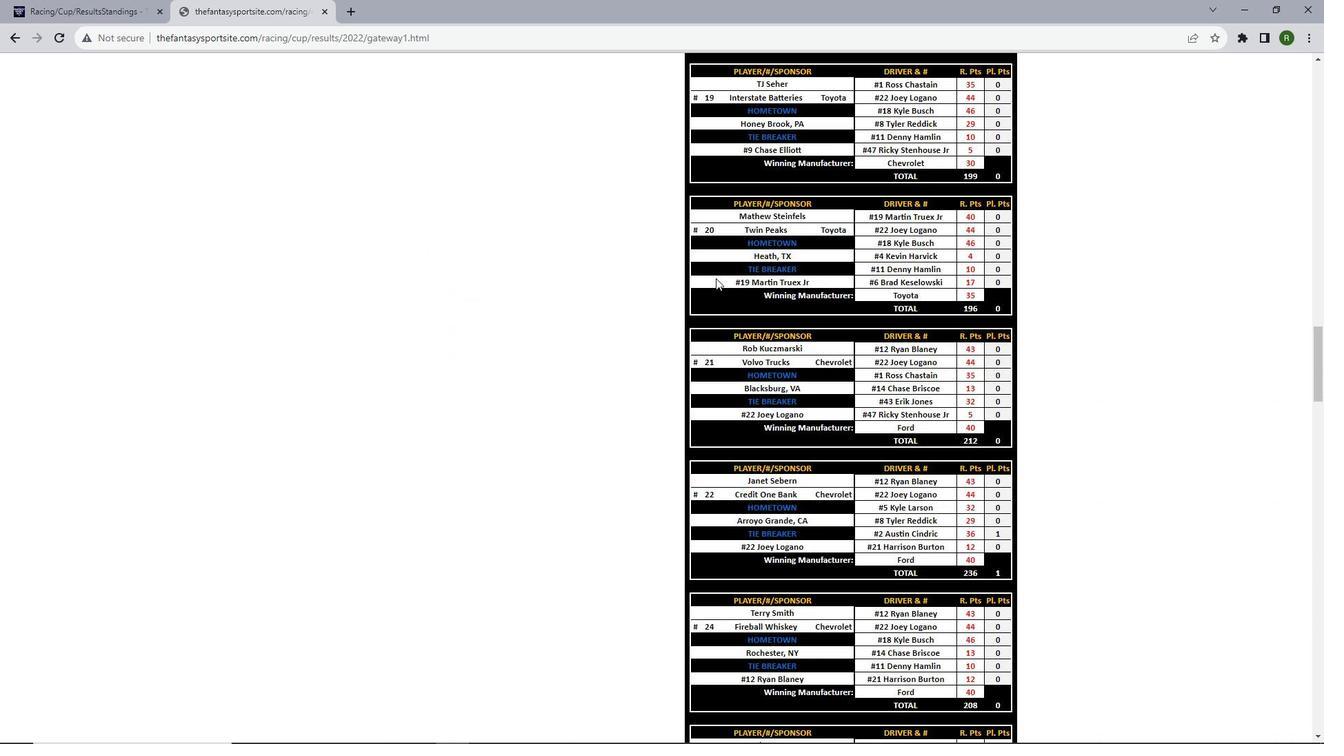 
Action: Mouse scrolled (715, 277) with delta (0, 0)
Screenshot: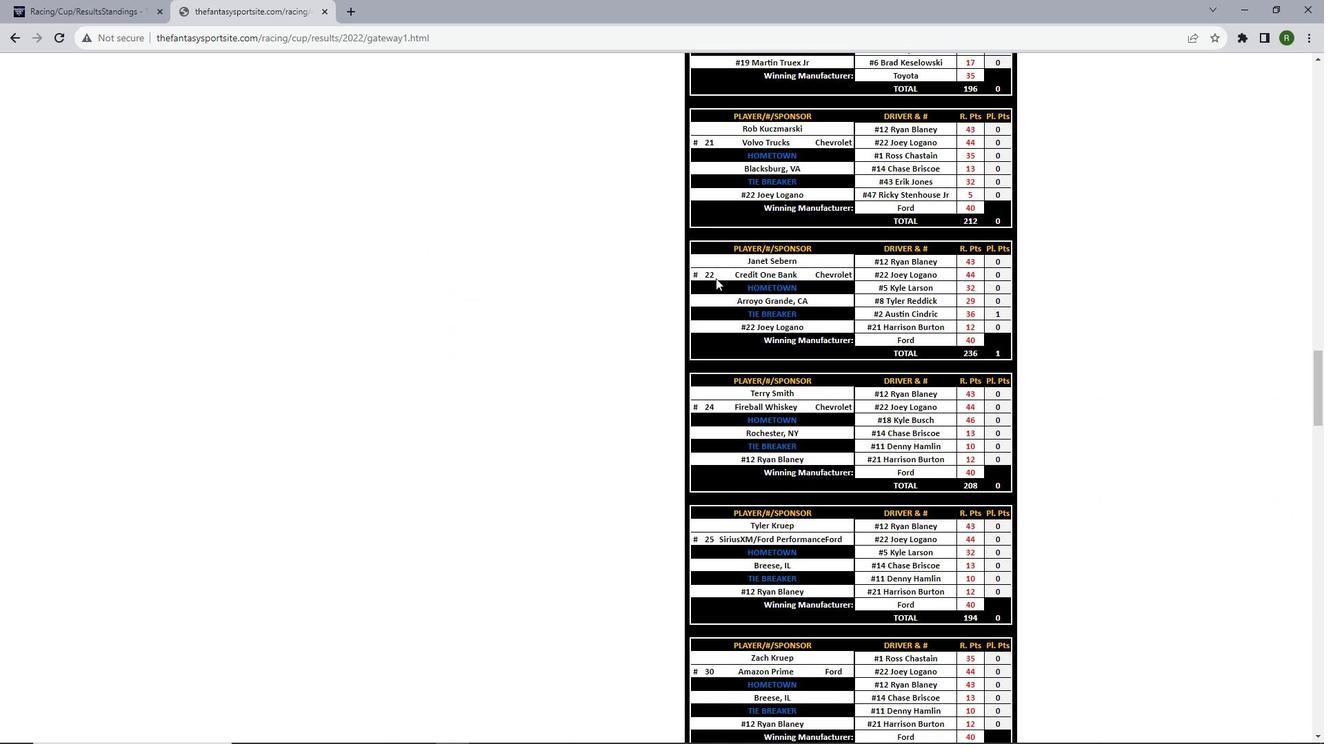 
Action: Mouse scrolled (715, 277) with delta (0, 0)
Screenshot: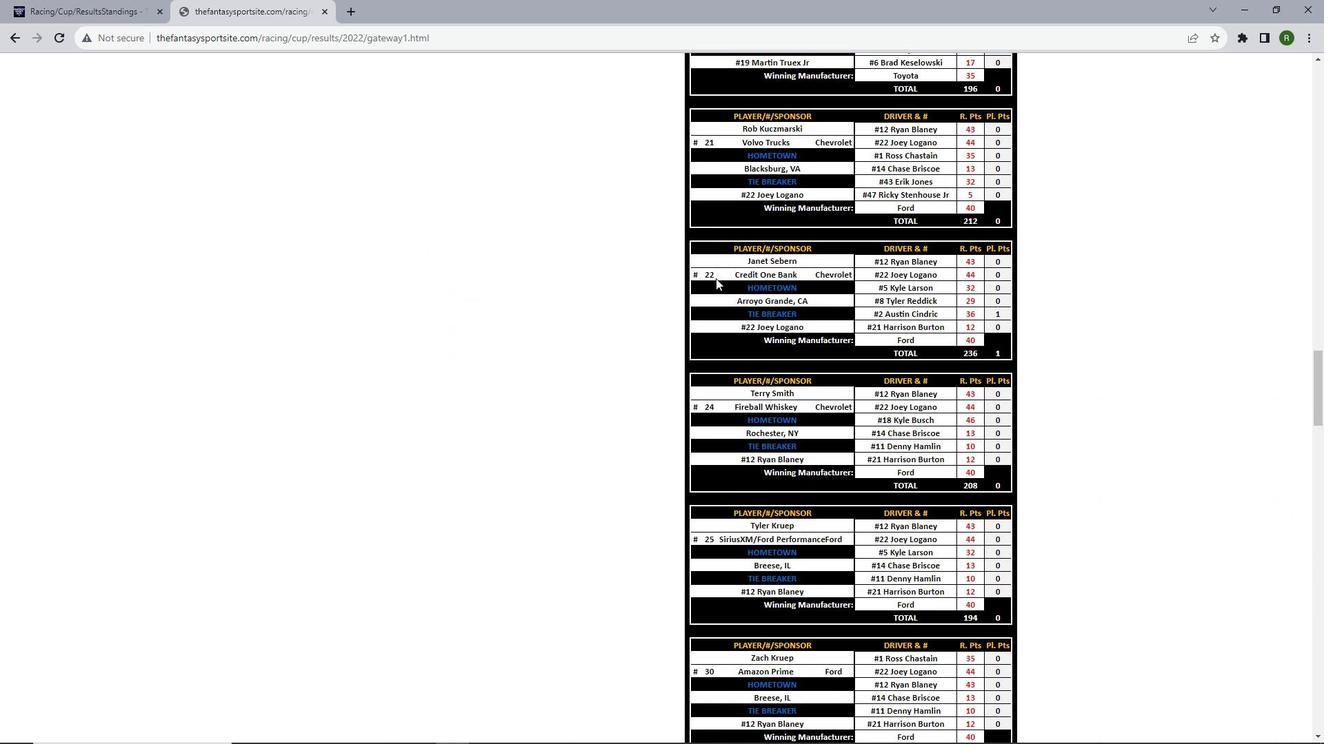 
Action: Mouse scrolled (715, 277) with delta (0, 0)
Screenshot: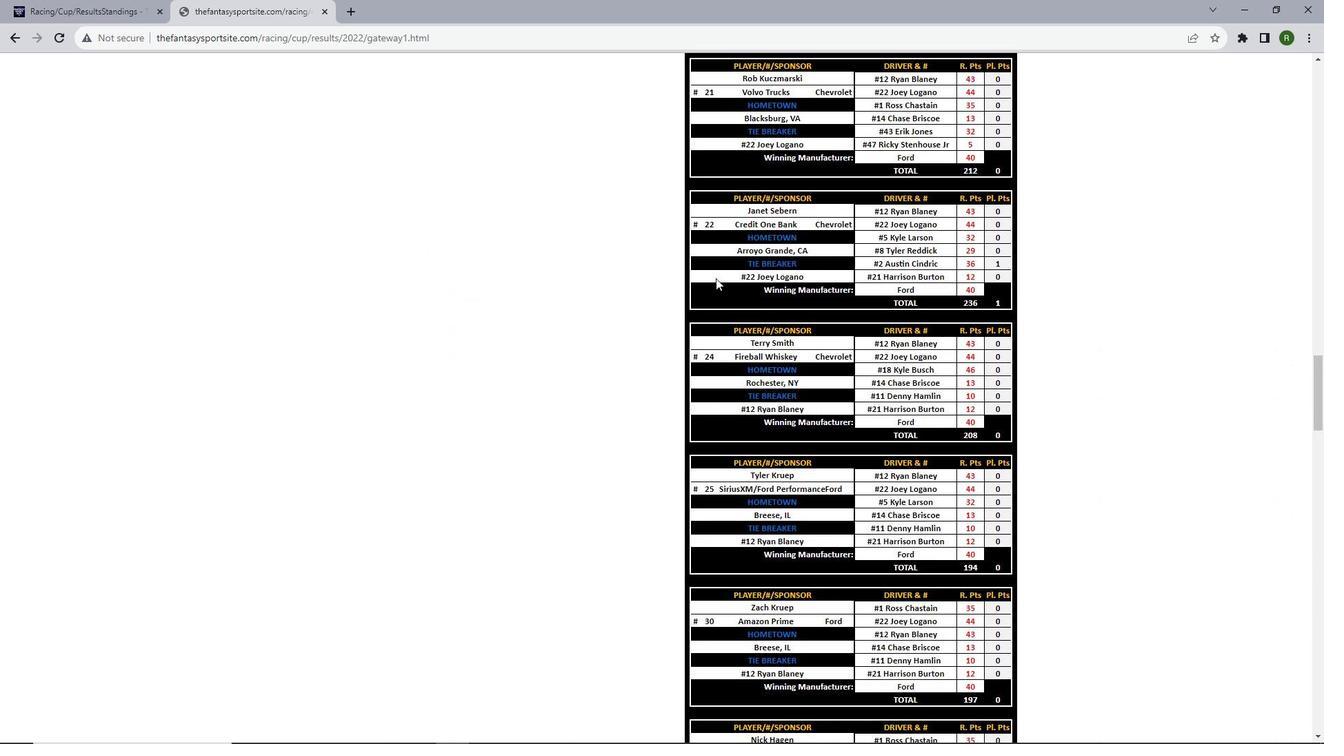 
Action: Mouse scrolled (715, 277) with delta (0, 0)
Screenshot: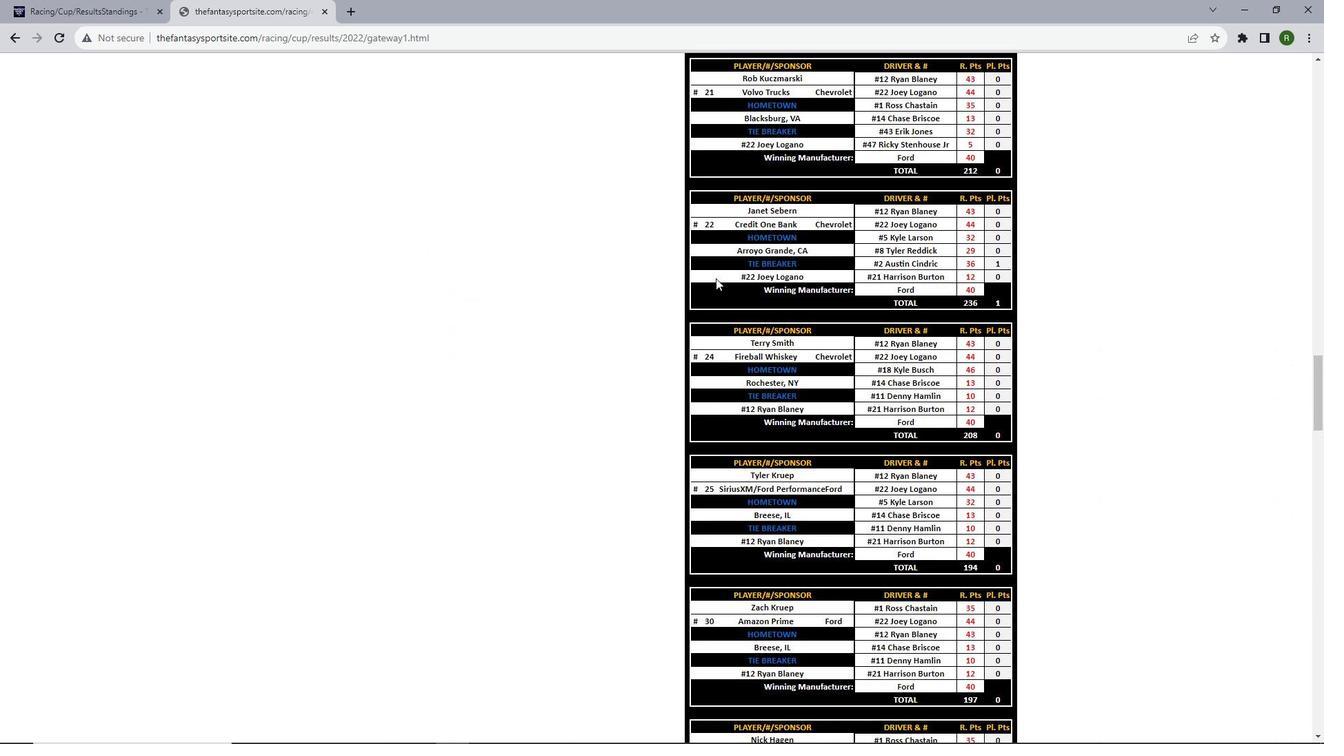 
Action: Mouse scrolled (715, 277) with delta (0, 0)
Screenshot: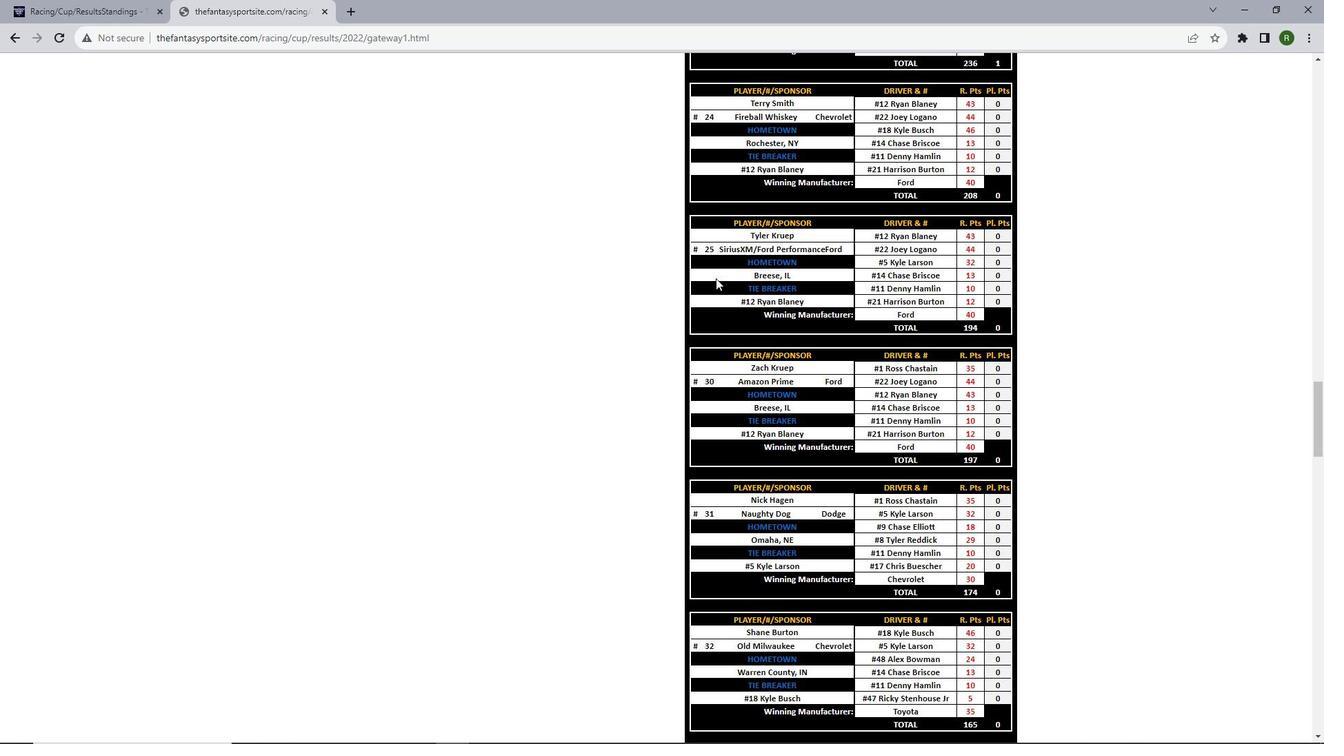 
Action: Mouse scrolled (715, 277) with delta (0, 0)
Screenshot: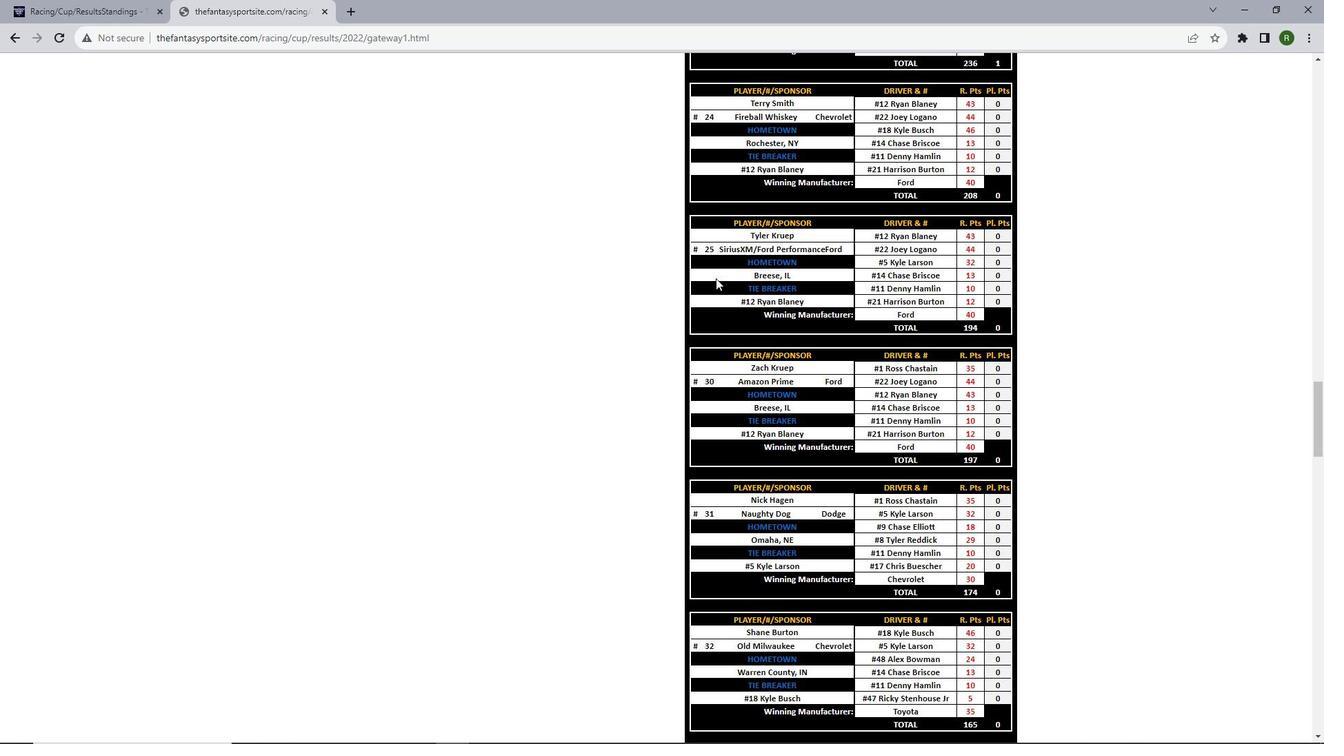 
Action: Mouse scrolled (715, 277) with delta (0, 0)
Screenshot: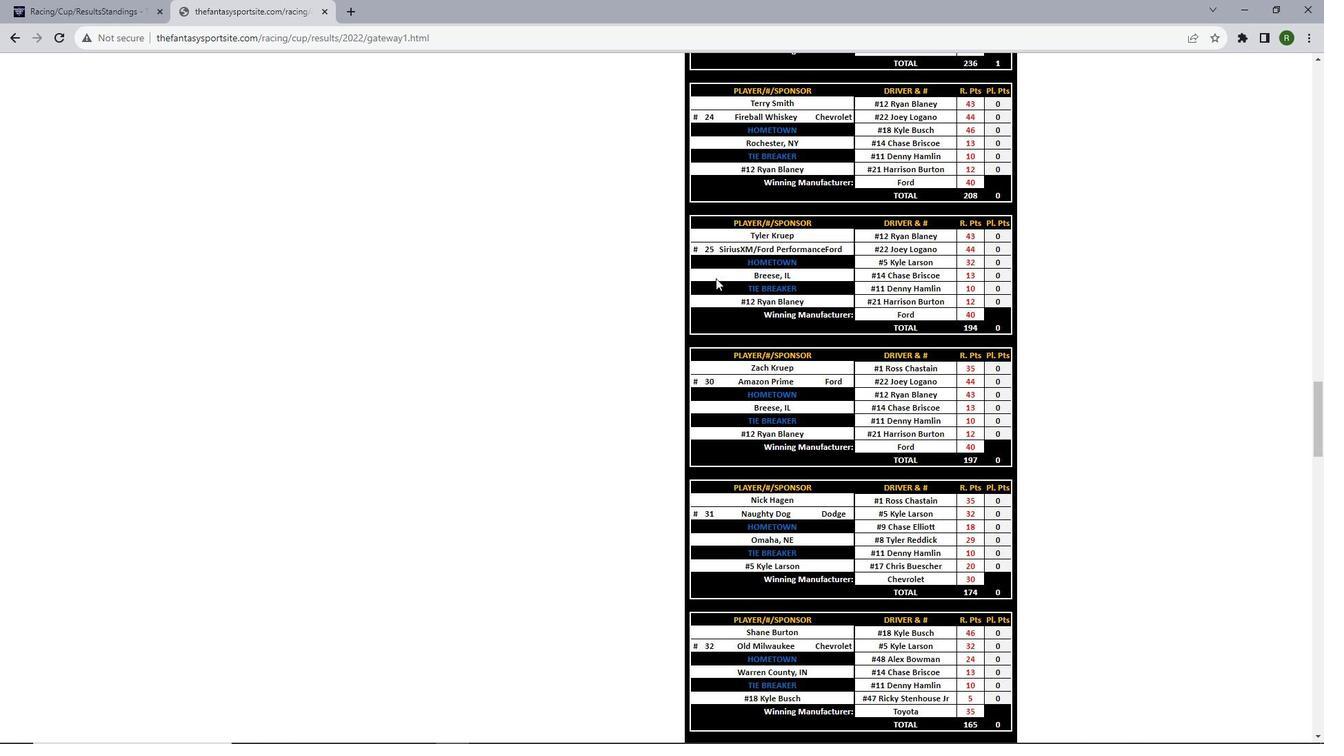 
Action: Mouse scrolled (715, 277) with delta (0, 0)
Screenshot: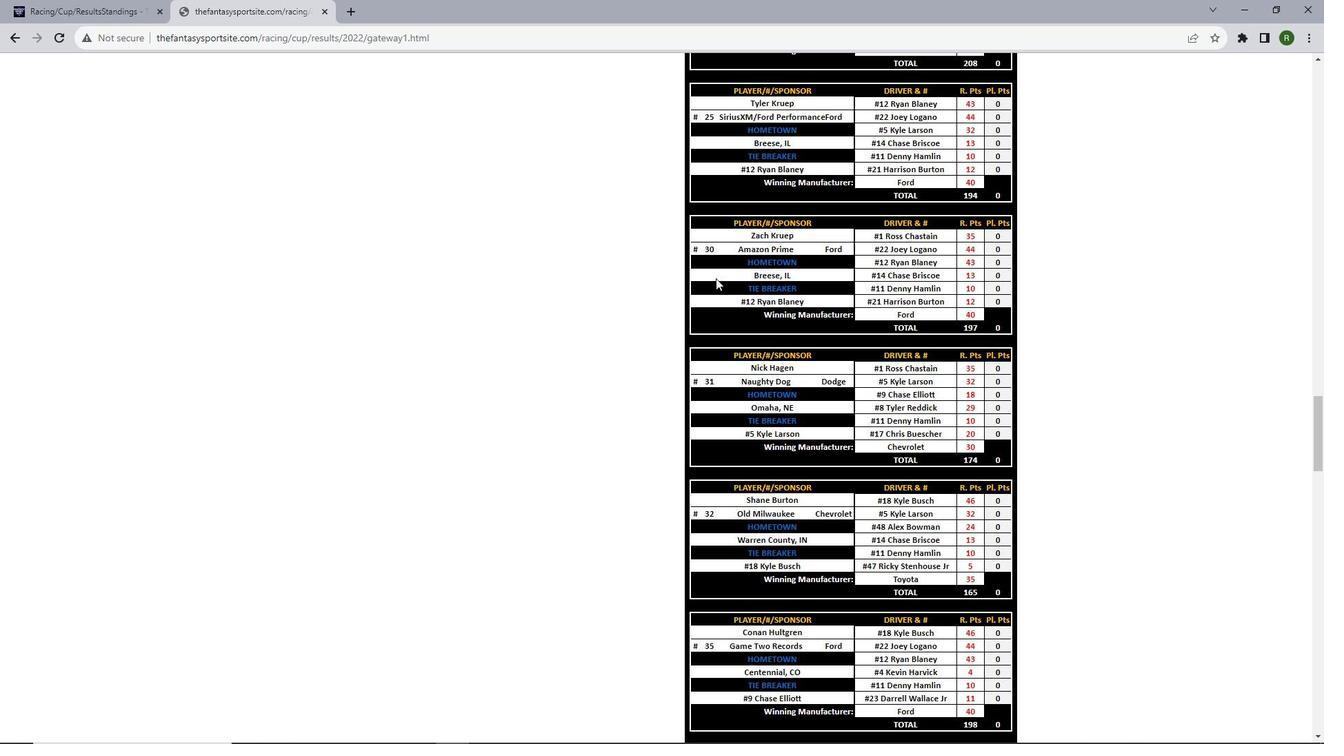 
Action: Mouse scrolled (715, 277) with delta (0, 0)
Screenshot: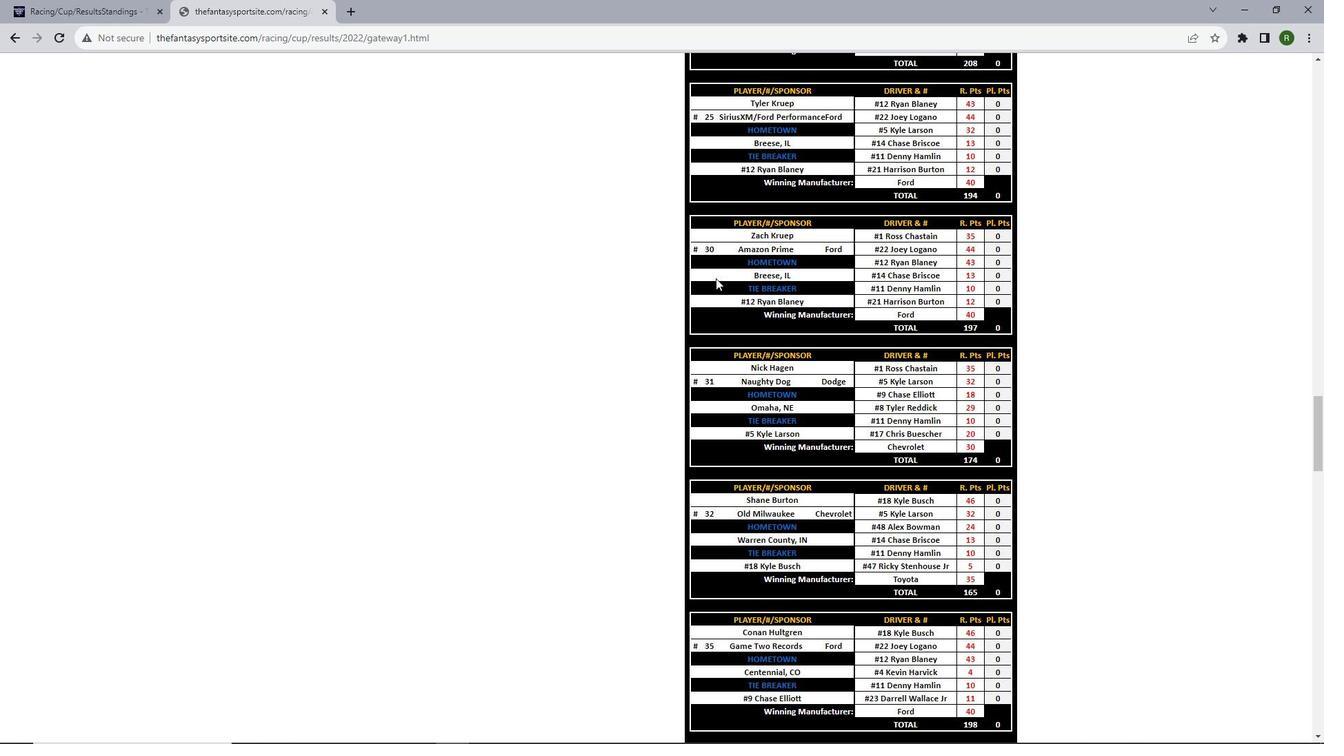 
Action: Mouse scrolled (715, 277) with delta (0, 0)
Screenshot: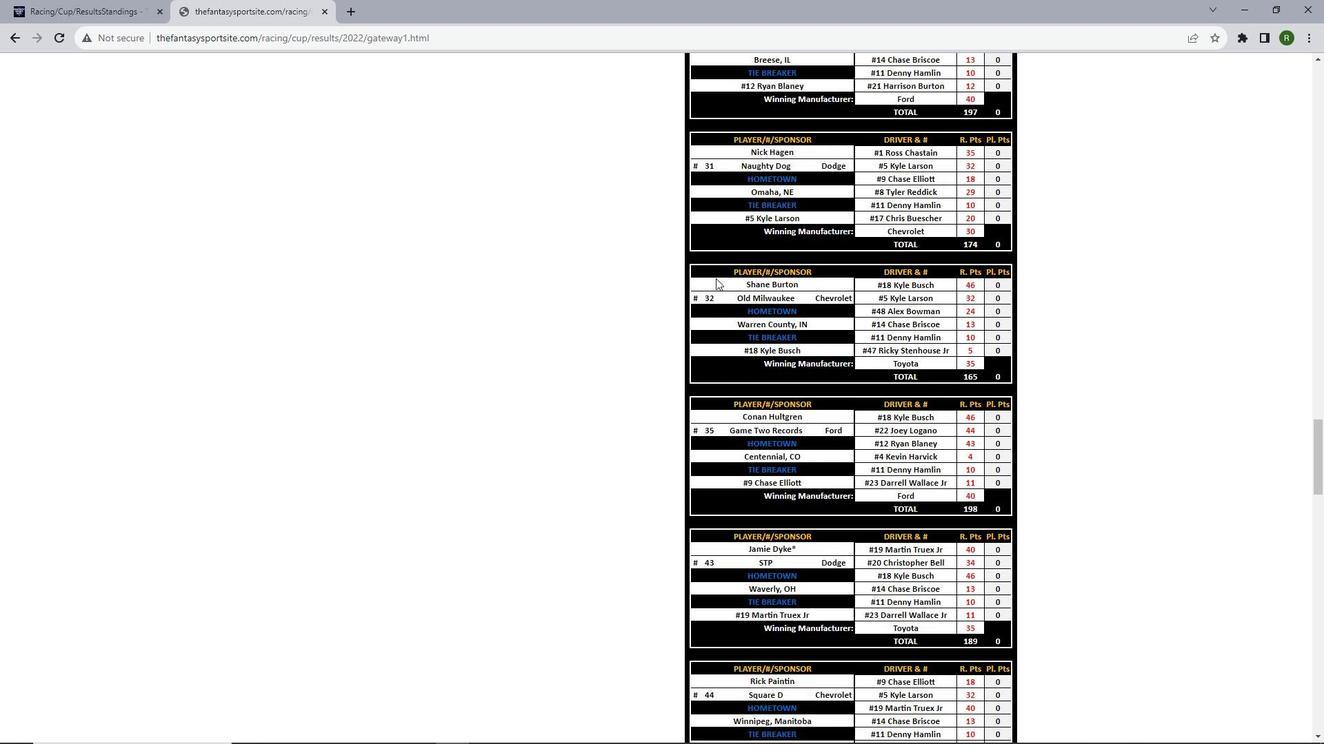 
Action: Mouse scrolled (715, 277) with delta (0, 0)
Screenshot: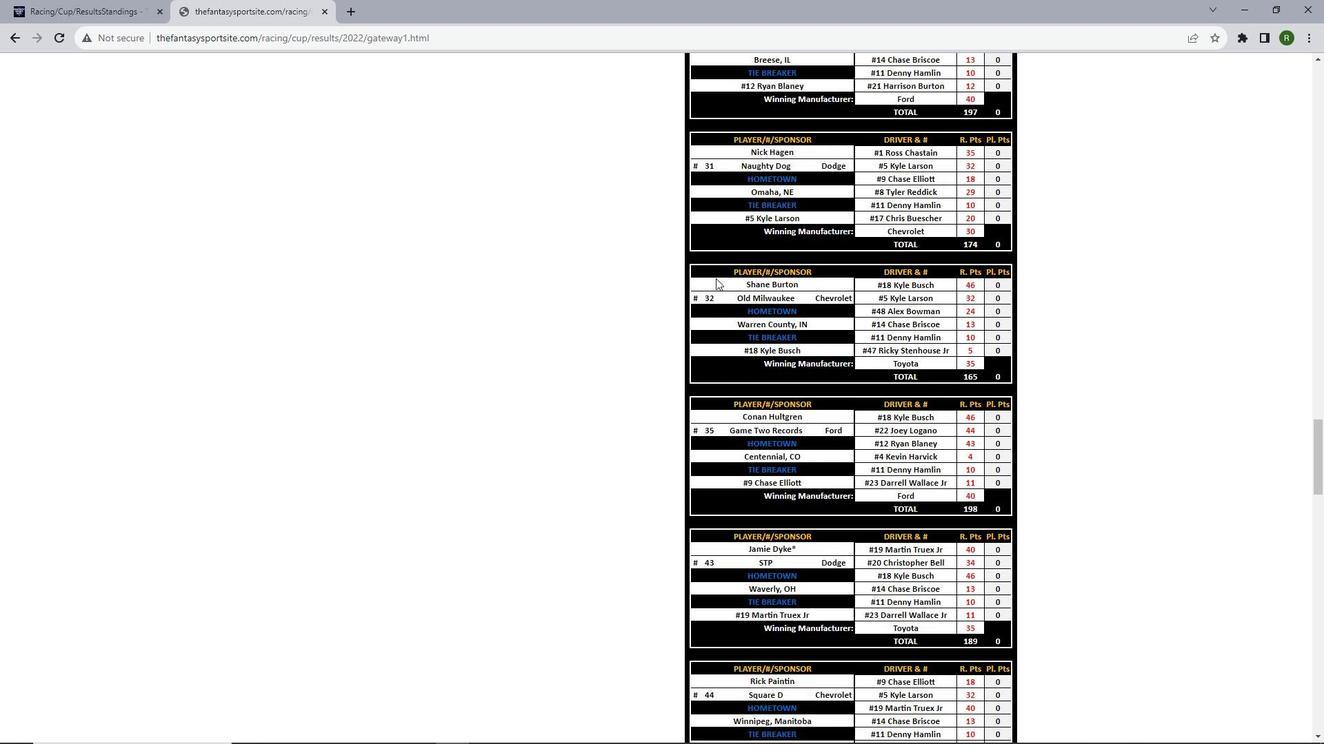 
Action: Mouse scrolled (715, 277) with delta (0, 0)
Screenshot: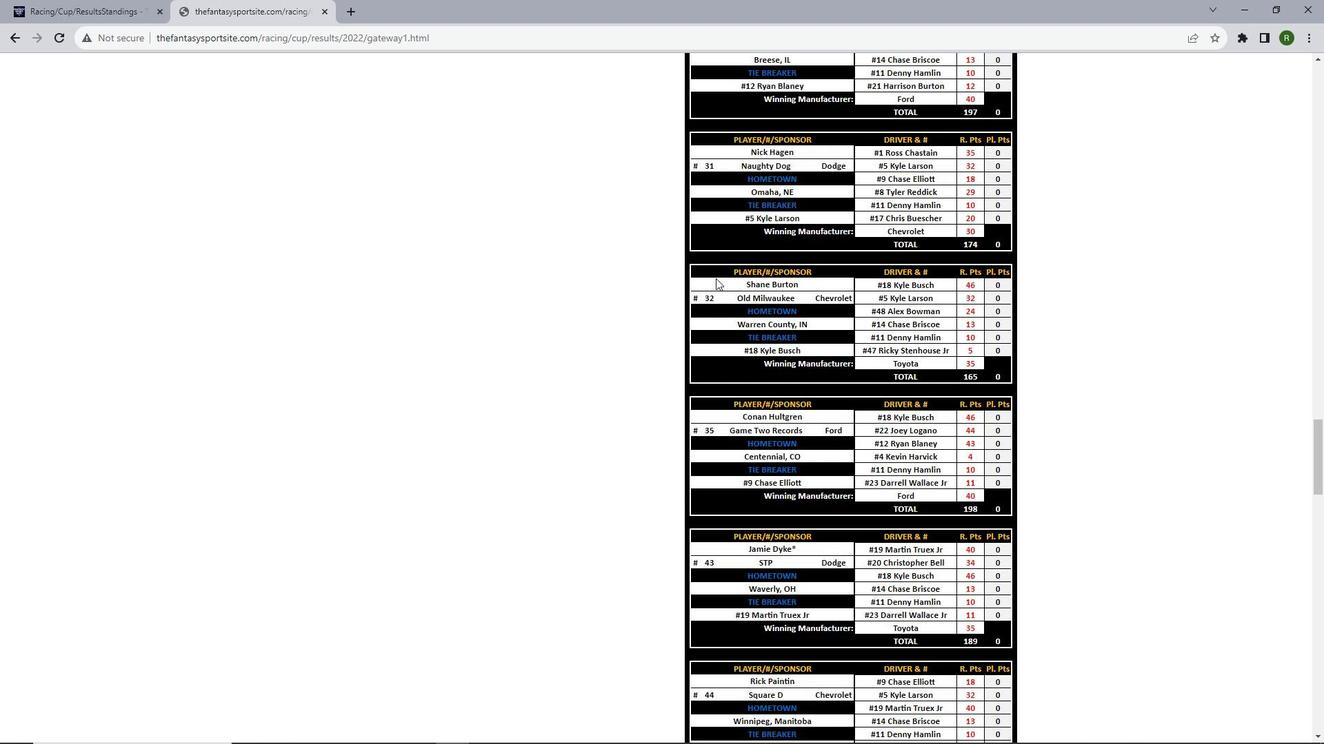
Action: Mouse scrolled (715, 277) with delta (0, 0)
Screenshot: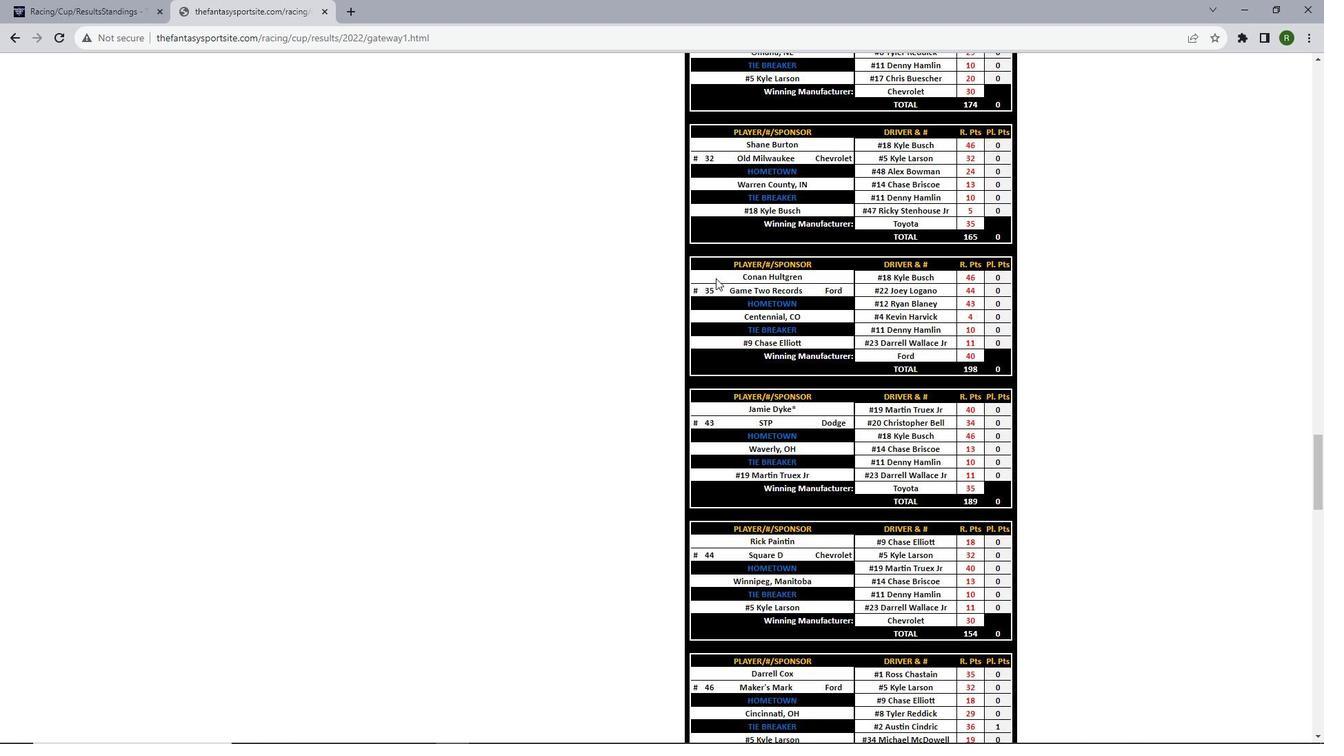 
Action: Mouse scrolled (715, 277) with delta (0, 0)
Screenshot: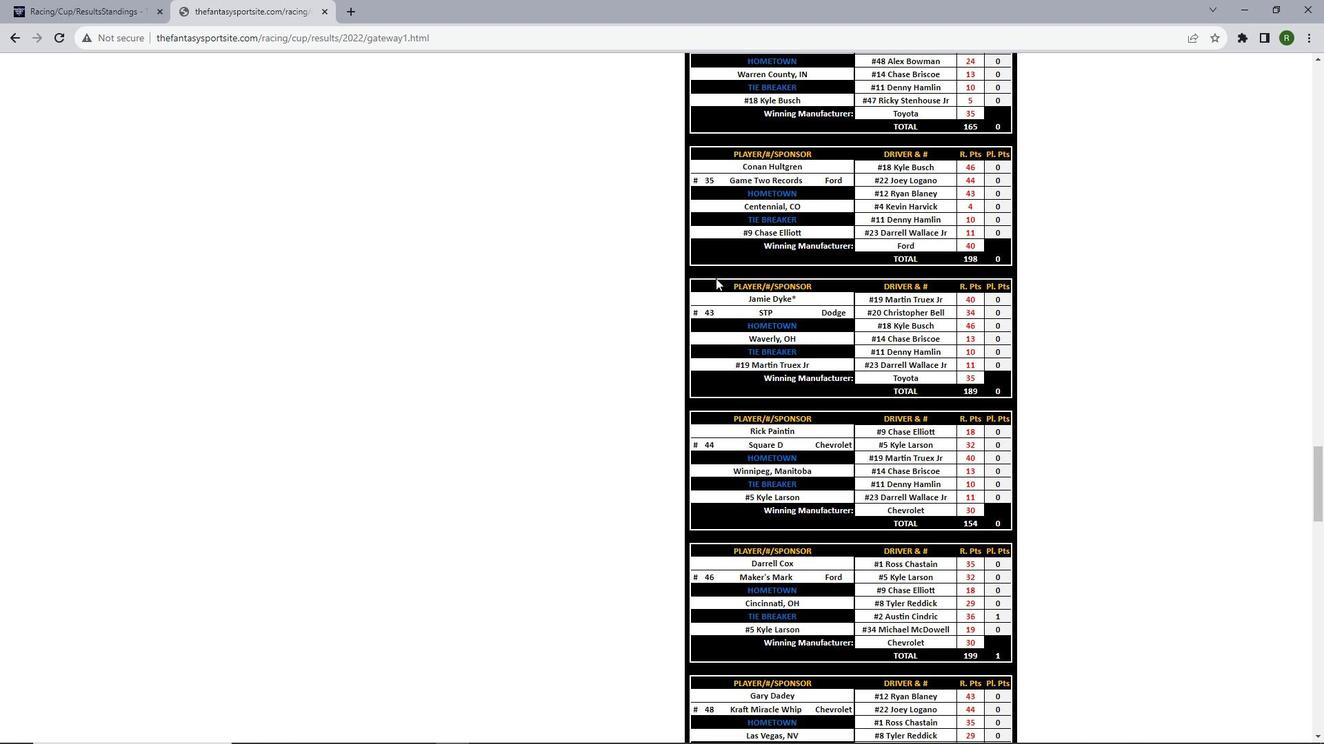 
Action: Mouse scrolled (715, 277) with delta (0, 0)
Screenshot: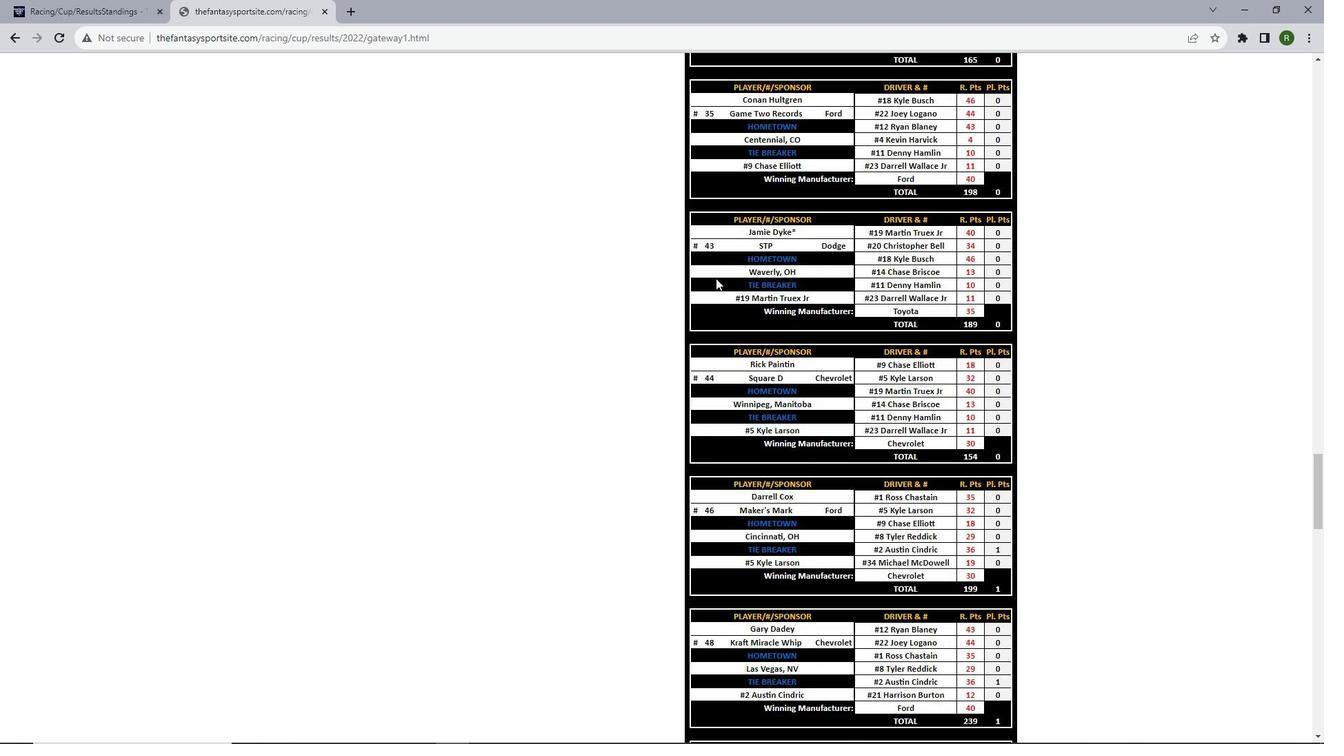 
Action: Mouse scrolled (715, 277) with delta (0, 0)
Screenshot: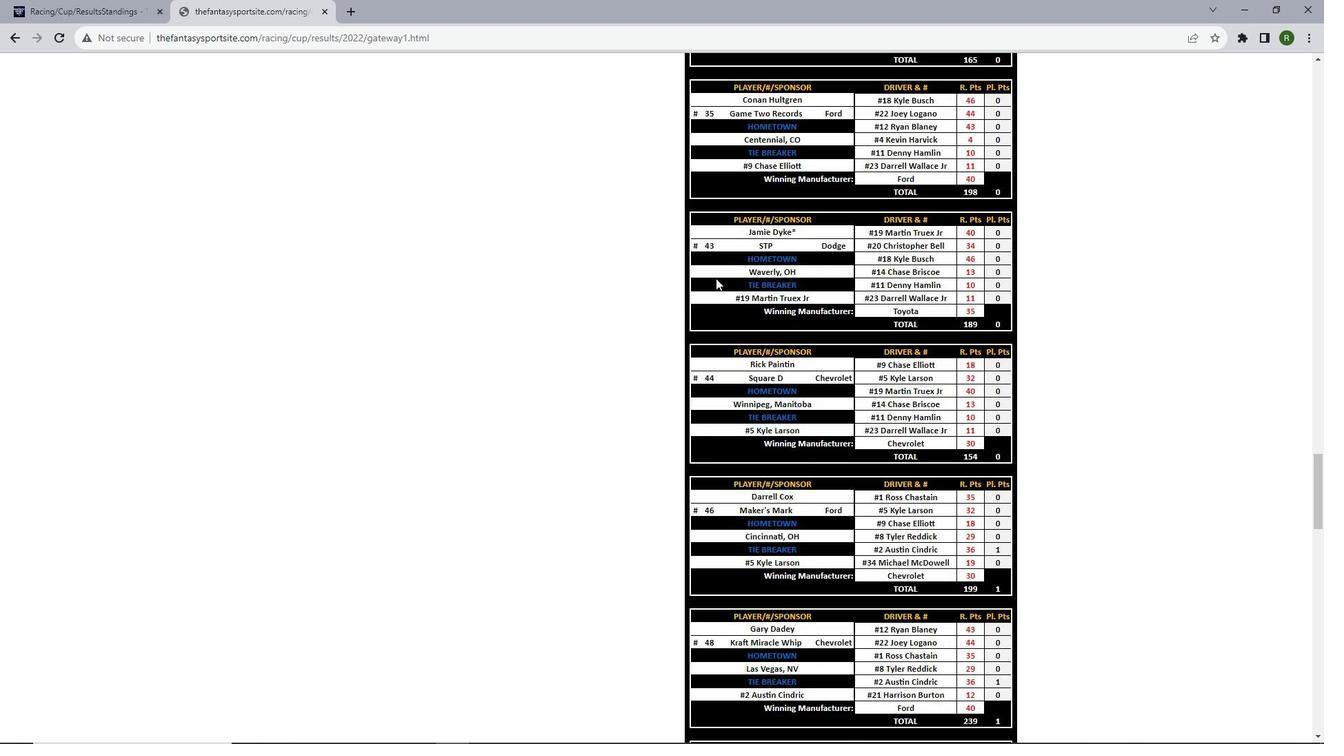 
Action: Mouse scrolled (715, 277) with delta (0, 0)
Screenshot: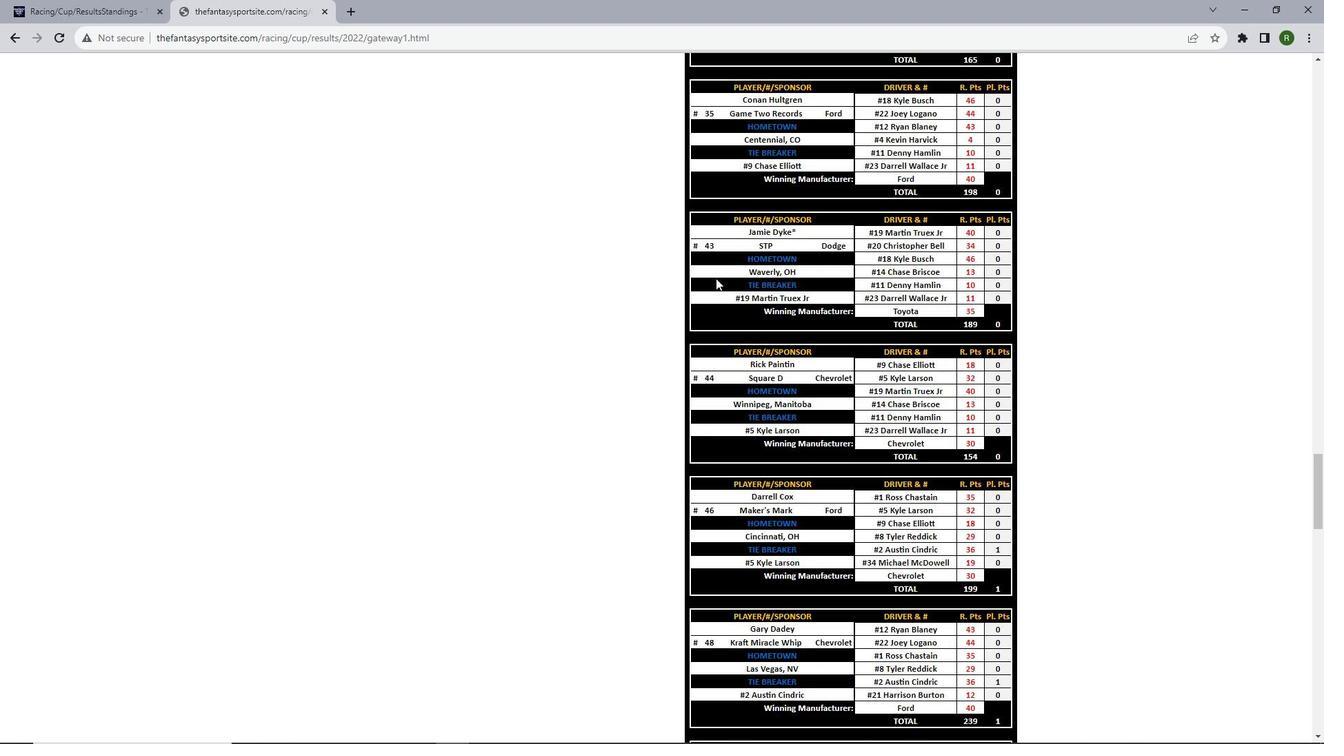 
Action: Mouse scrolled (715, 277) with delta (0, 0)
Screenshot: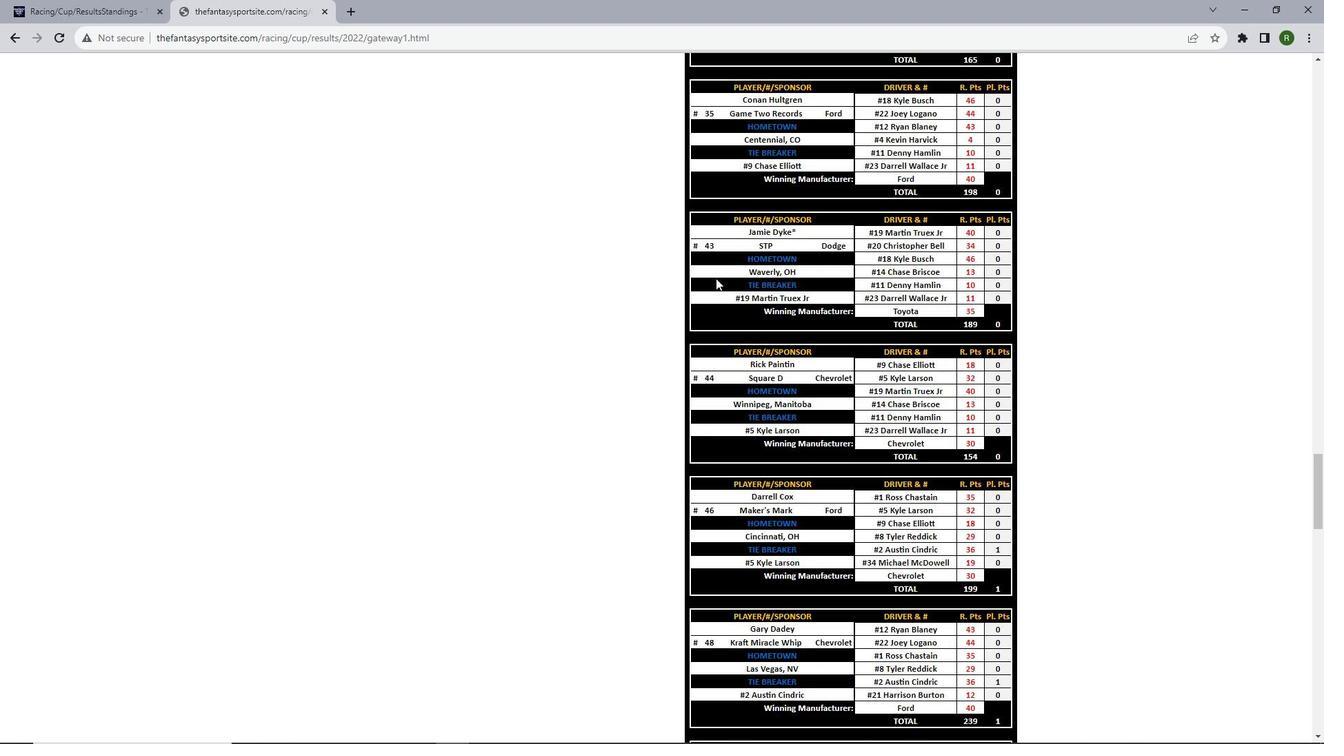 
Action: Mouse scrolled (715, 277) with delta (0, 0)
Screenshot: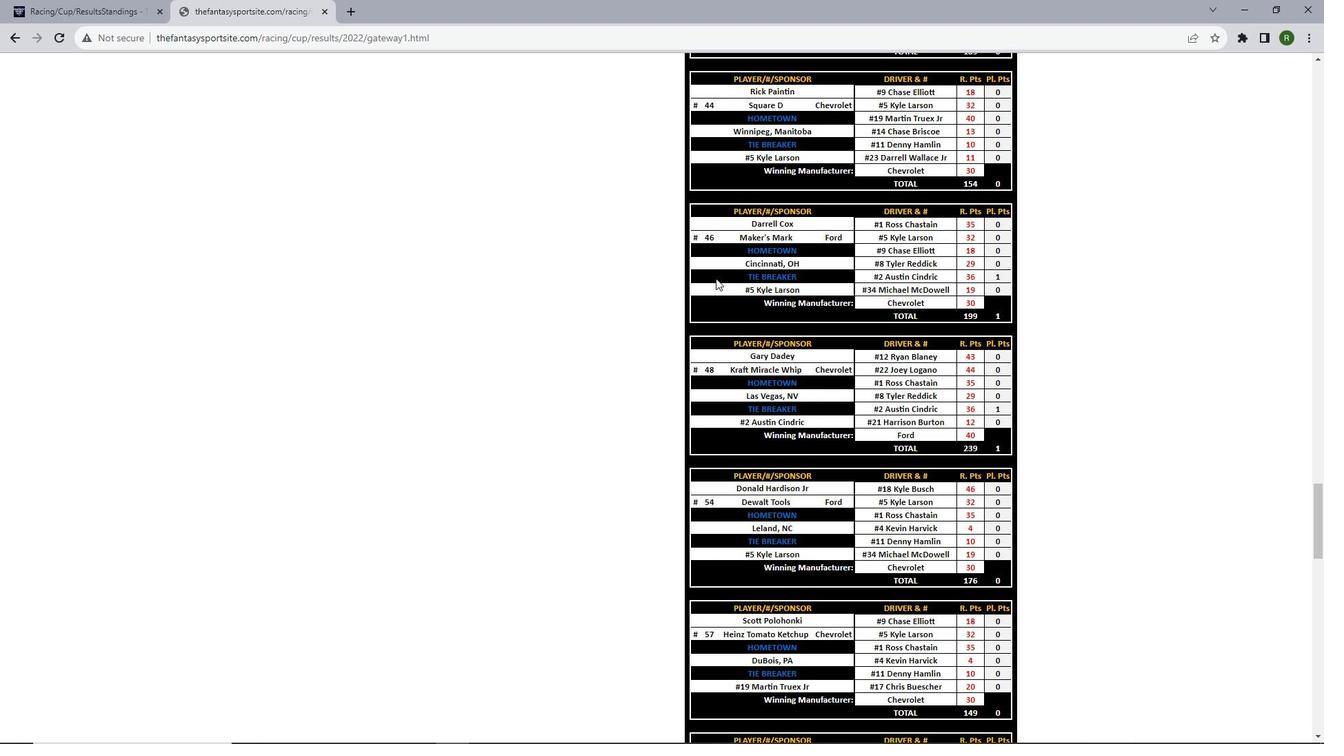 
Action: Mouse scrolled (715, 277) with delta (0, 0)
Screenshot: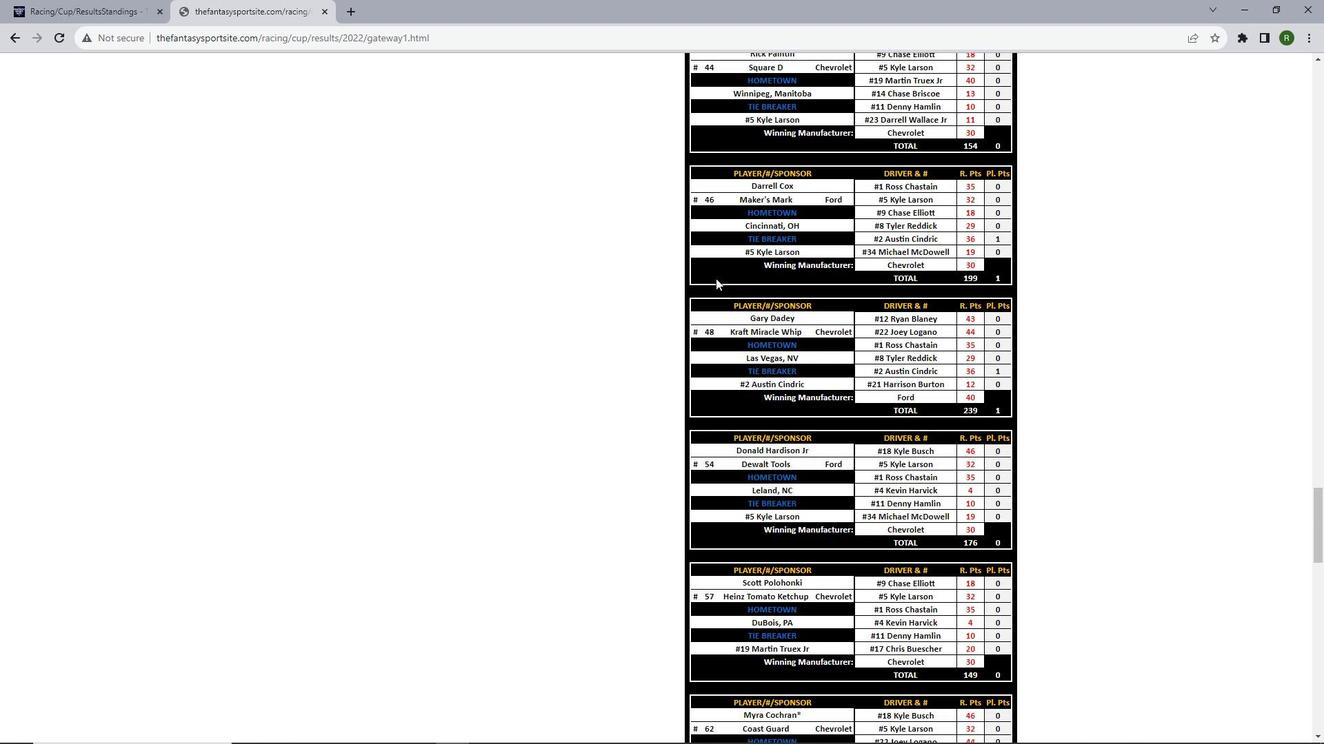 
Action: Mouse scrolled (715, 277) with delta (0, 0)
Screenshot: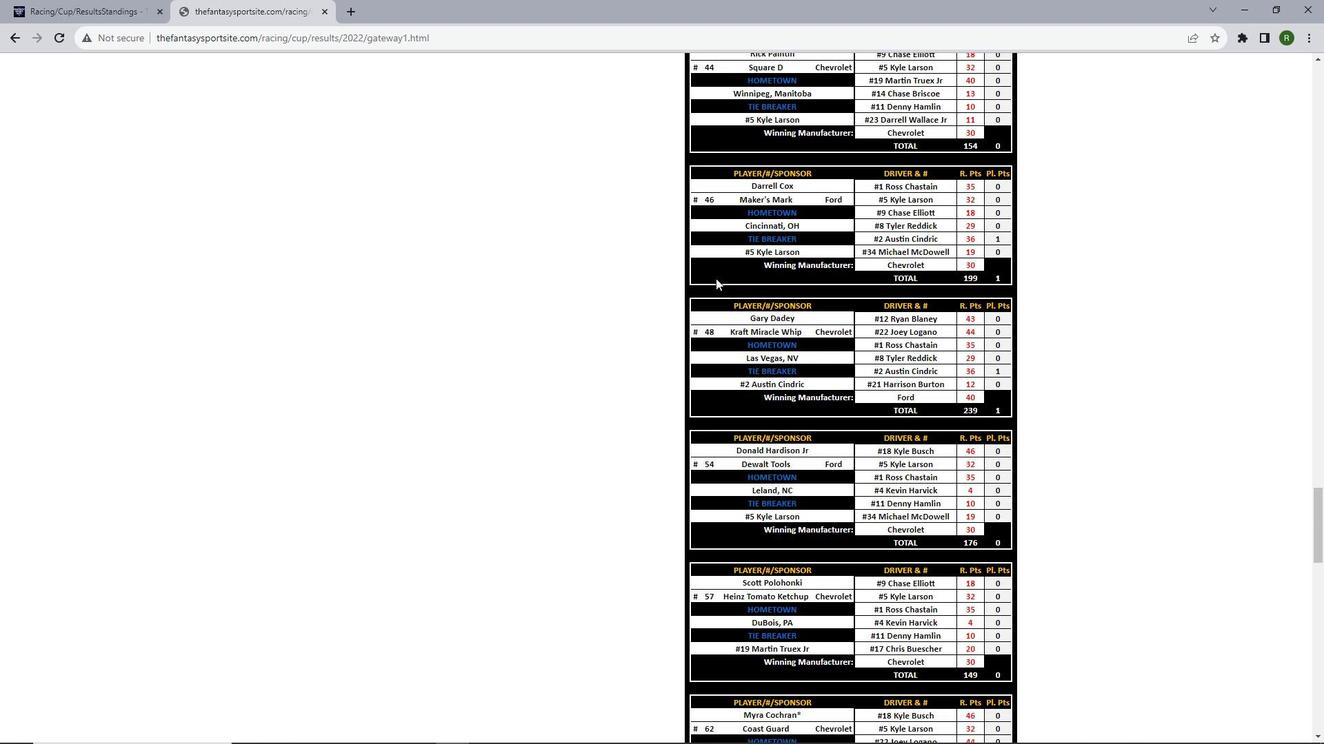 
Action: Mouse scrolled (715, 277) with delta (0, 0)
Screenshot: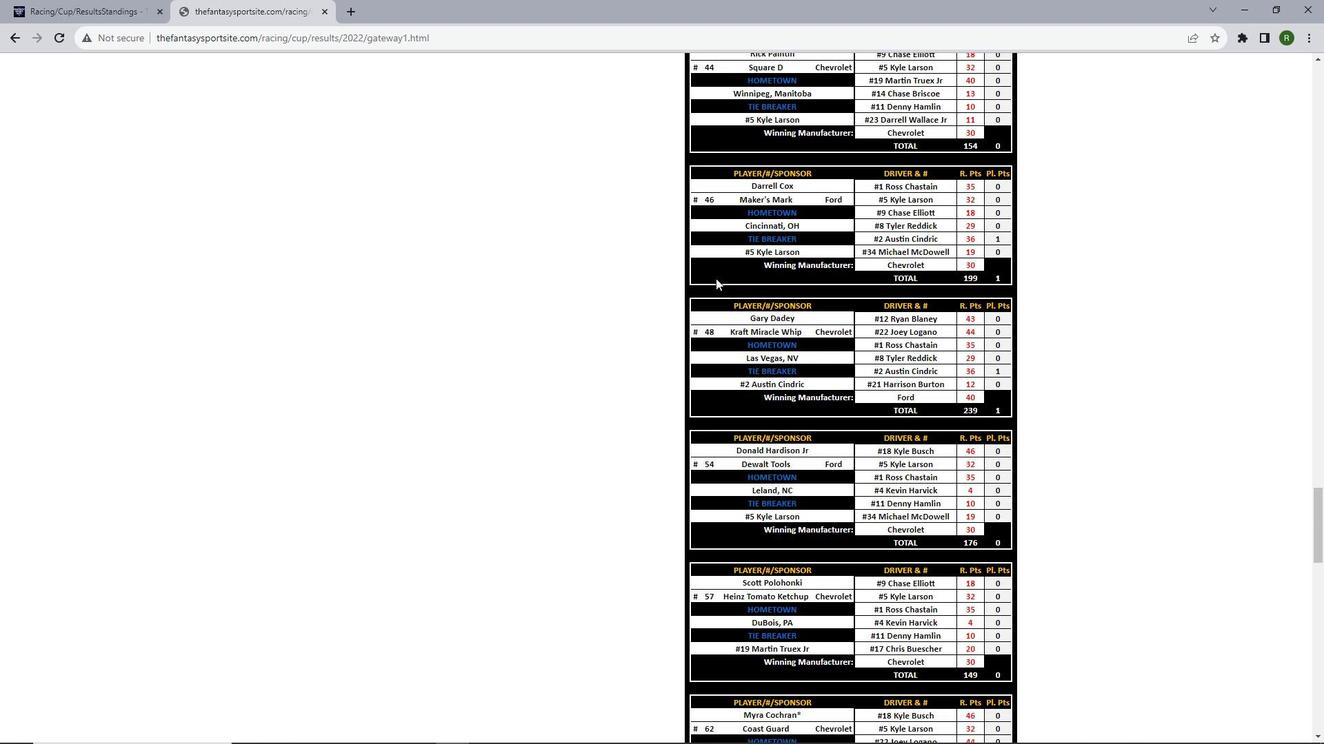 
Action: Mouse scrolled (715, 277) with delta (0, 0)
Screenshot: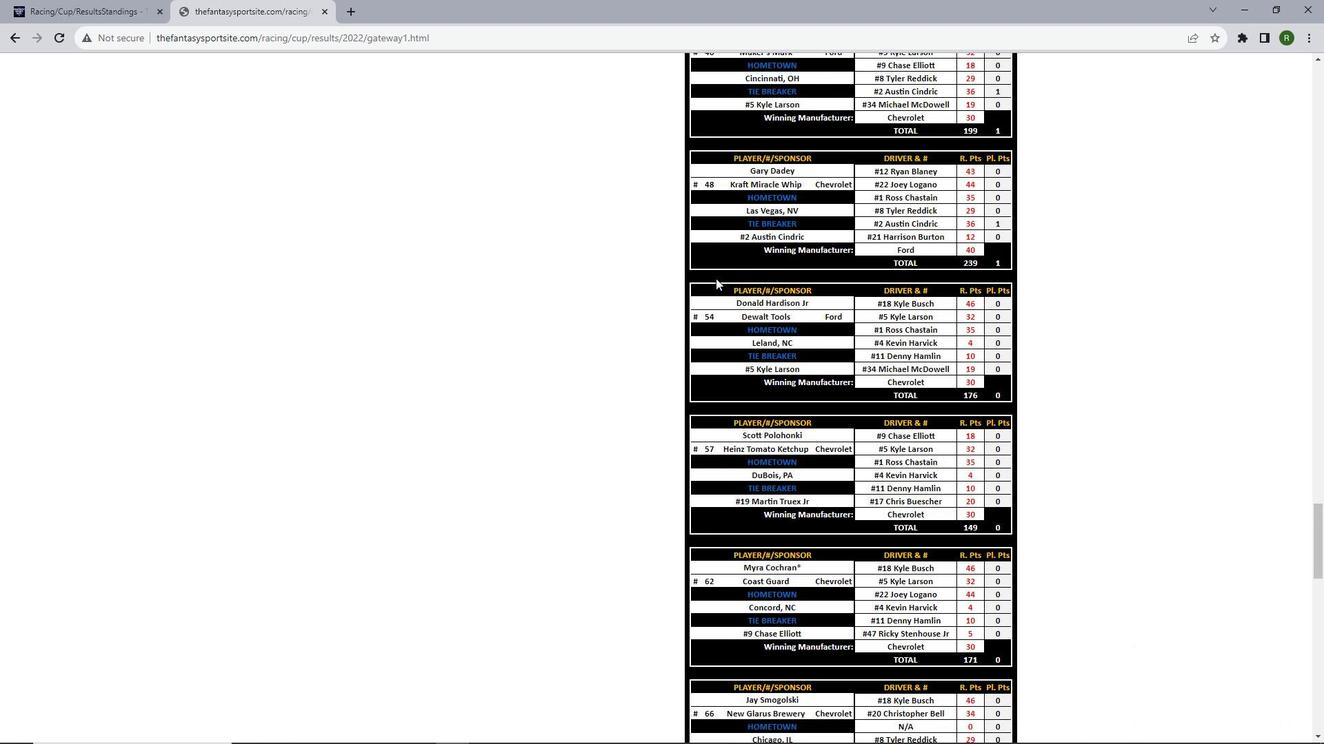 
Action: Mouse scrolled (715, 277) with delta (0, 0)
Screenshot: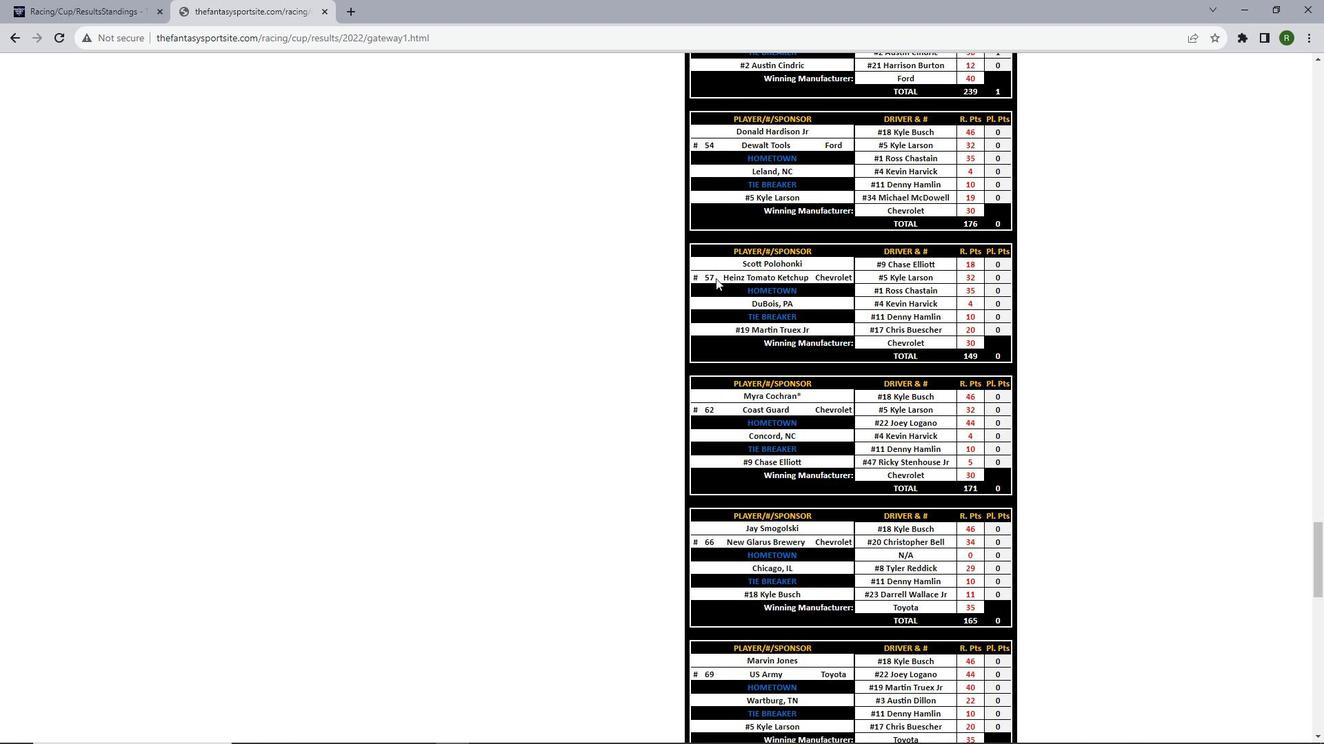 
Action: Mouse scrolled (715, 277) with delta (0, 0)
Screenshot: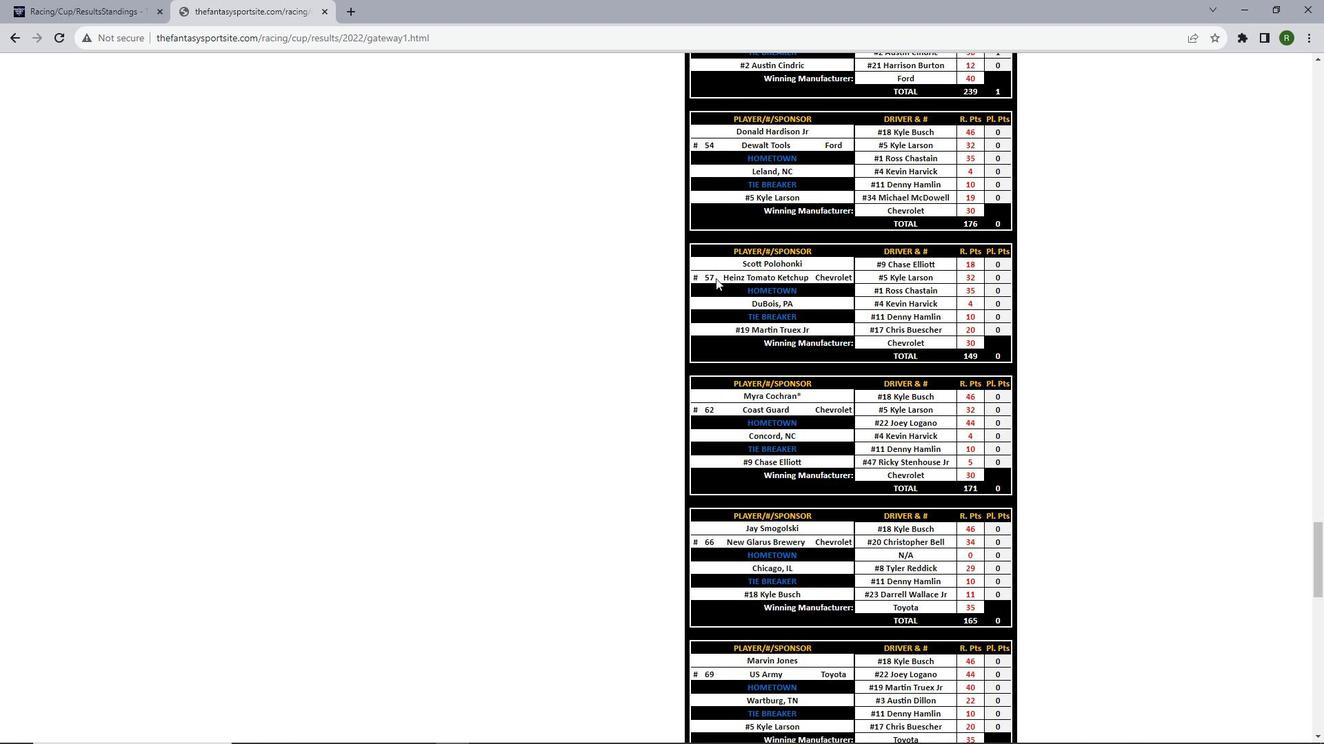 
Action: Mouse scrolled (715, 277) with delta (0, 0)
Screenshot: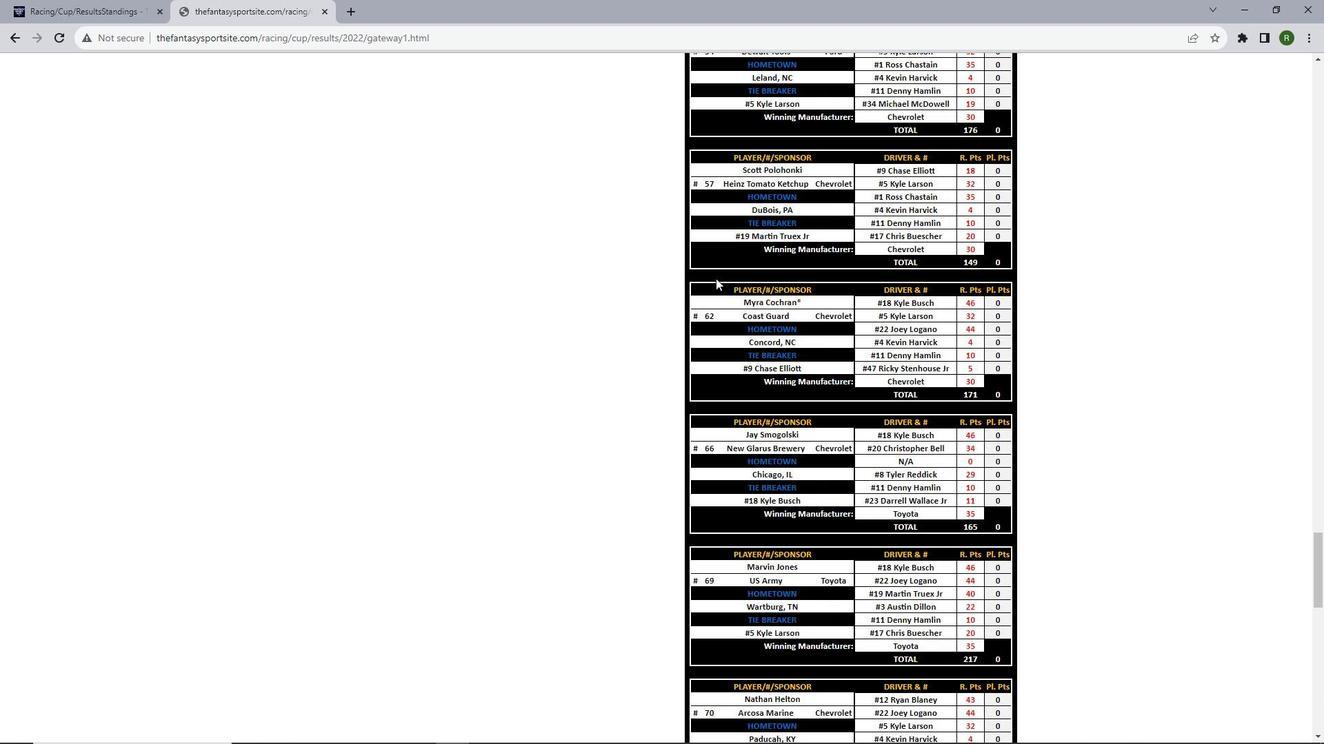
Action: Mouse scrolled (715, 277) with delta (0, 0)
Screenshot: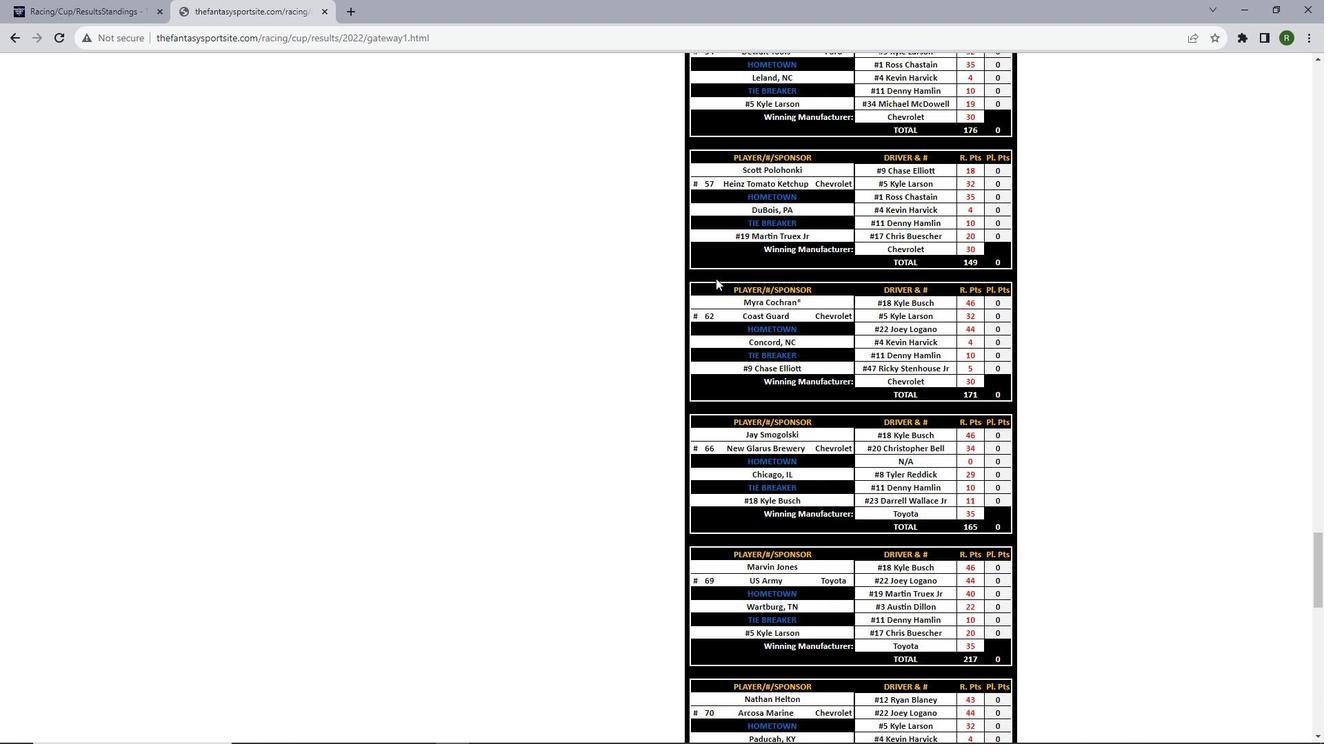 
Action: Mouse scrolled (715, 277) with delta (0, 0)
Screenshot: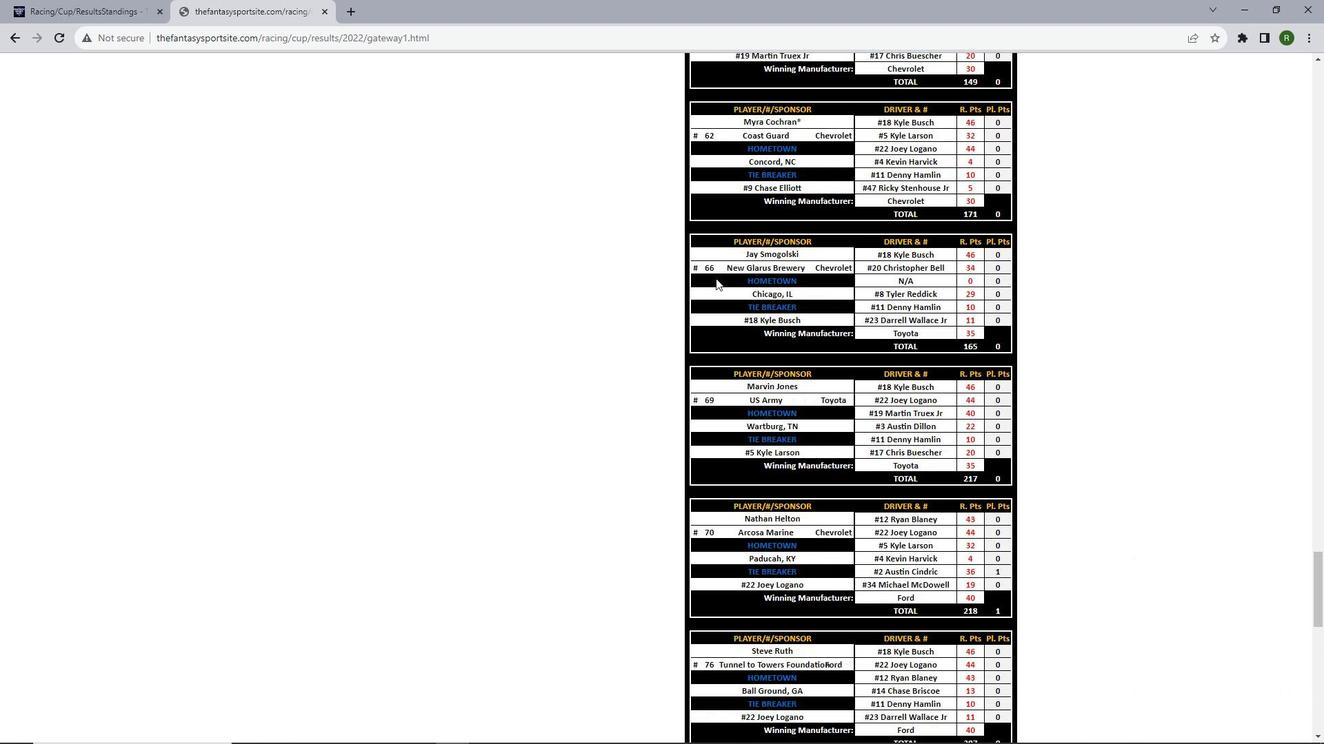 
Action: Mouse scrolled (715, 277) with delta (0, 0)
Screenshot: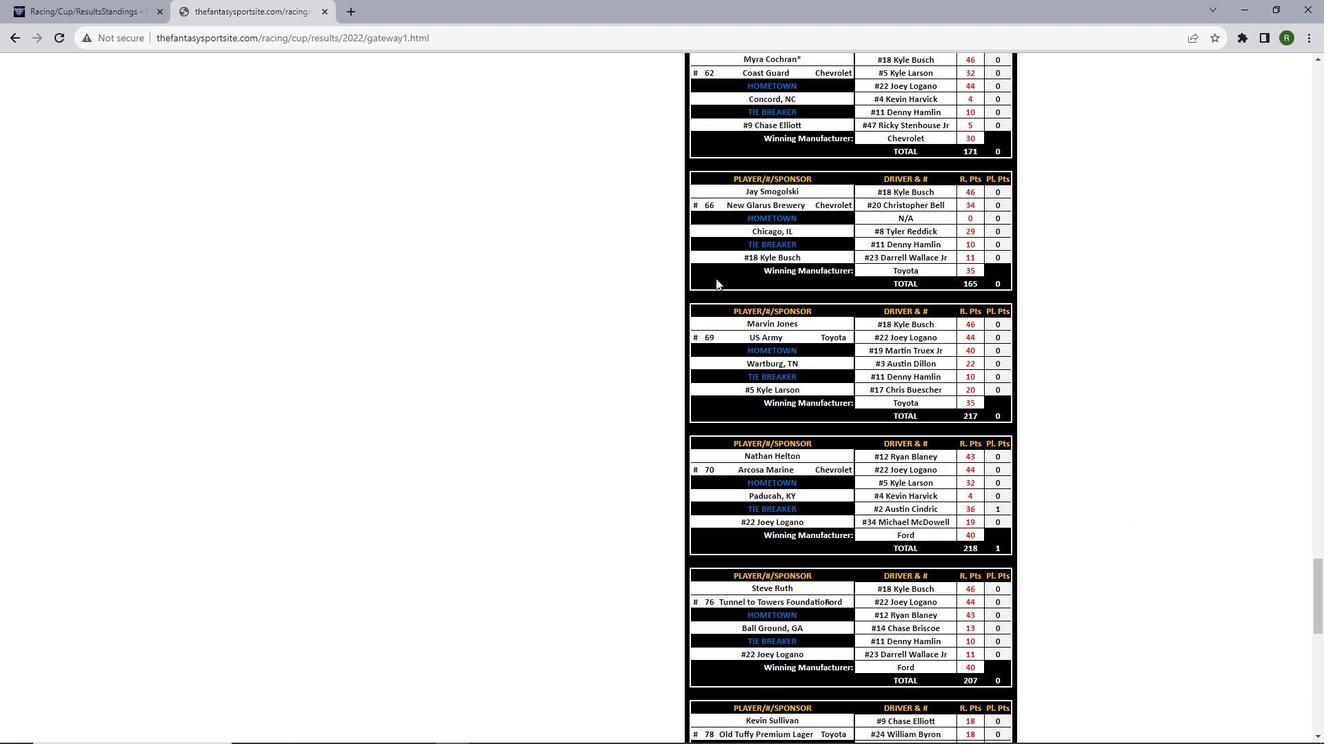 
Action: Mouse scrolled (715, 277) with delta (0, 0)
Screenshot: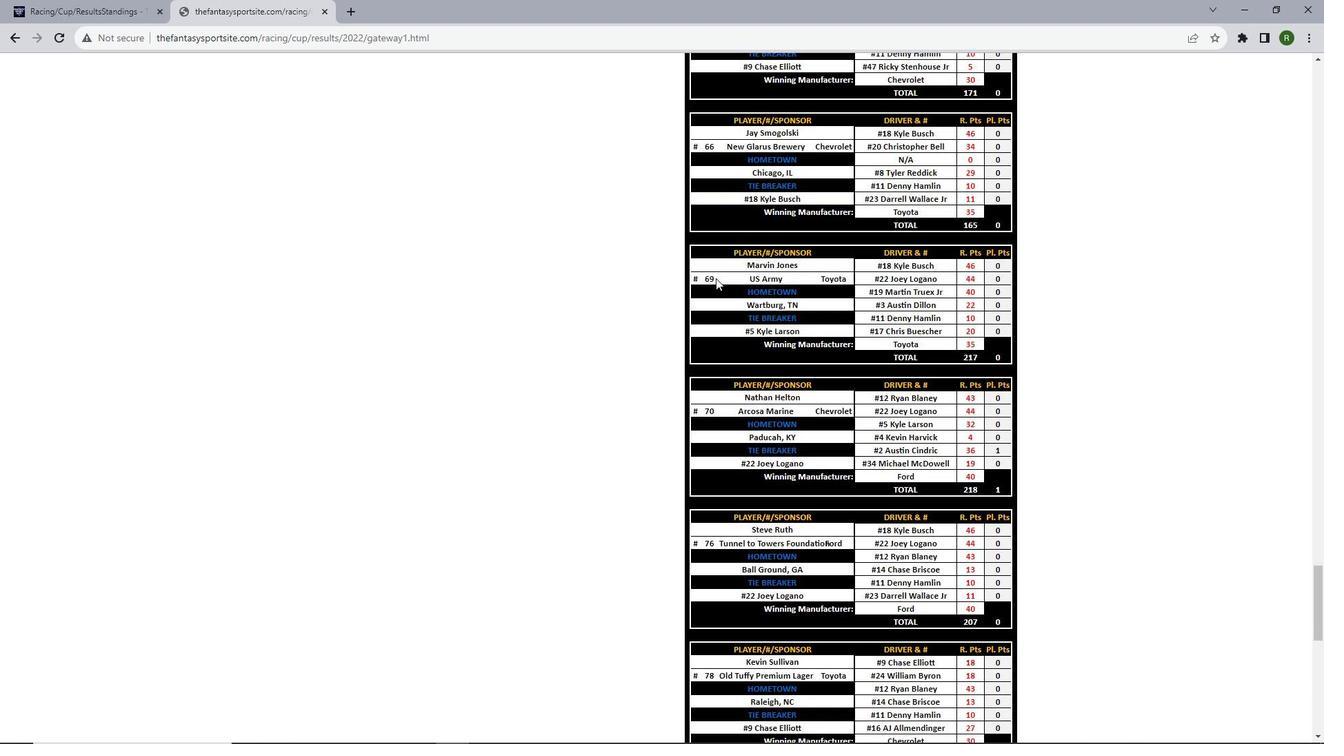 
Action: Mouse scrolled (715, 277) with delta (0, 0)
Screenshot: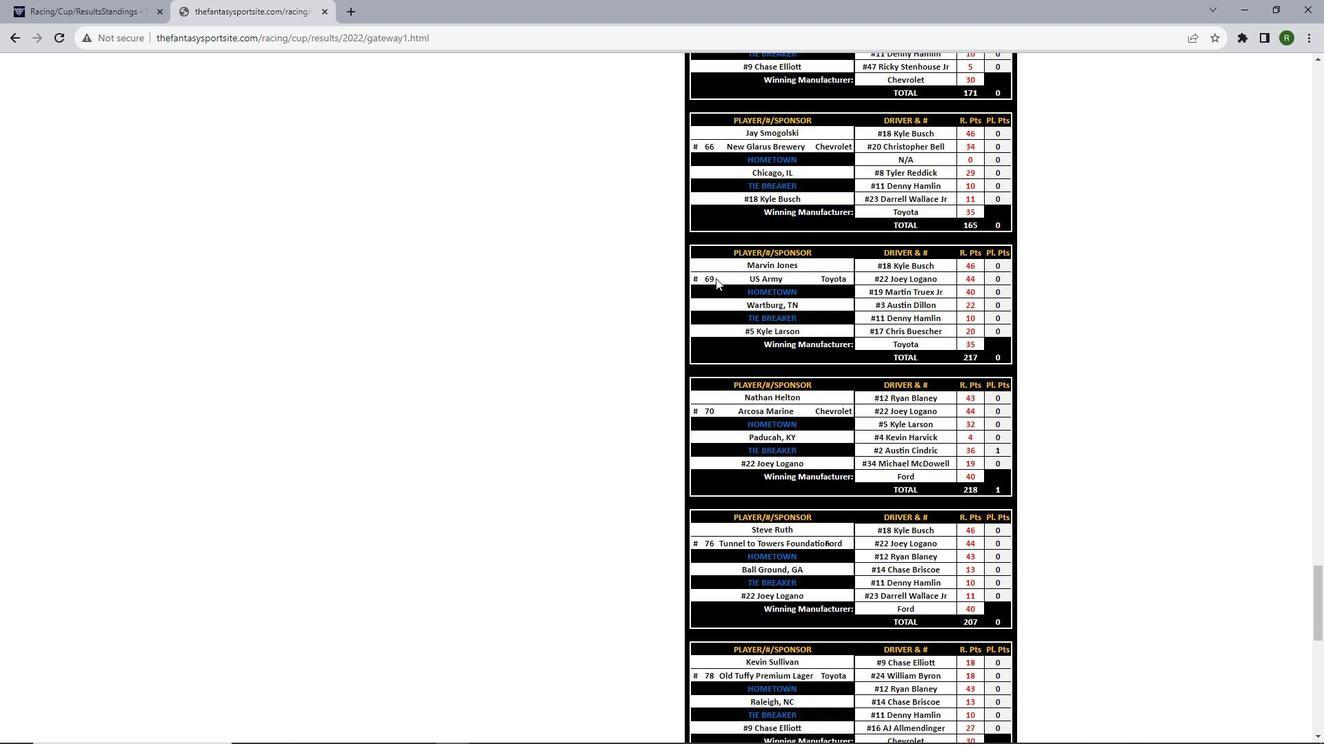 
Action: Mouse scrolled (715, 277) with delta (0, 0)
Screenshot: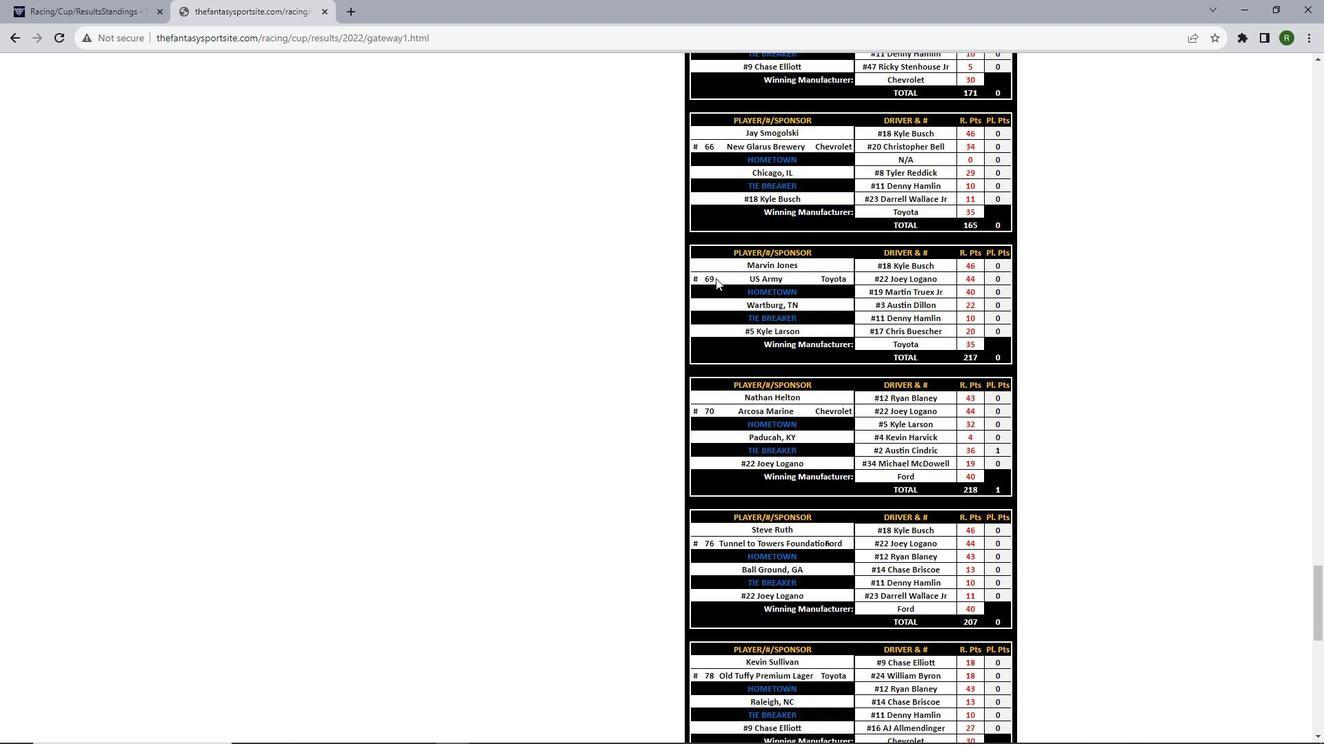 
Action: Mouse scrolled (715, 277) with delta (0, 0)
Screenshot: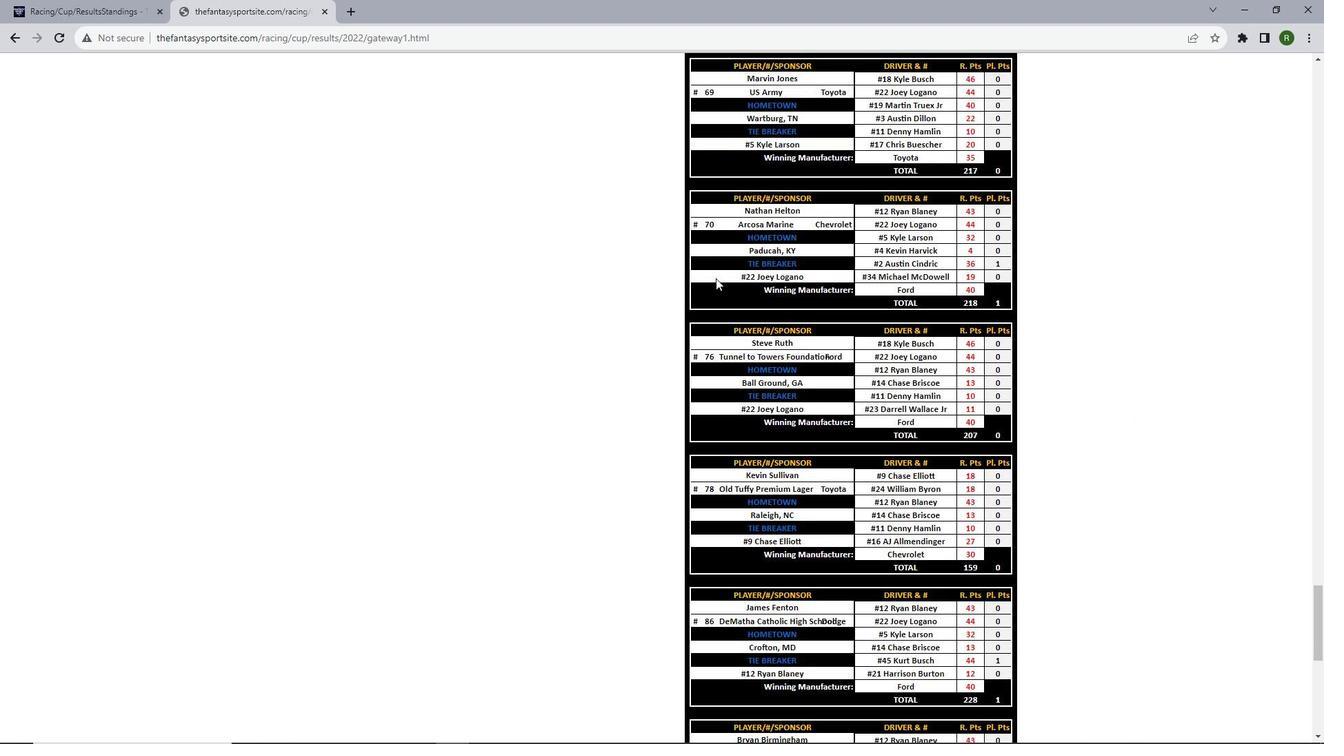
Action: Mouse scrolled (715, 277) with delta (0, 0)
Screenshot: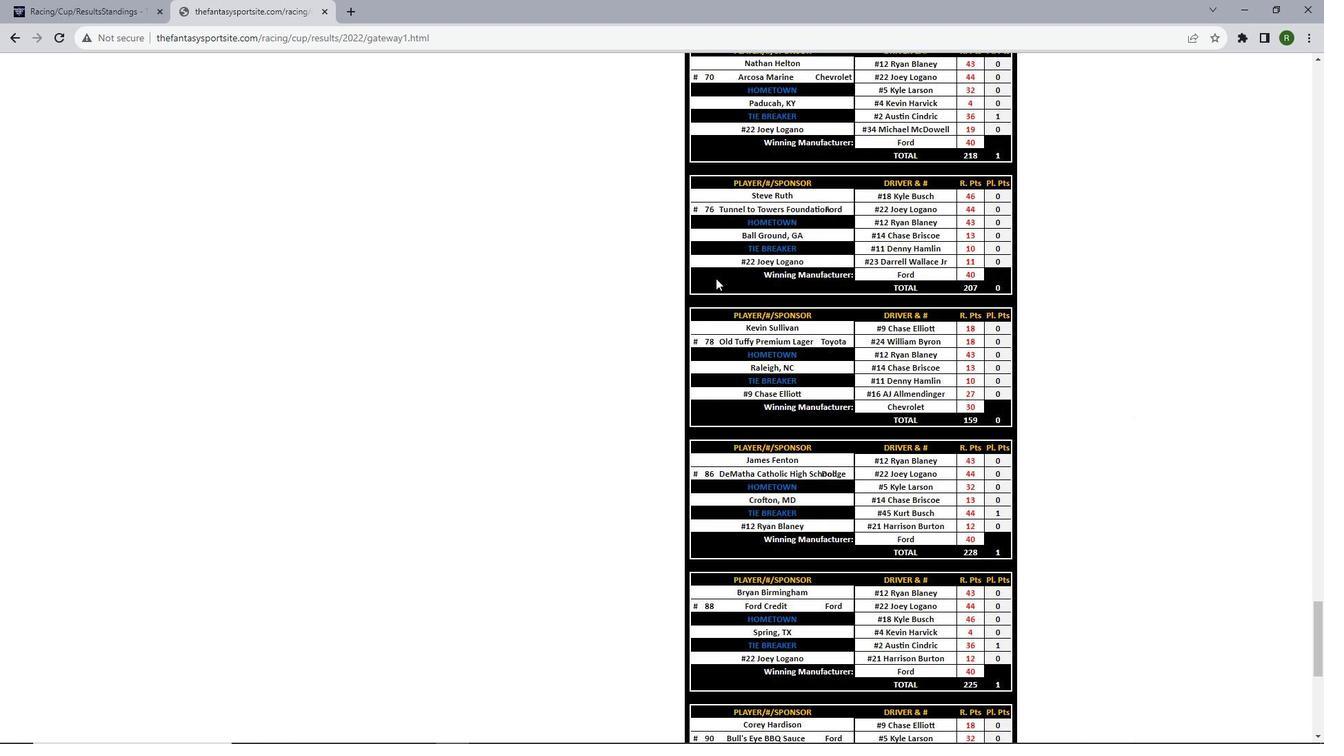 
Action: Mouse scrolled (715, 277) with delta (0, 0)
Screenshot: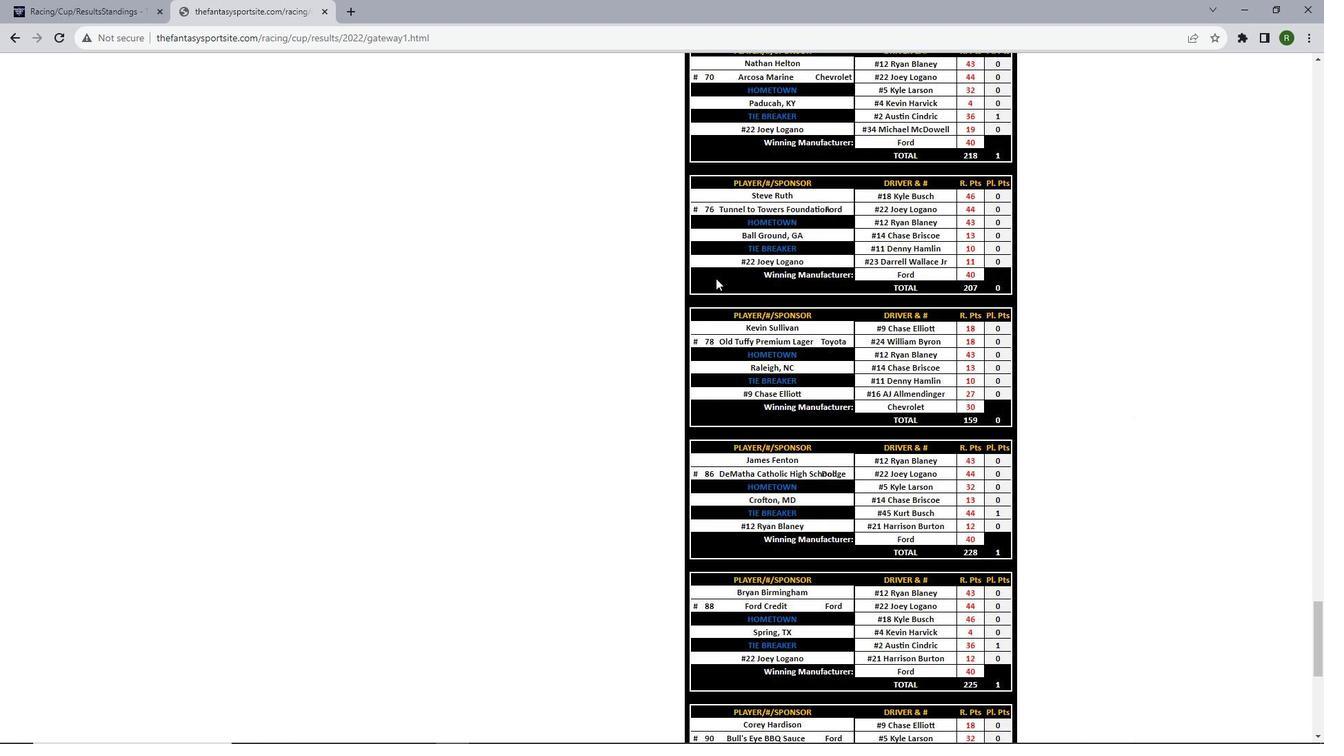 
Action: Mouse scrolled (715, 277) with delta (0, 0)
Screenshot: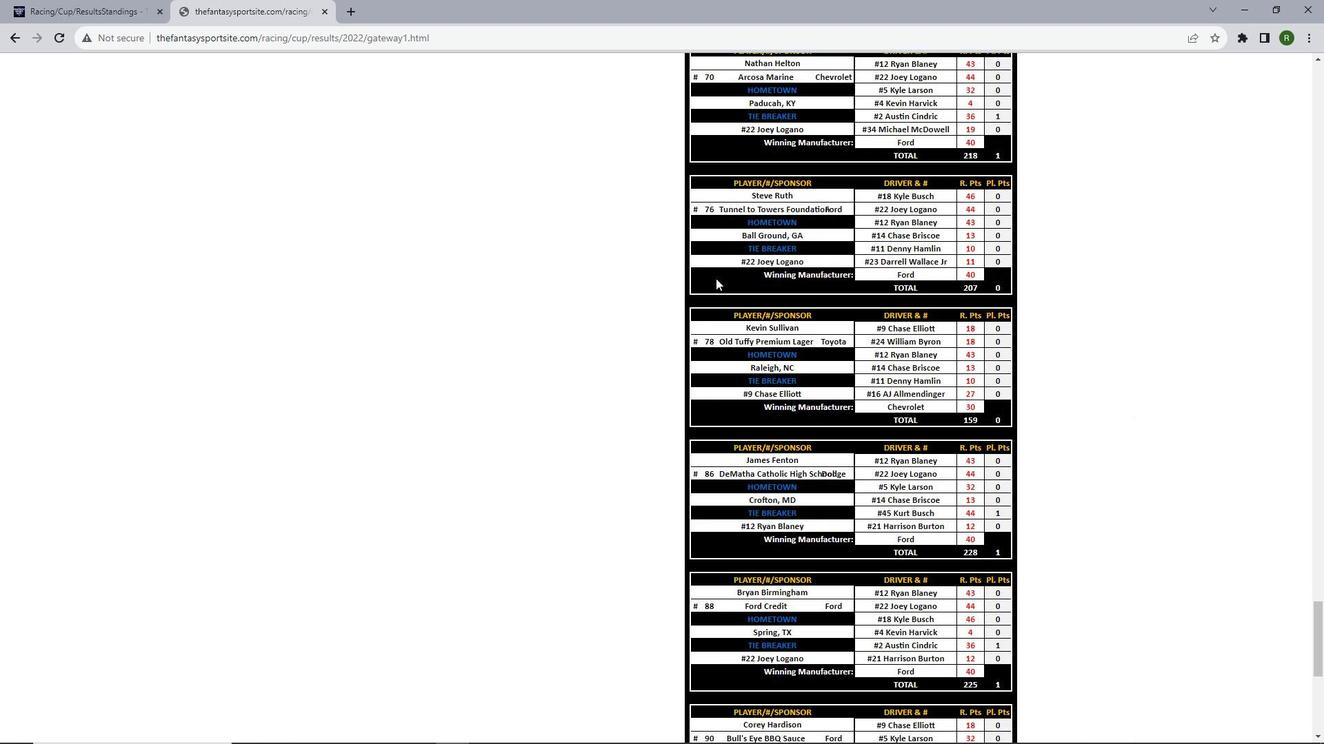 
Action: Mouse scrolled (715, 277) with delta (0, 0)
Screenshot: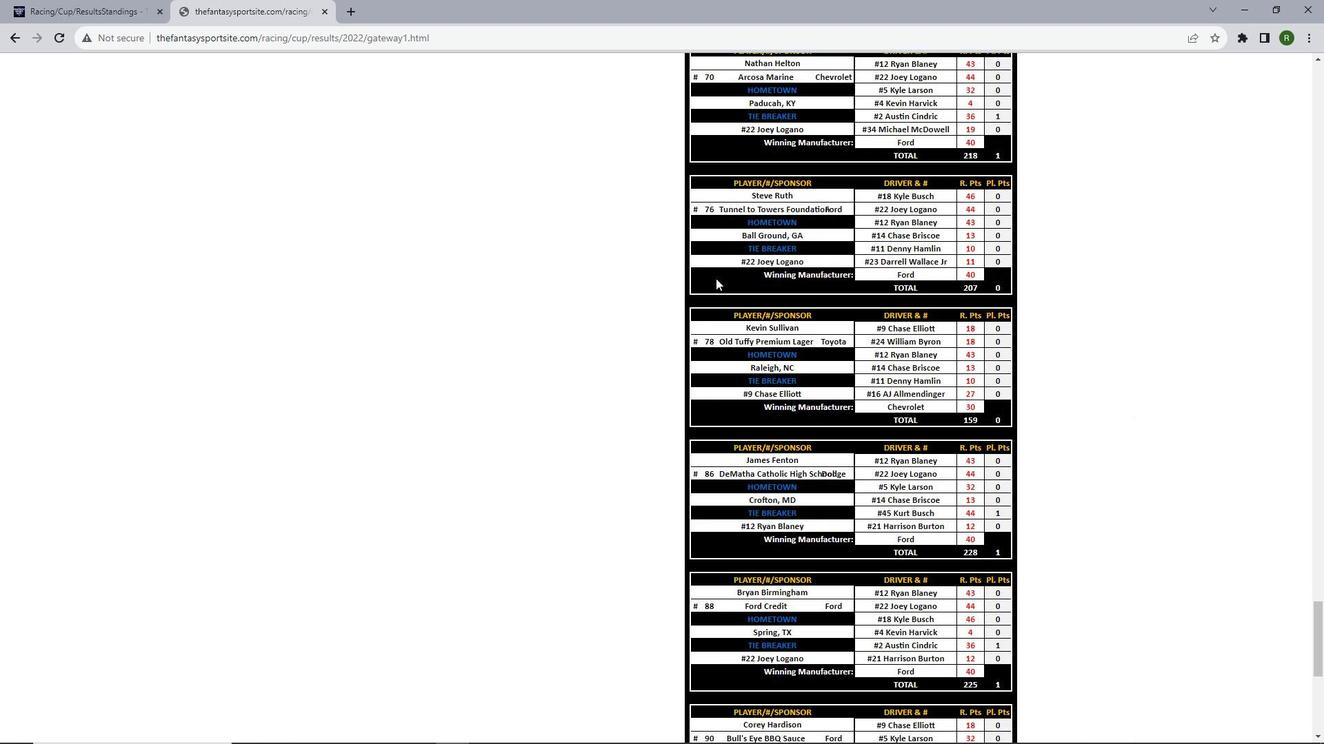 
Action: Mouse scrolled (715, 277) with delta (0, 0)
Screenshot: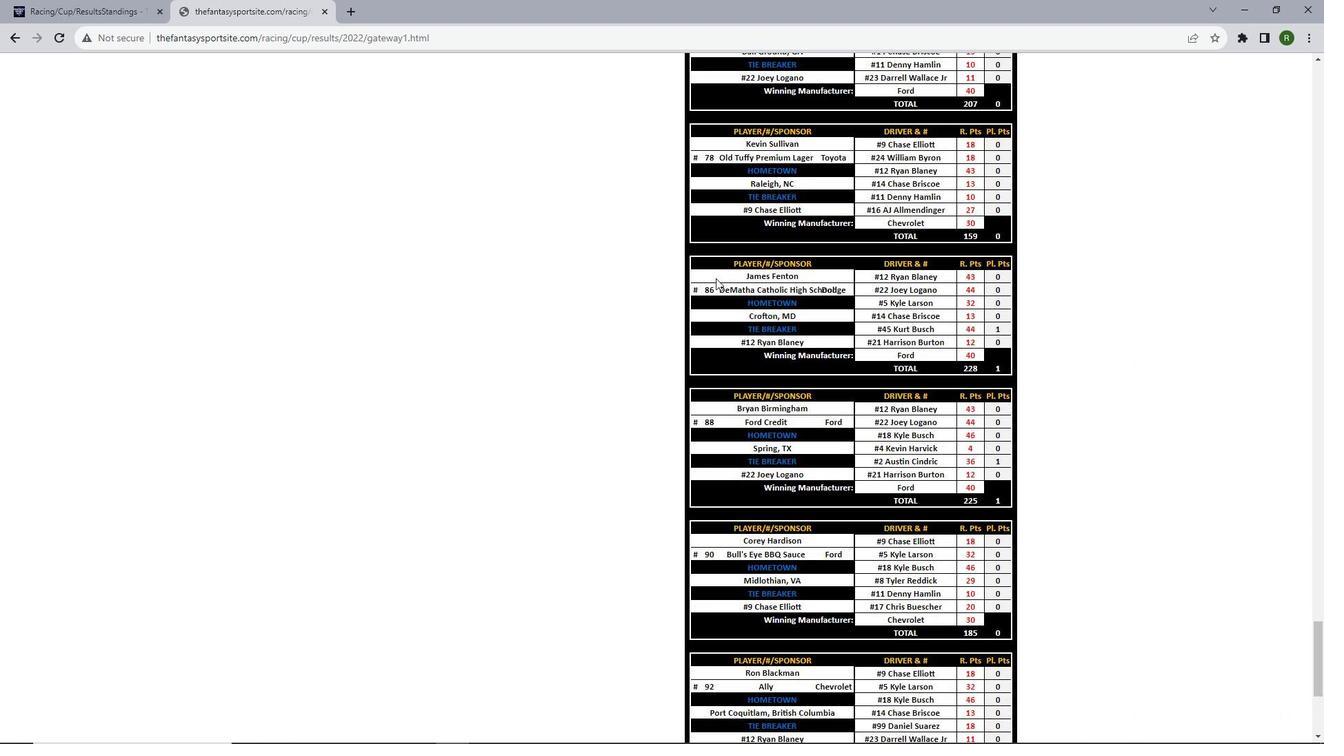 
Action: Mouse scrolled (715, 277) with delta (0, 0)
Screenshot: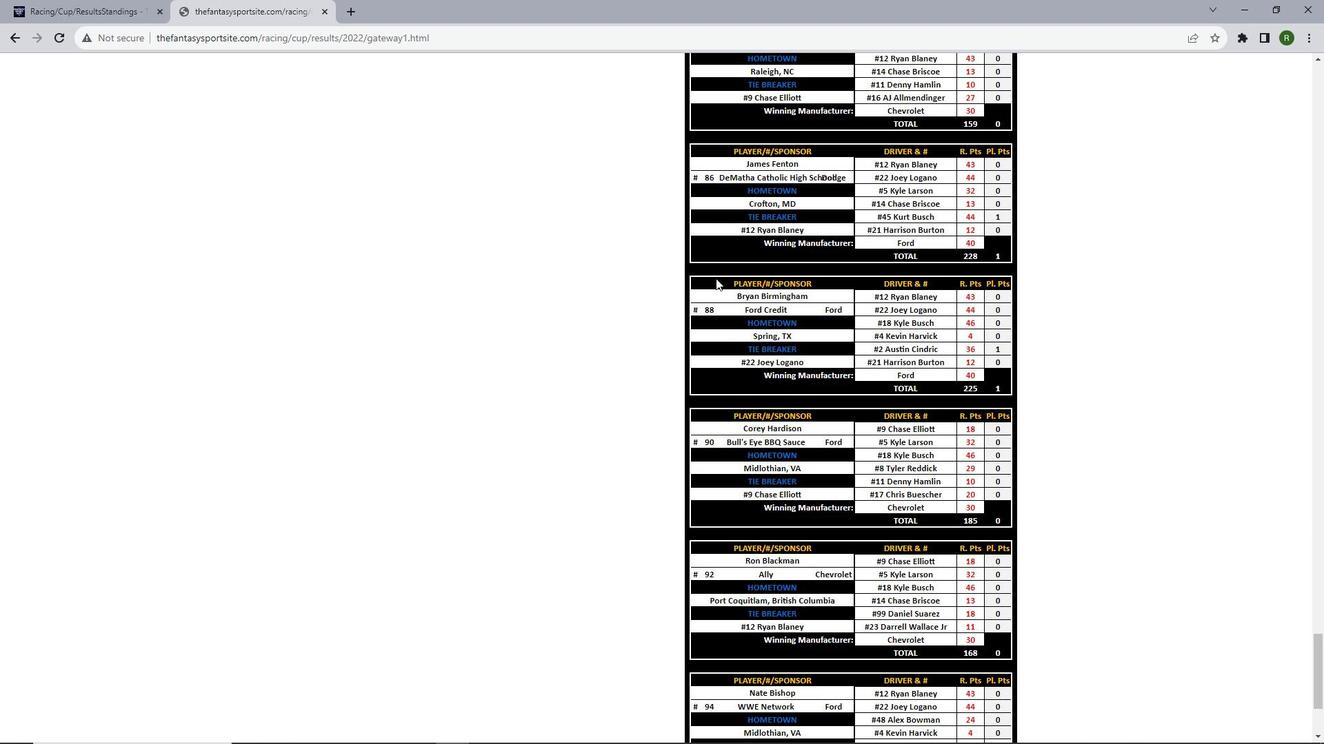 
Action: Mouse scrolled (715, 277) with delta (0, 0)
Screenshot: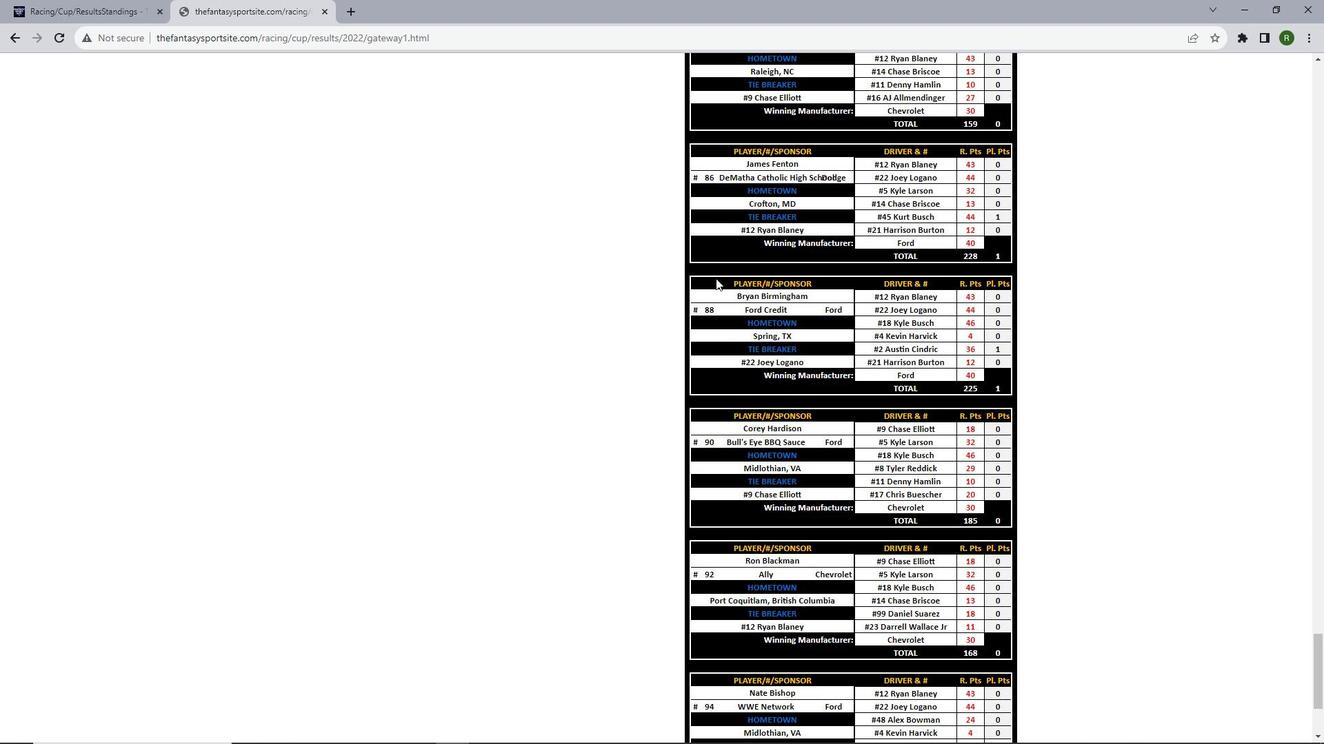 
Action: Mouse scrolled (715, 277) with delta (0, 0)
Screenshot: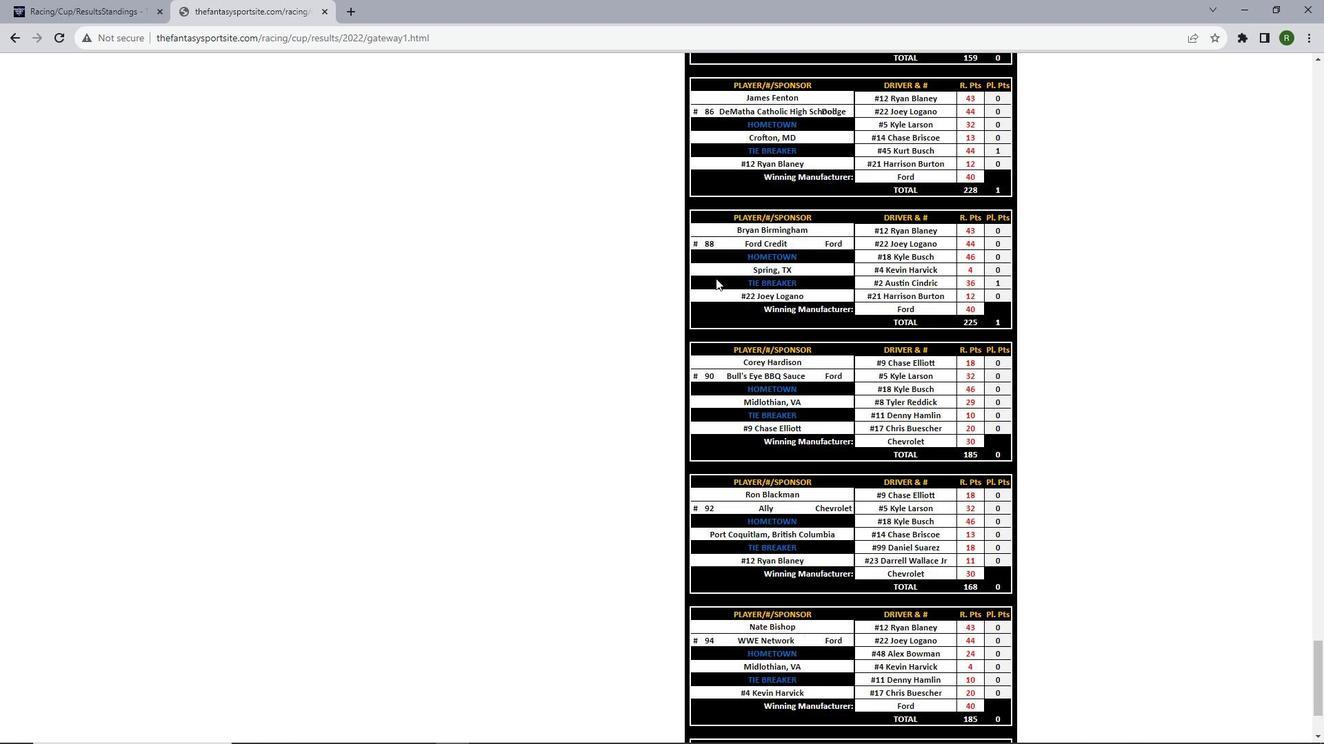 
Action: Mouse scrolled (715, 277) with delta (0, 0)
Screenshot: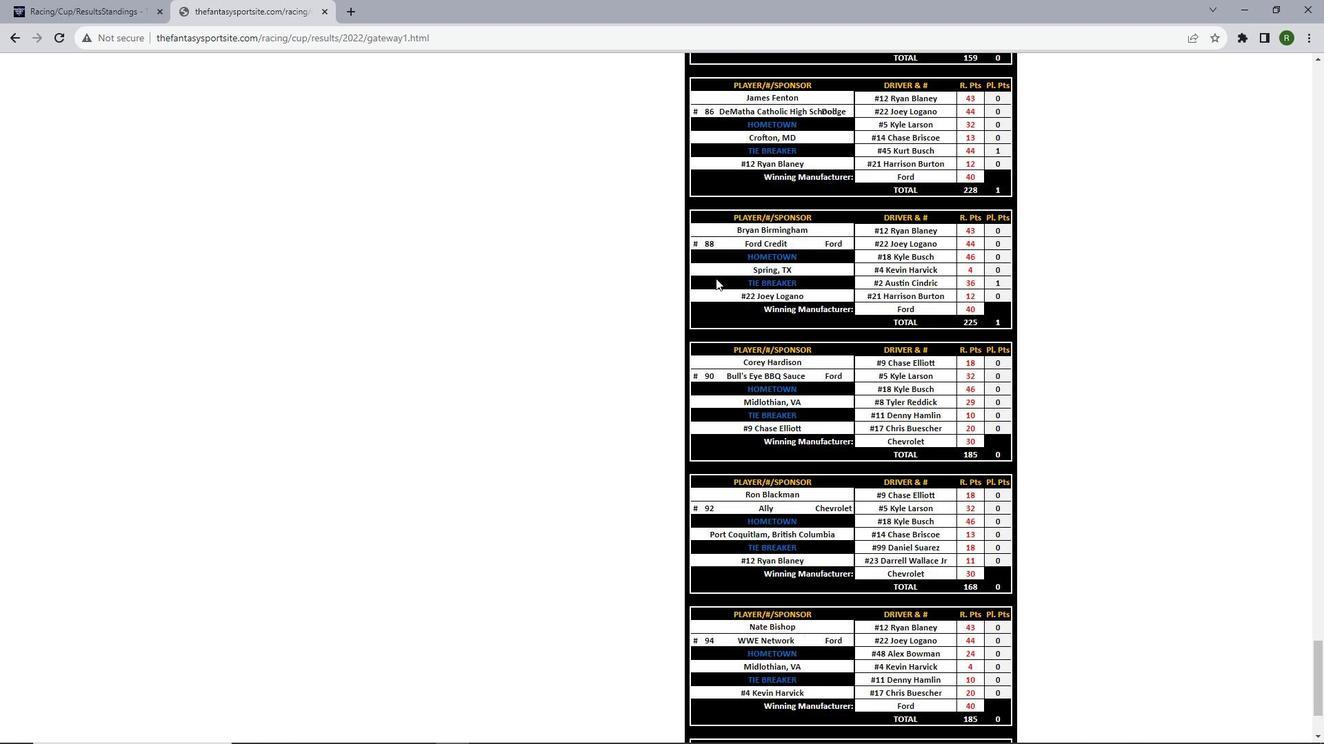 
Action: Mouse scrolled (715, 277) with delta (0, 0)
Screenshot: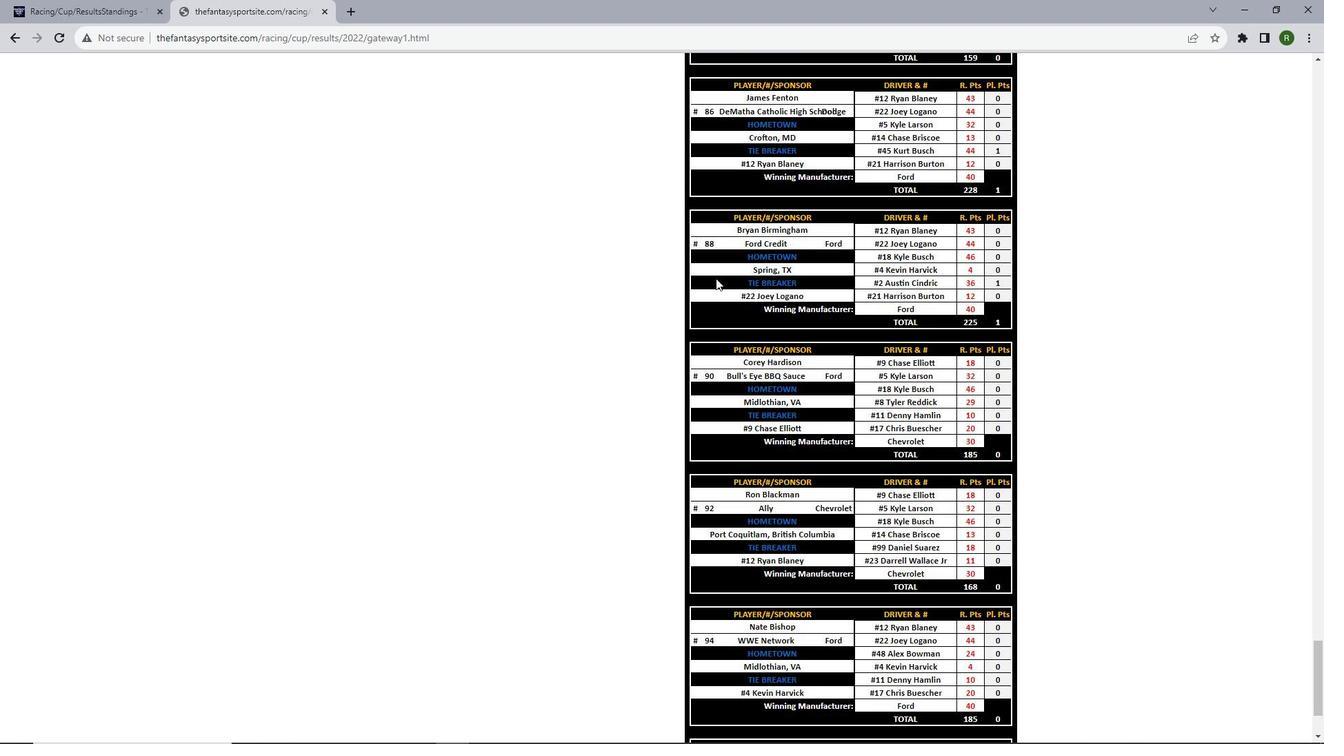 
Action: Mouse scrolled (715, 277) with delta (0, 0)
Screenshot: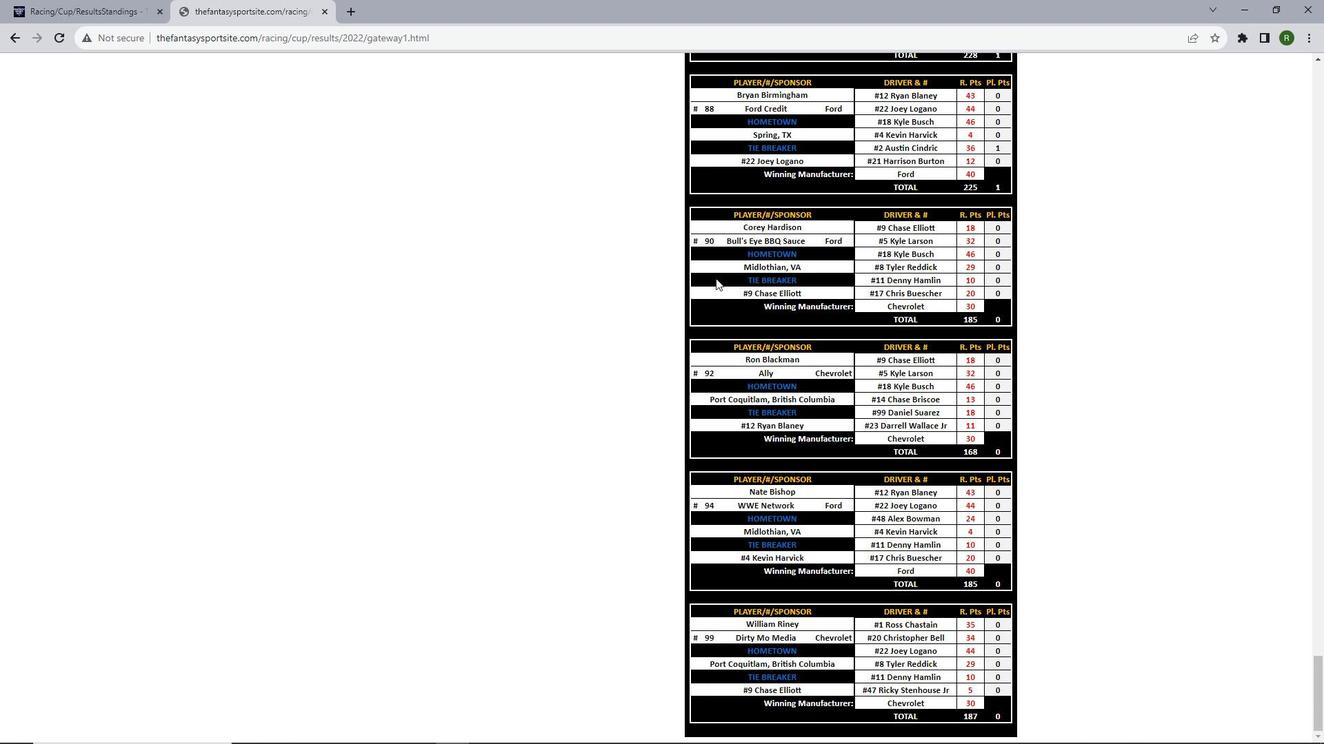 
Action: Mouse scrolled (715, 277) with delta (0, 0)
Screenshot: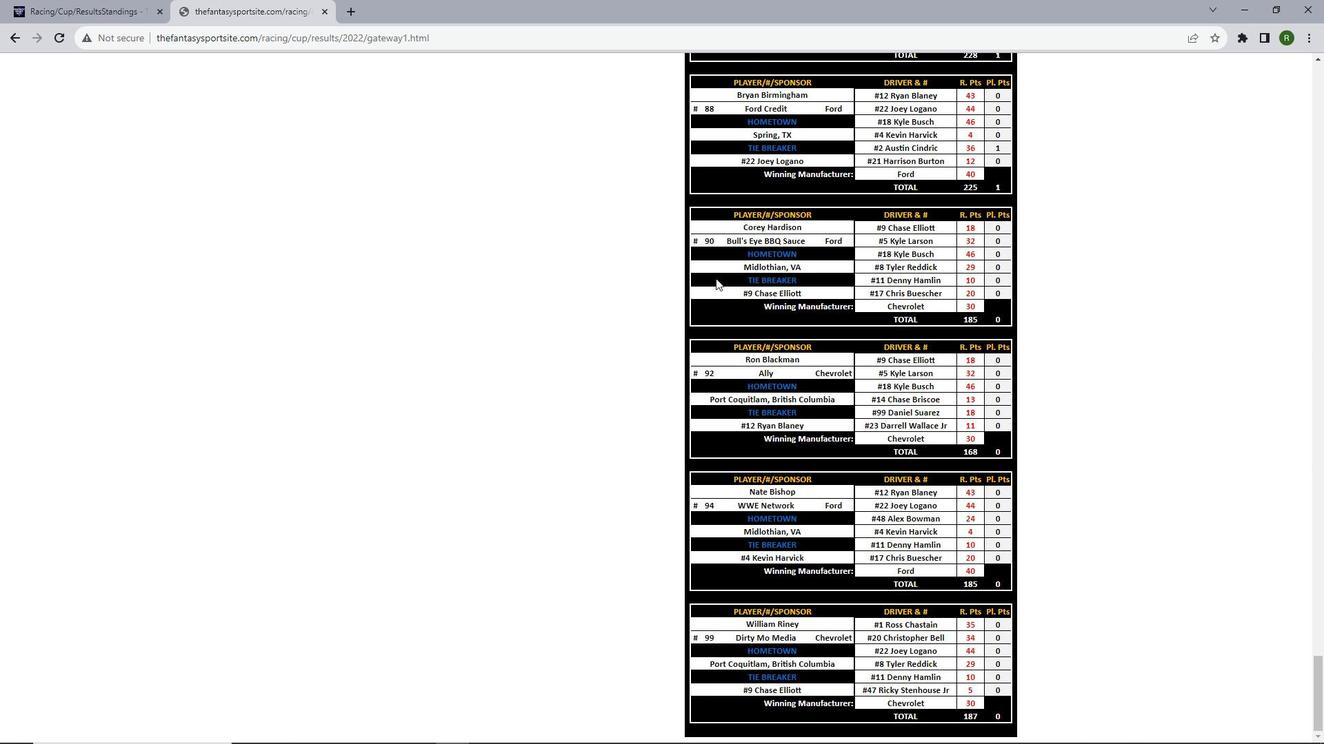 
Action: Mouse scrolled (715, 277) with delta (0, 0)
Screenshot: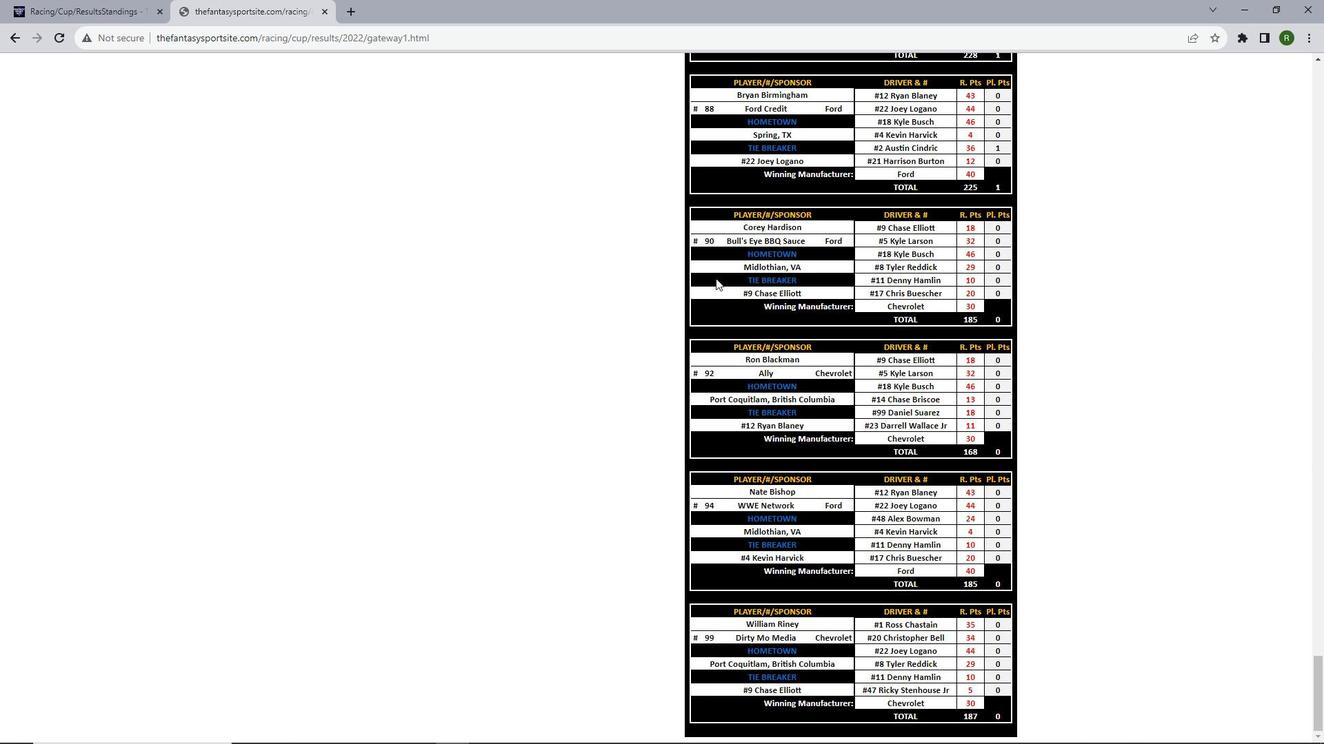 
Action: Mouse scrolled (715, 277) with delta (0, 0)
Screenshot: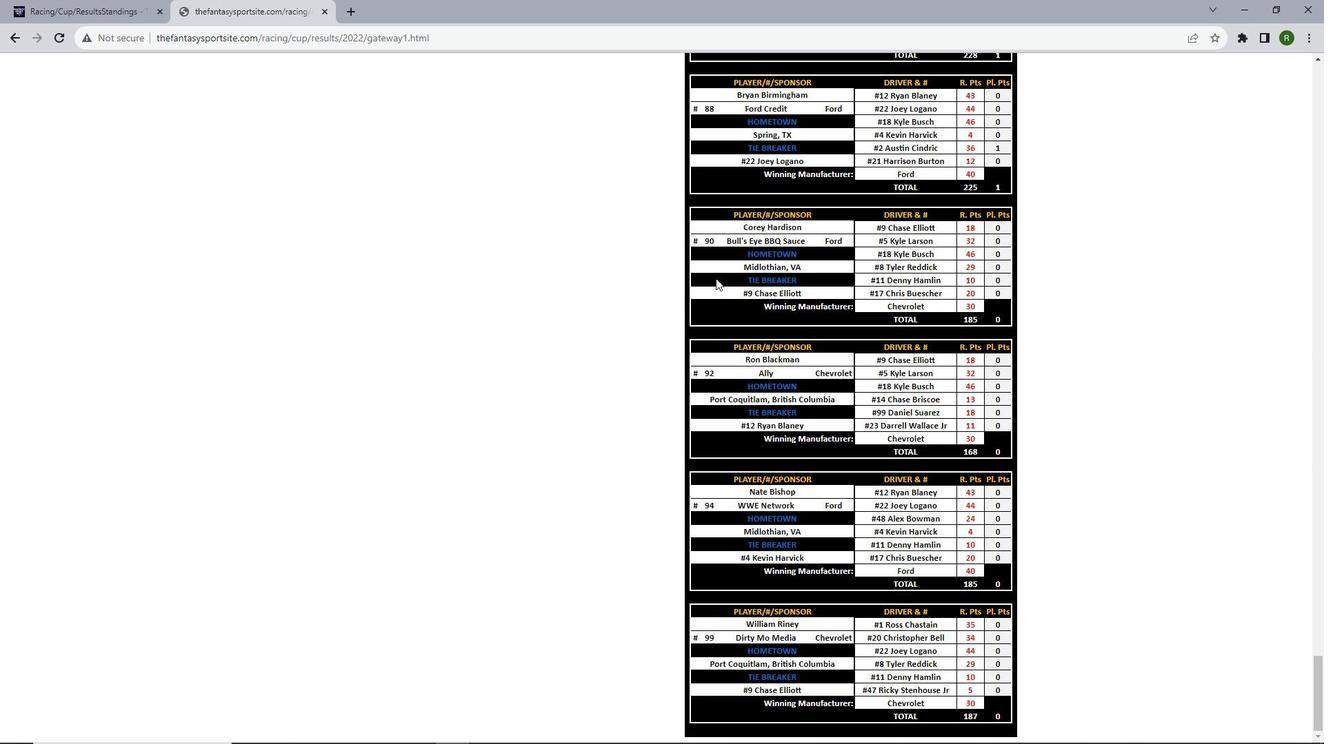 
Action: Mouse scrolled (715, 277) with delta (0, 0)
Screenshot: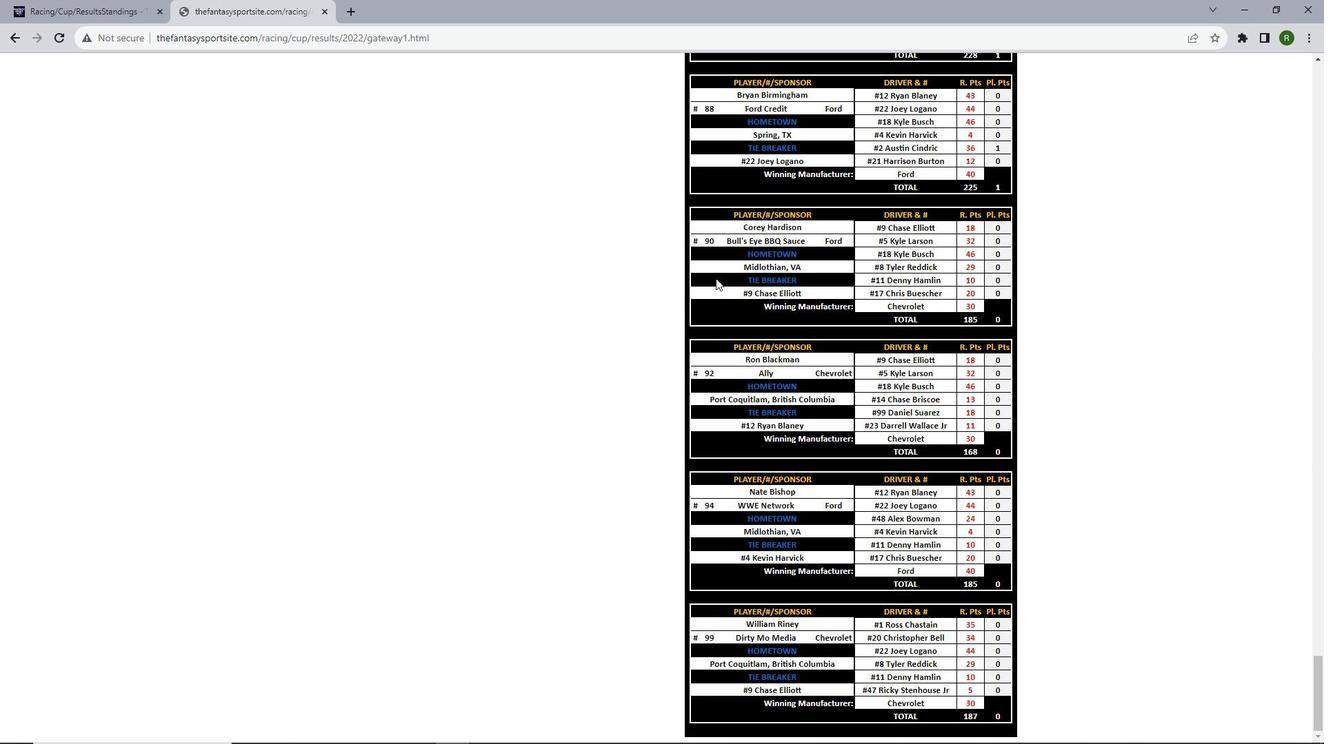 
